 Task: Look for space in Tyumen, Russia from 12th July, 2023 to 16th July, 2023 for 8 adults in price range Rs.10000 to Rs.16000. Place can be private room with 8 bedrooms having 8 beds and 8 bathrooms. Property type can be house, flat, guest house, hotel. Amenities needed are: wifi, TV, free parkinig on premises, gym, breakfast. Booking option can be shelf check-in. Required host language is English.
Action: Mouse moved to (511, 106)
Screenshot: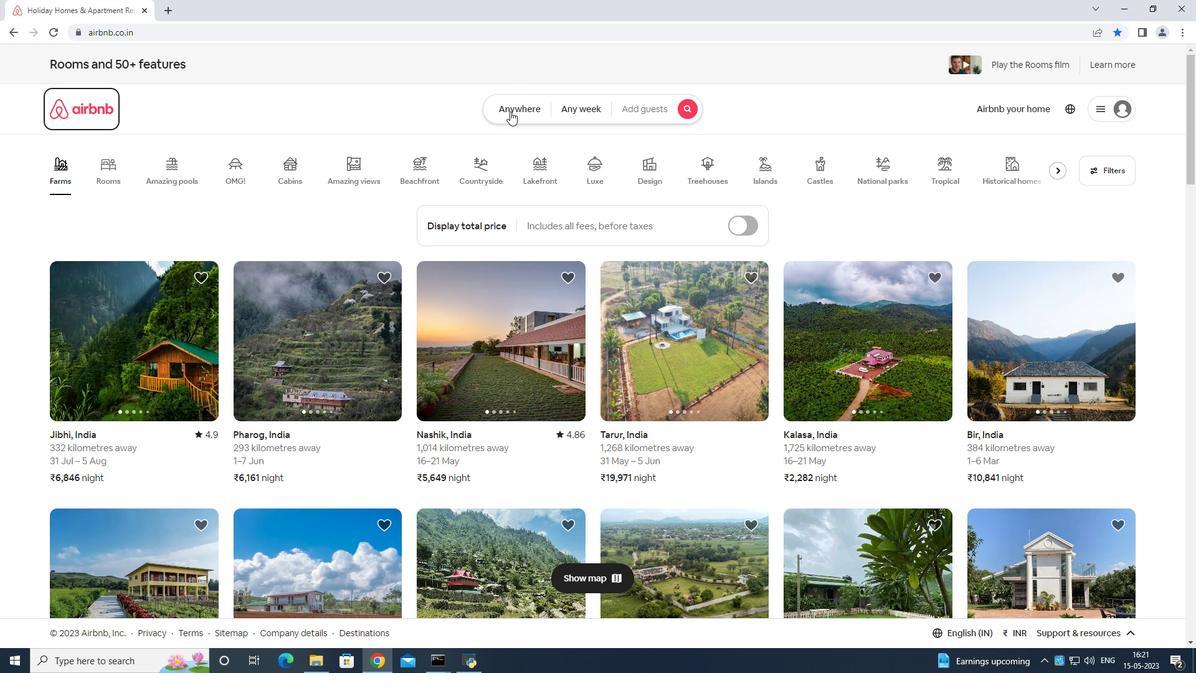 
Action: Mouse pressed left at (511, 106)
Screenshot: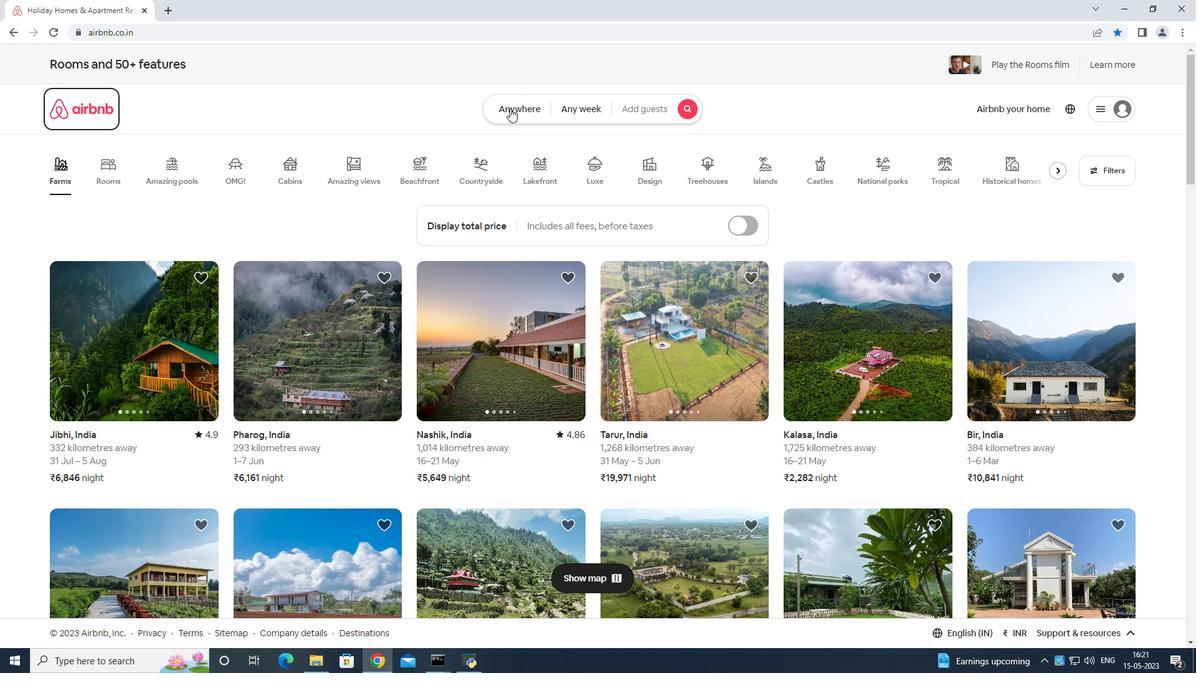 
Action: Mouse moved to (454, 155)
Screenshot: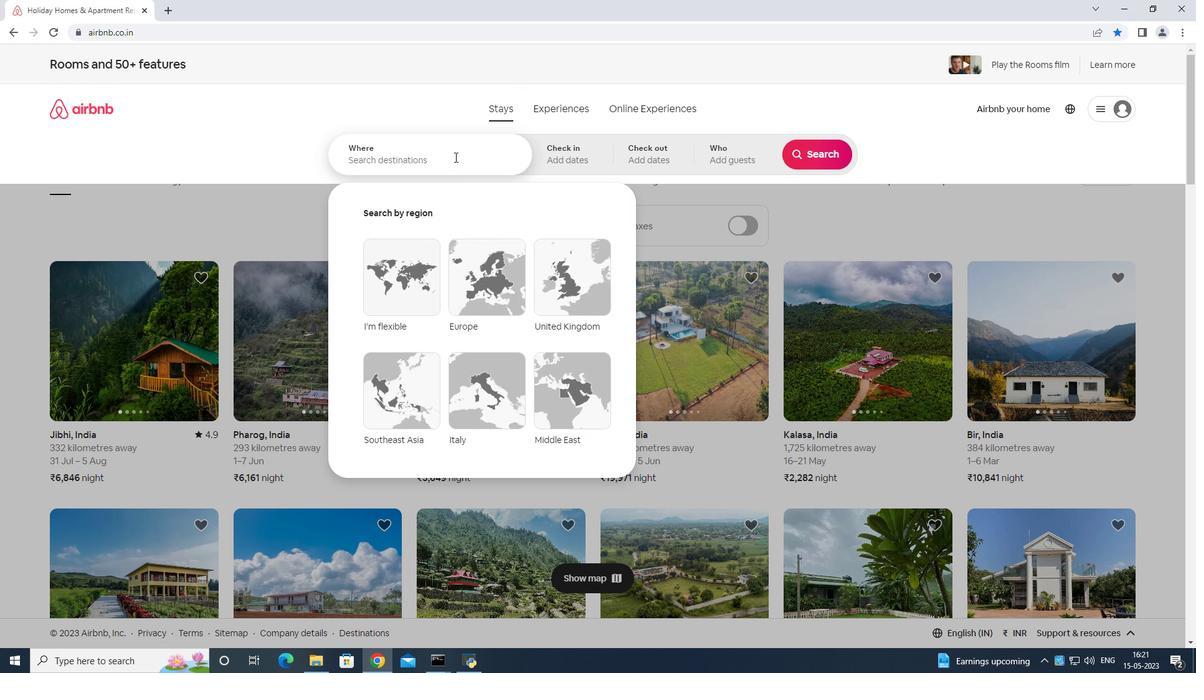 
Action: Mouse pressed left at (454, 155)
Screenshot: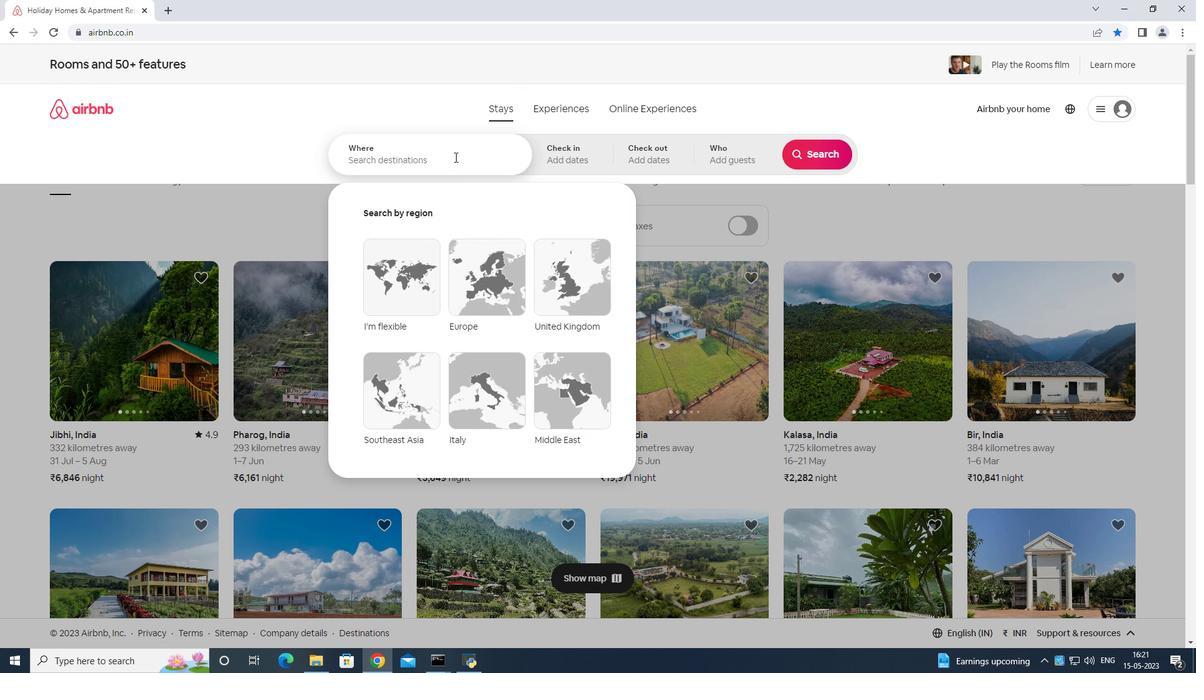 
Action: Mouse moved to (514, 181)
Screenshot: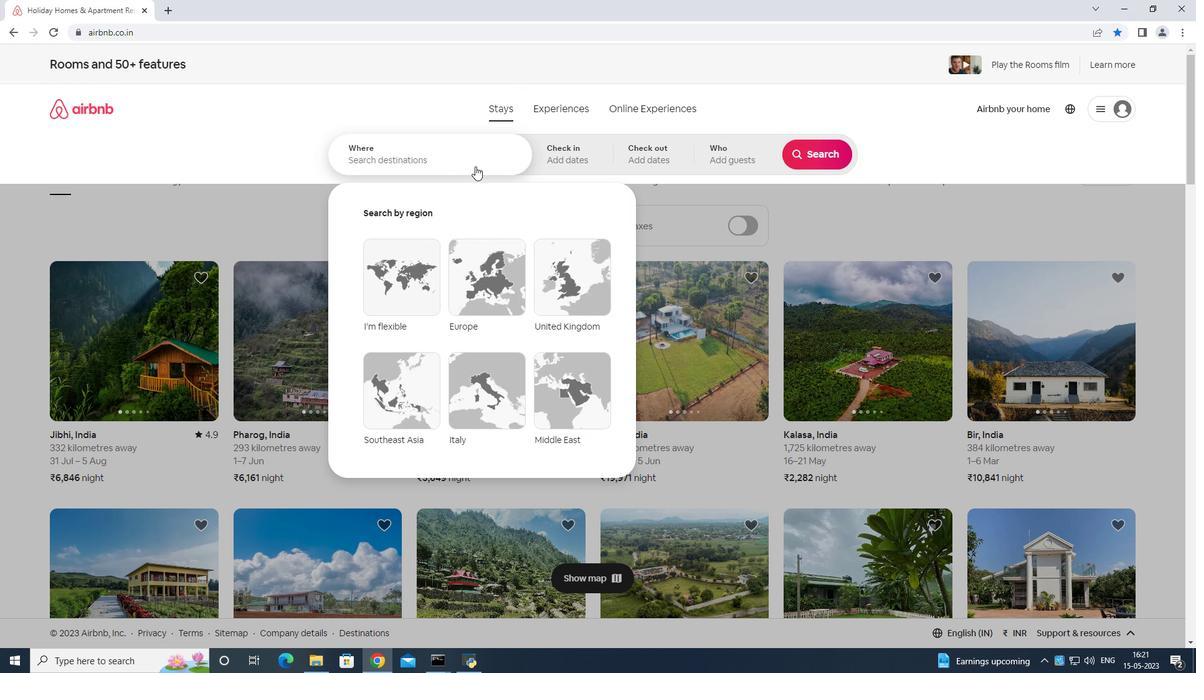 
Action: Key pressed <Key.shift>Tyumen<Key.space><Key.shift>Russia<Key.enter>
Screenshot: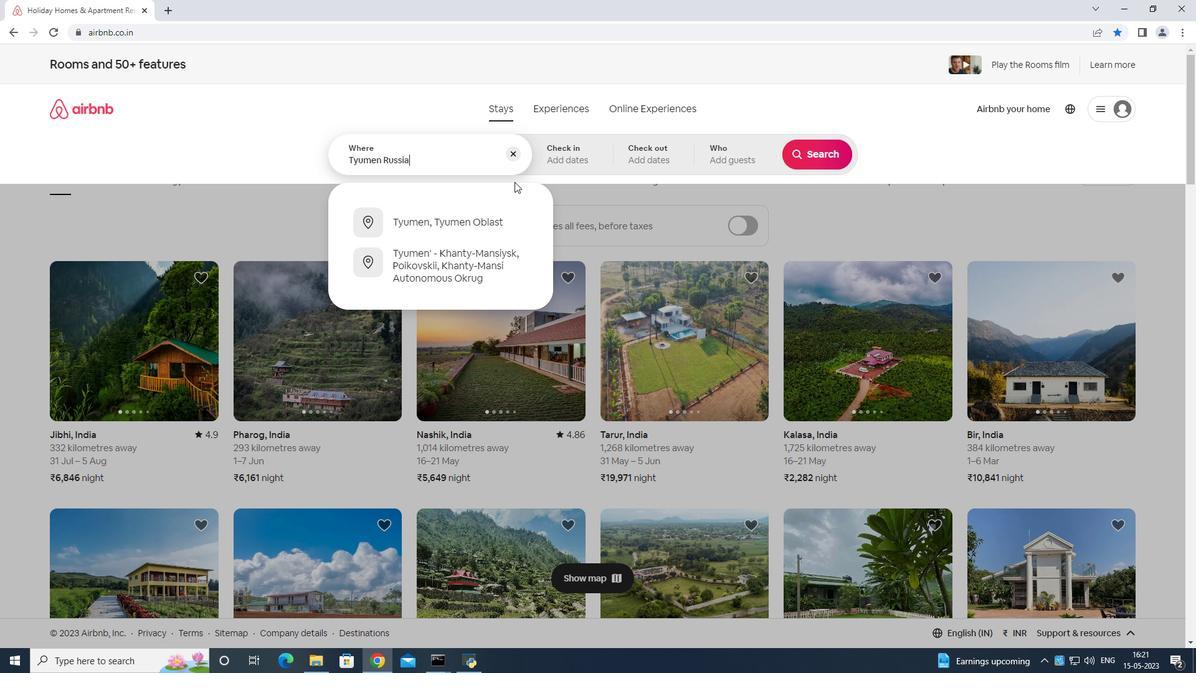 
Action: Mouse moved to (817, 259)
Screenshot: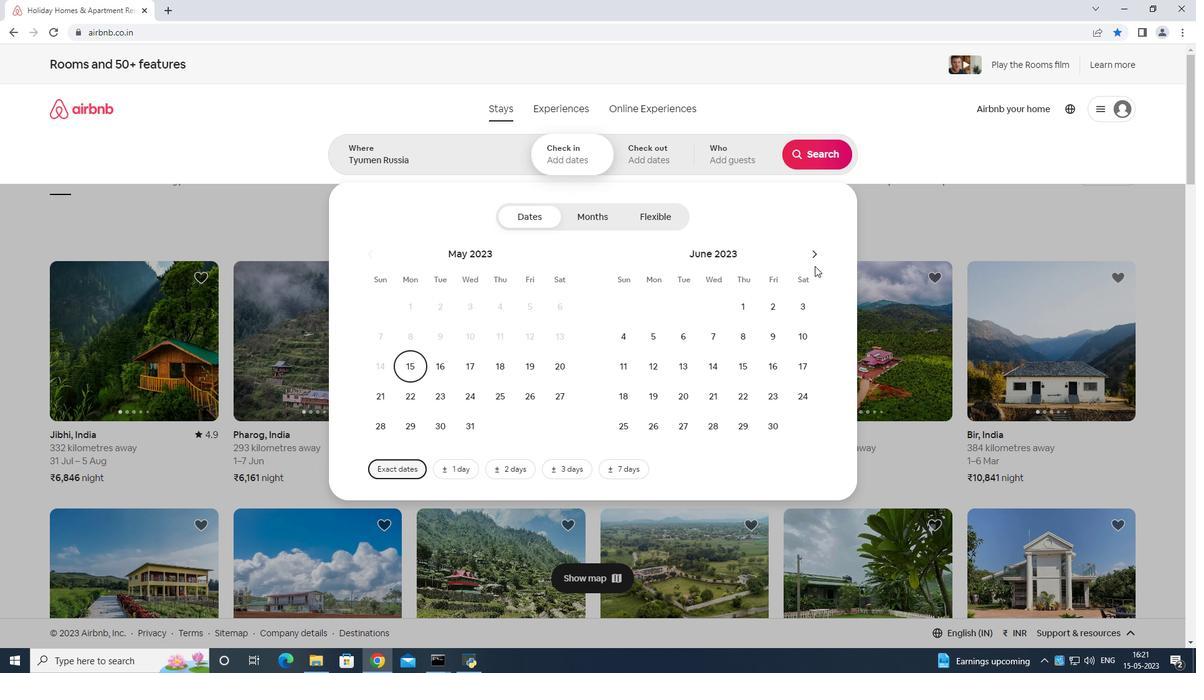
Action: Mouse pressed left at (817, 259)
Screenshot: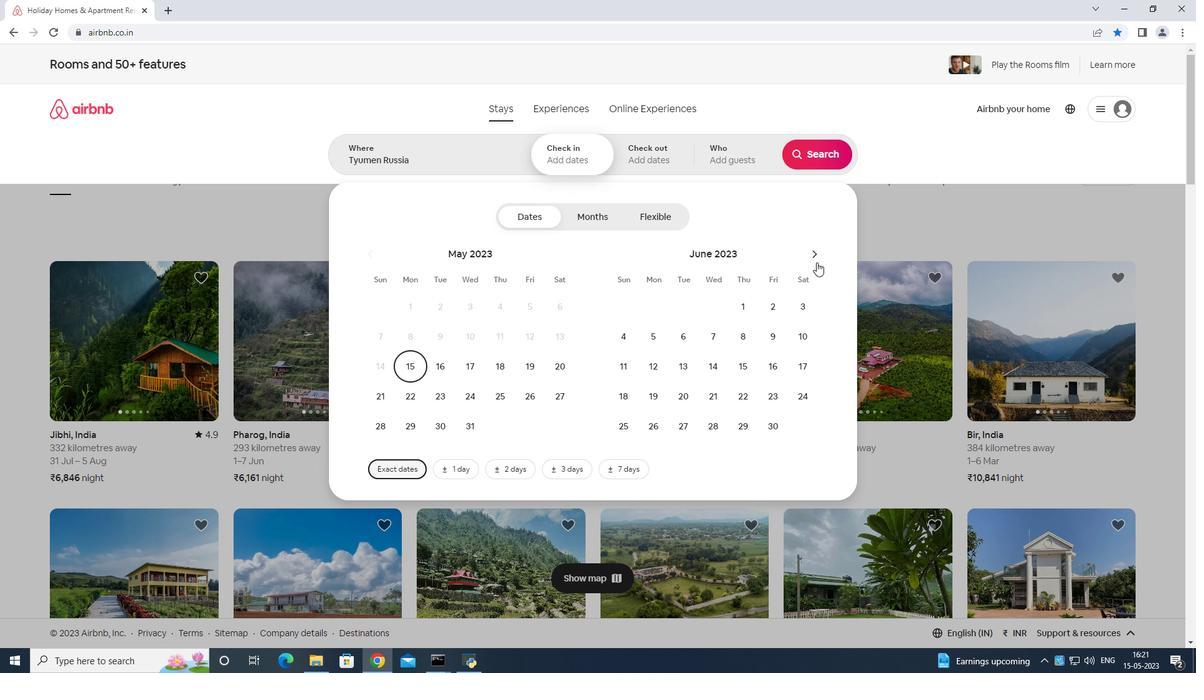 
Action: Mouse moved to (706, 362)
Screenshot: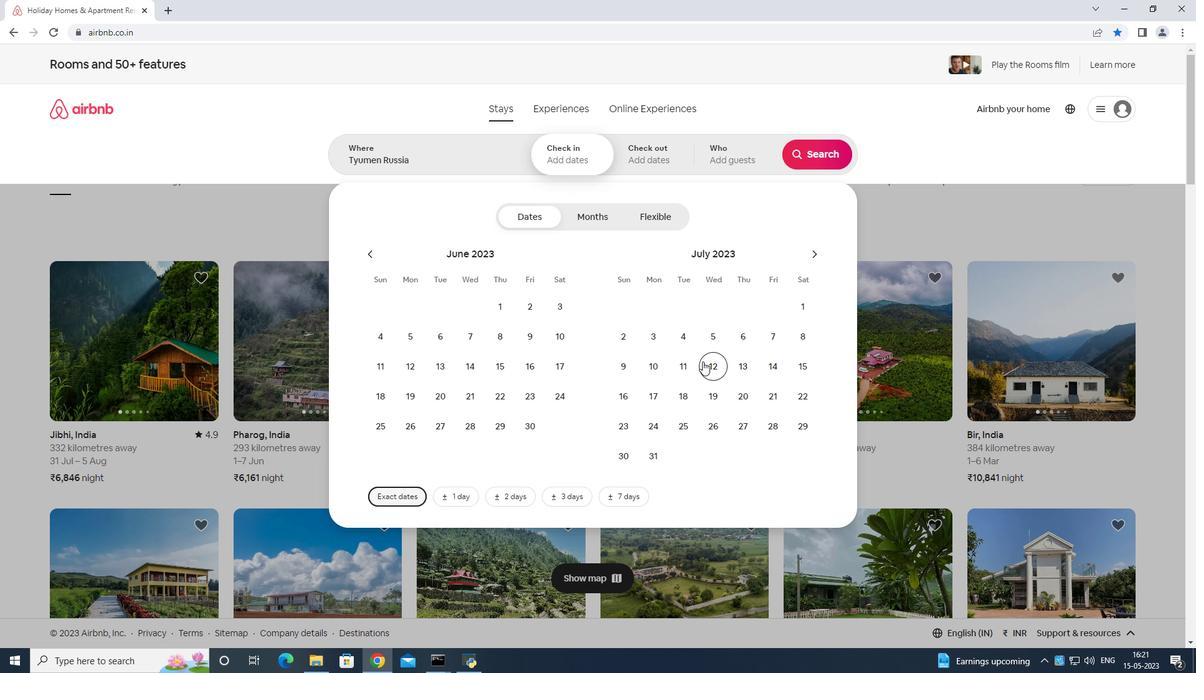 
Action: Mouse pressed left at (706, 362)
Screenshot: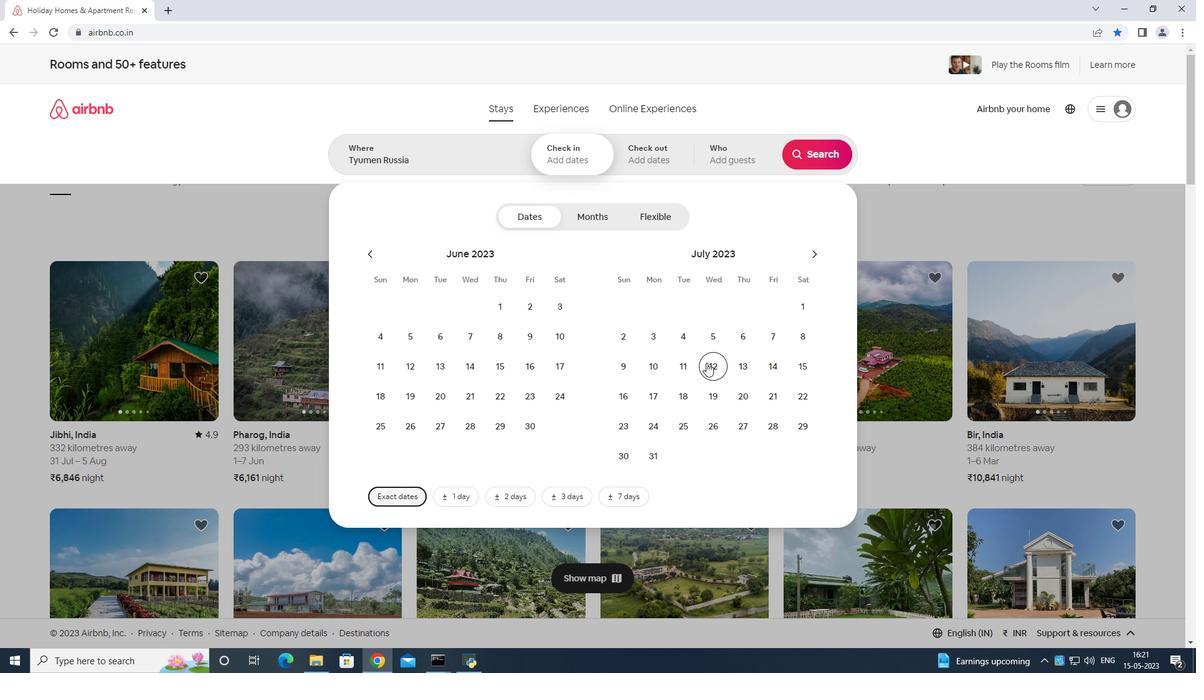 
Action: Mouse moved to (625, 393)
Screenshot: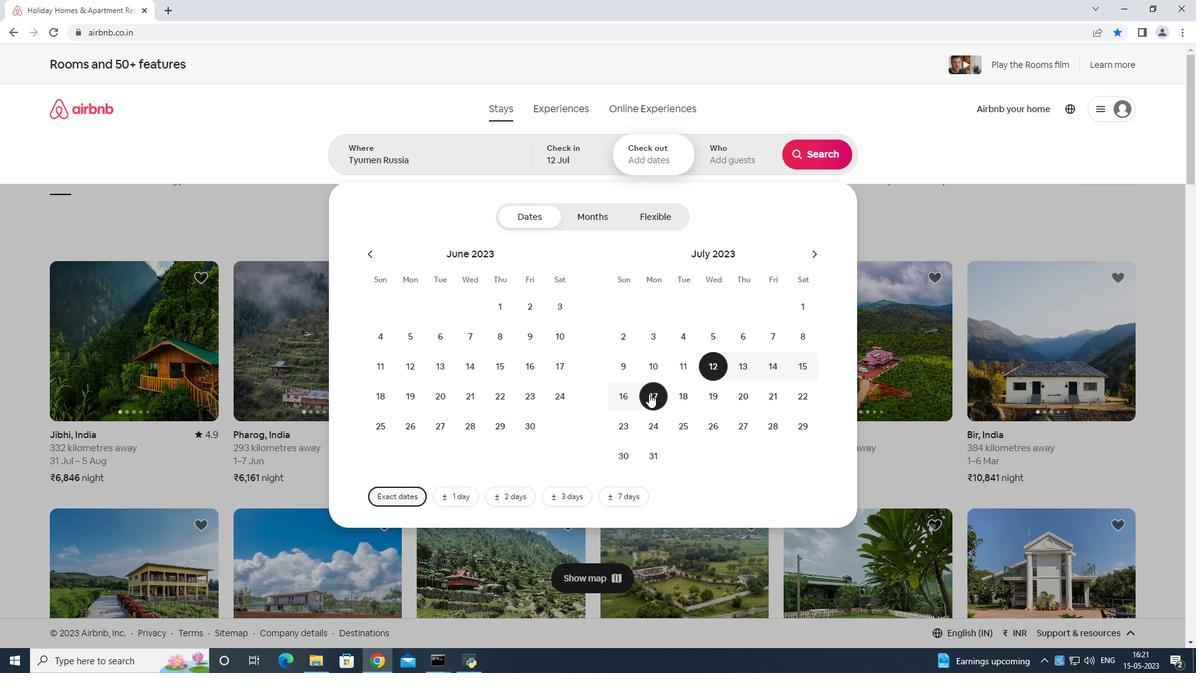 
Action: Mouse pressed left at (625, 393)
Screenshot: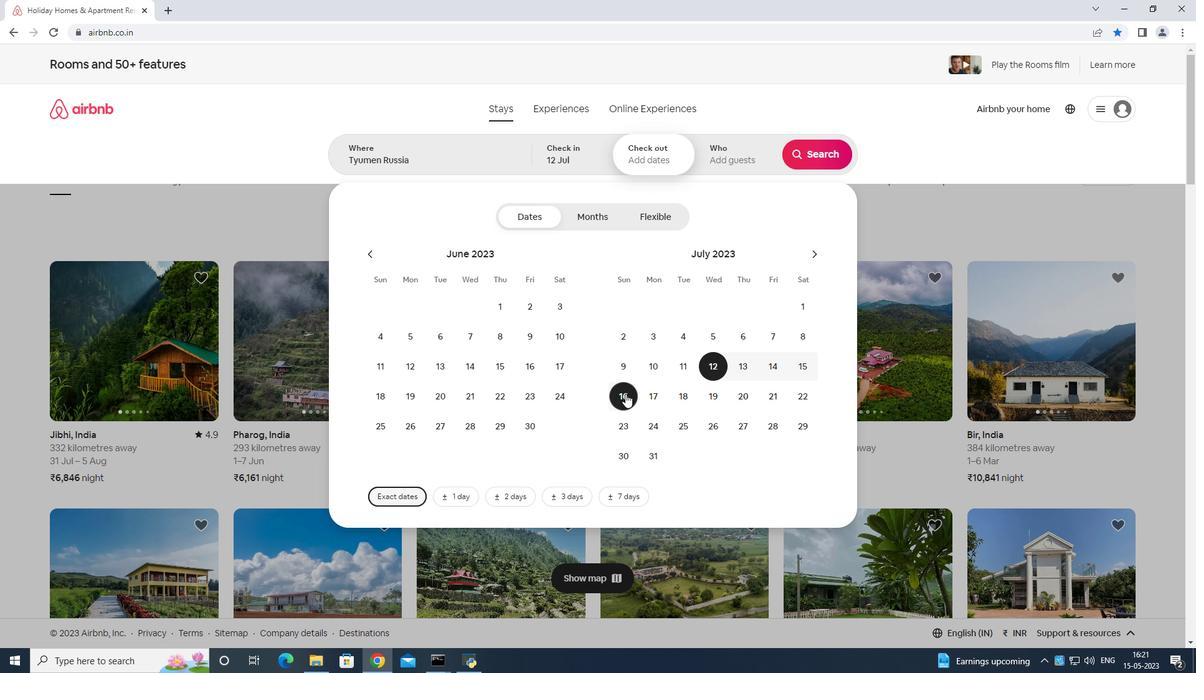 
Action: Mouse moved to (731, 162)
Screenshot: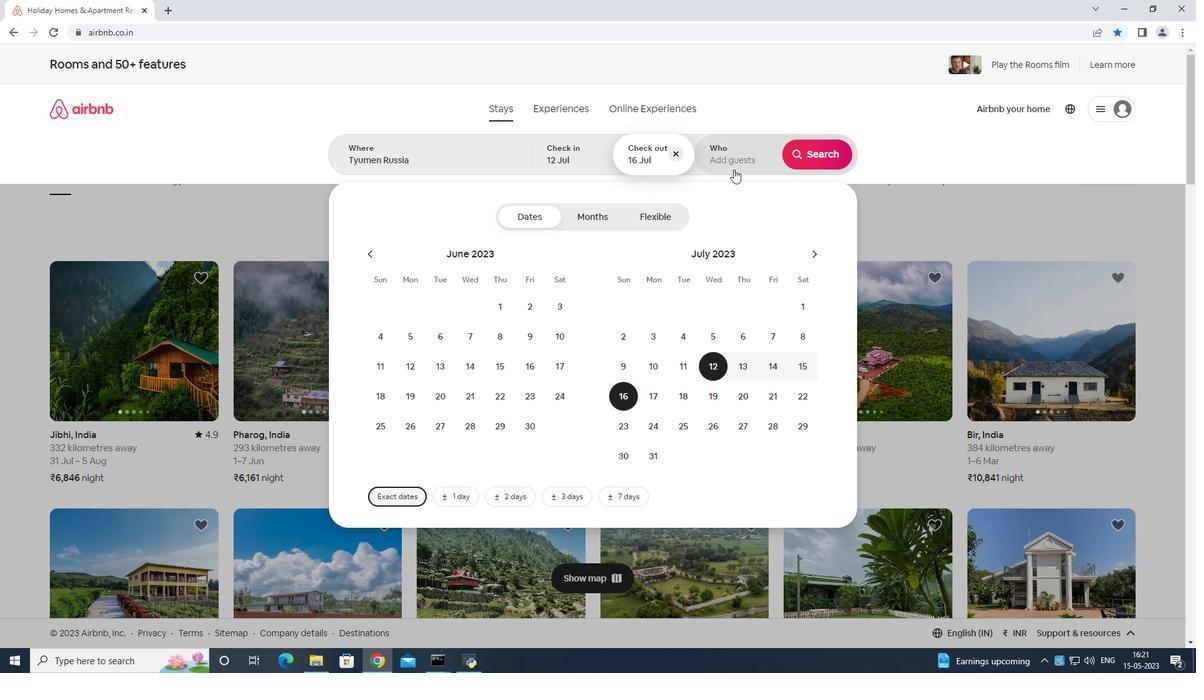 
Action: Mouse pressed left at (731, 162)
Screenshot: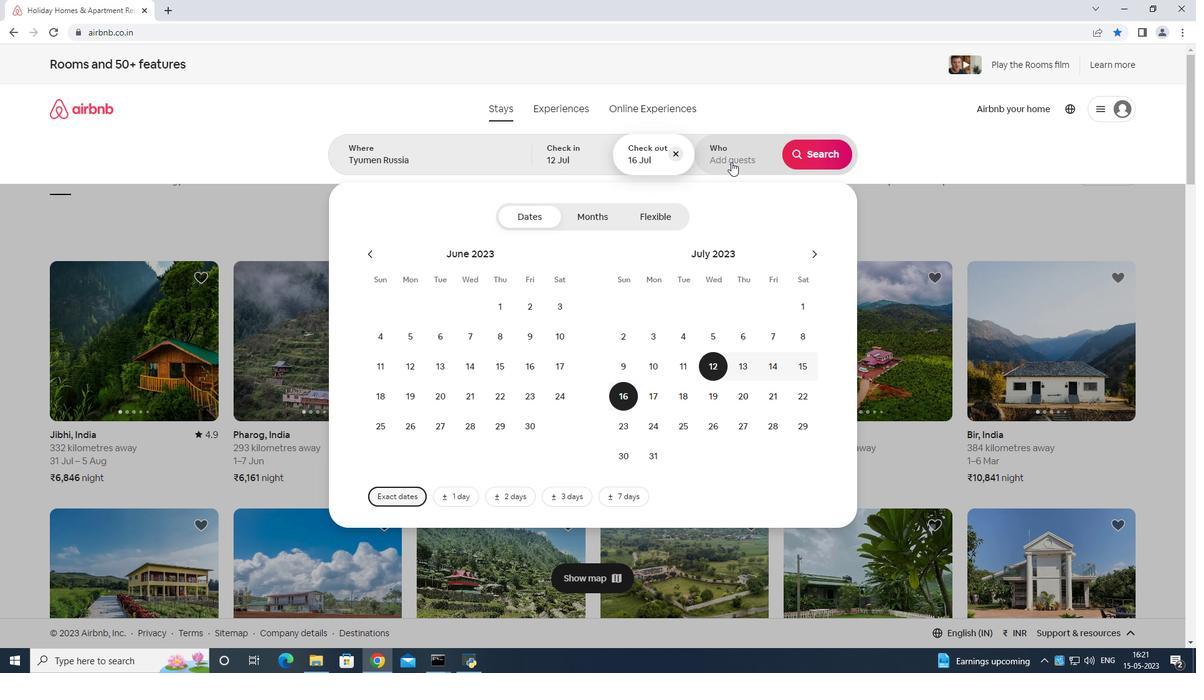 
Action: Mouse moved to (817, 220)
Screenshot: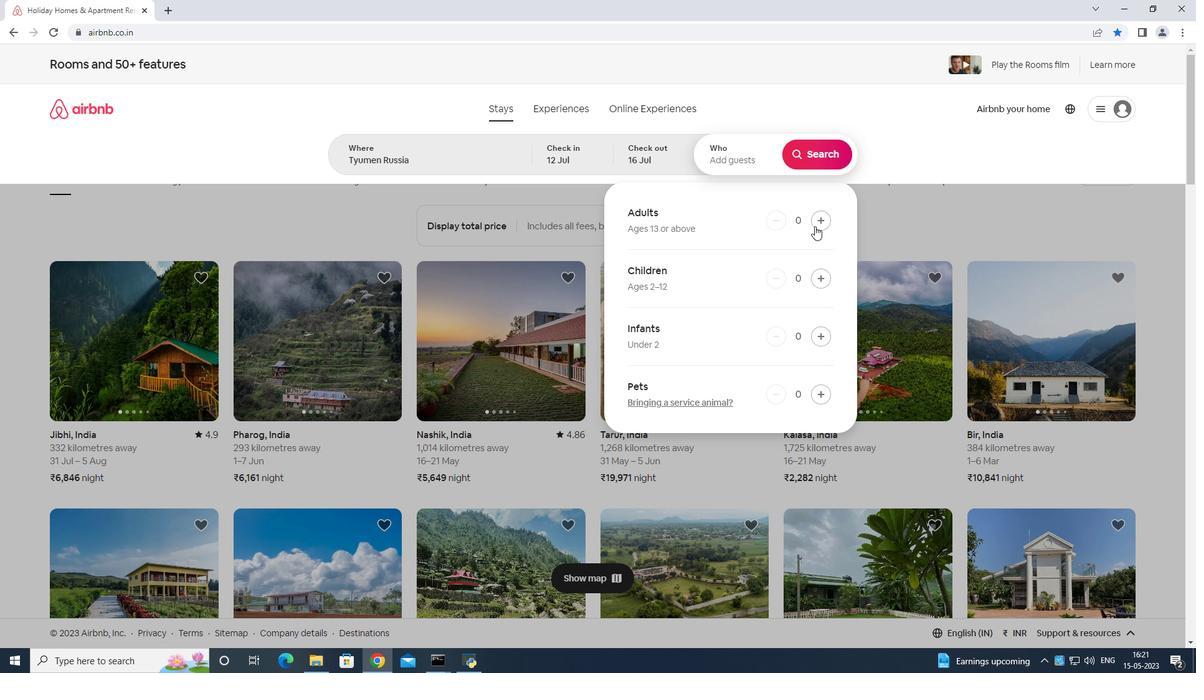 
Action: Mouse pressed left at (817, 220)
Screenshot: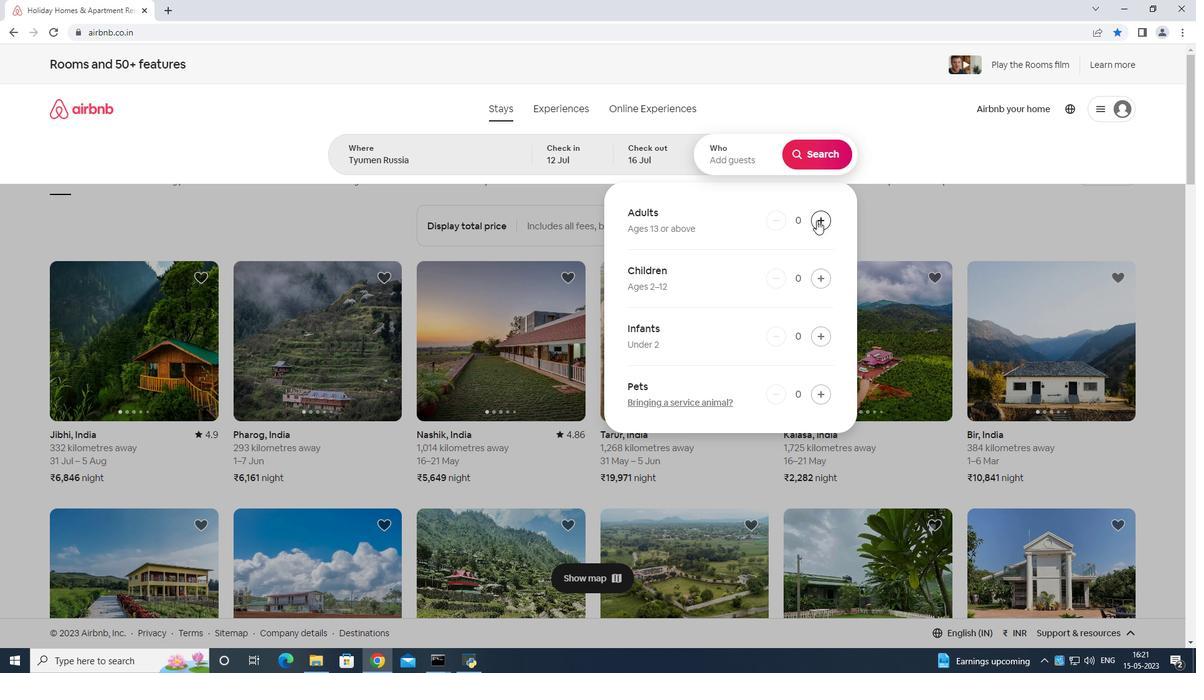 
Action: Mouse pressed left at (817, 220)
Screenshot: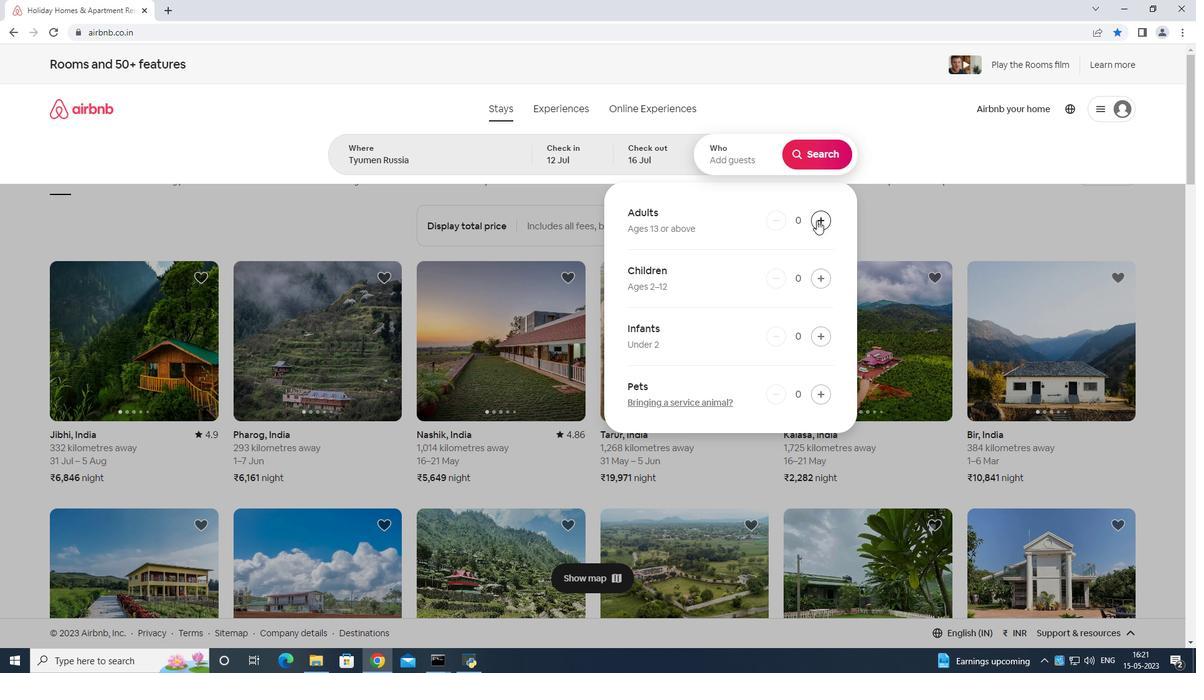 
Action: Mouse pressed left at (817, 220)
Screenshot: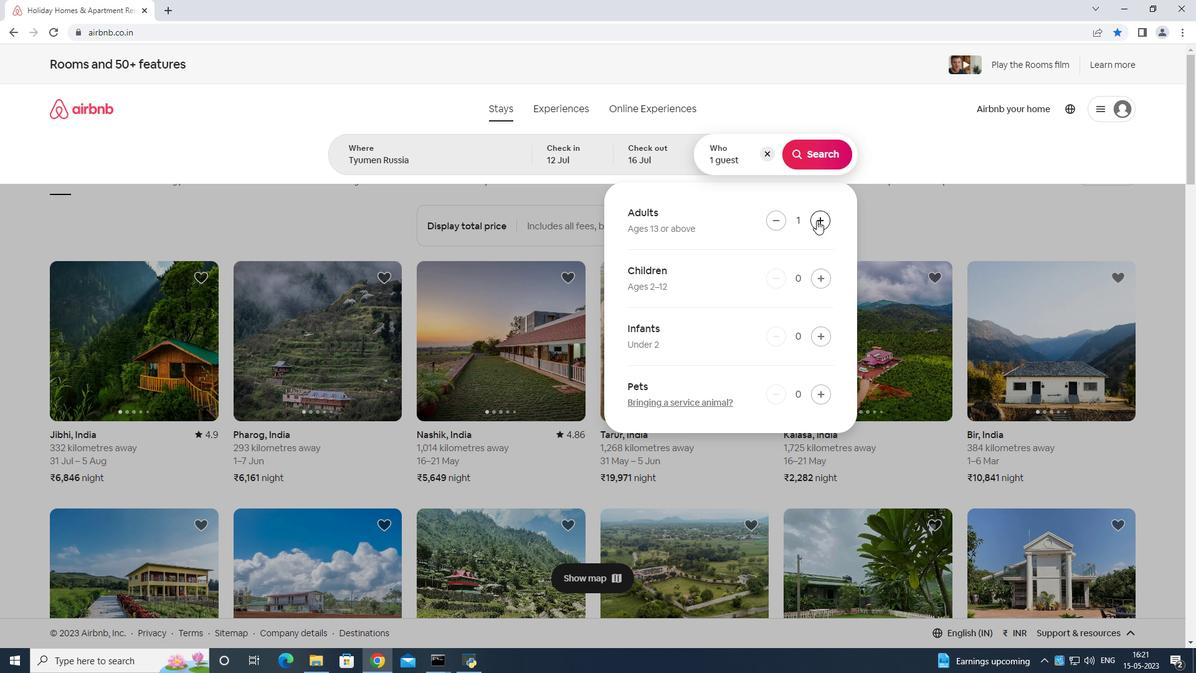 
Action: Mouse pressed left at (817, 220)
Screenshot: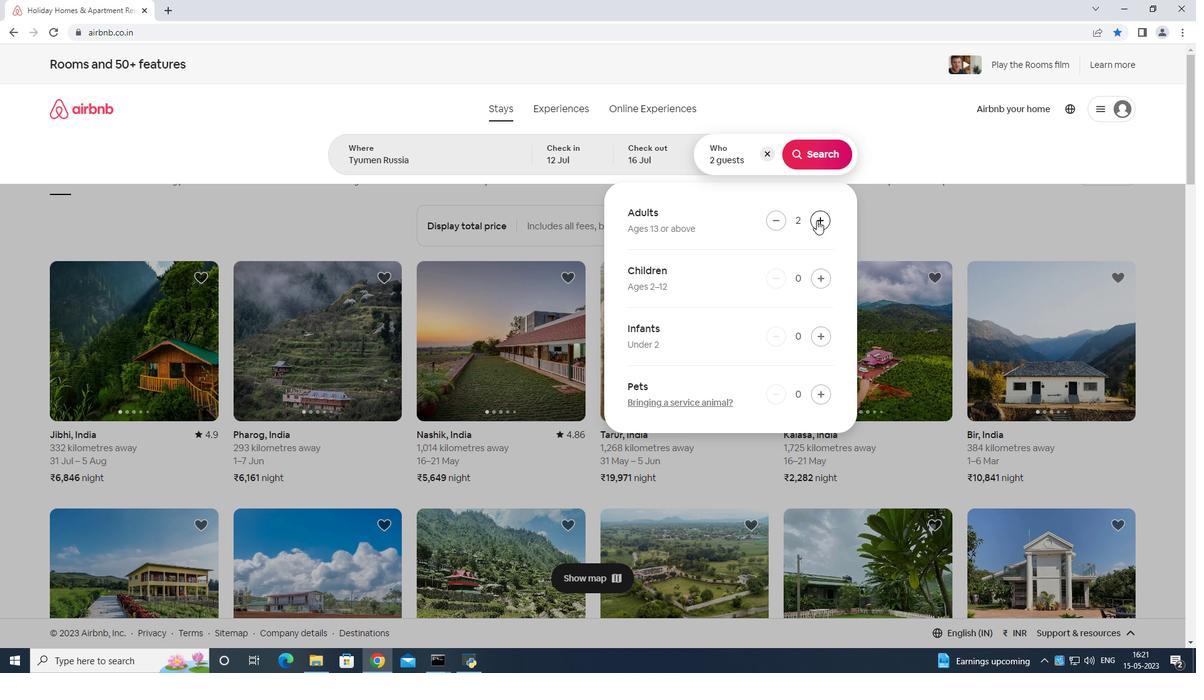 
Action: Mouse pressed left at (817, 220)
Screenshot: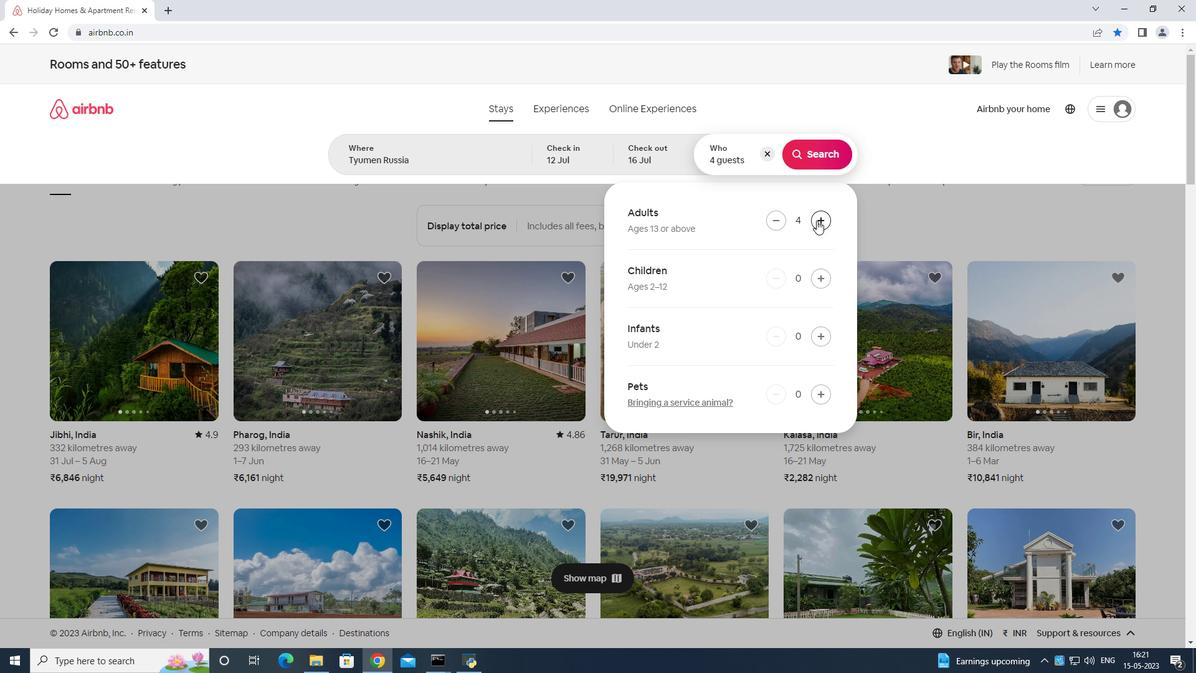 
Action: Mouse pressed left at (817, 220)
Screenshot: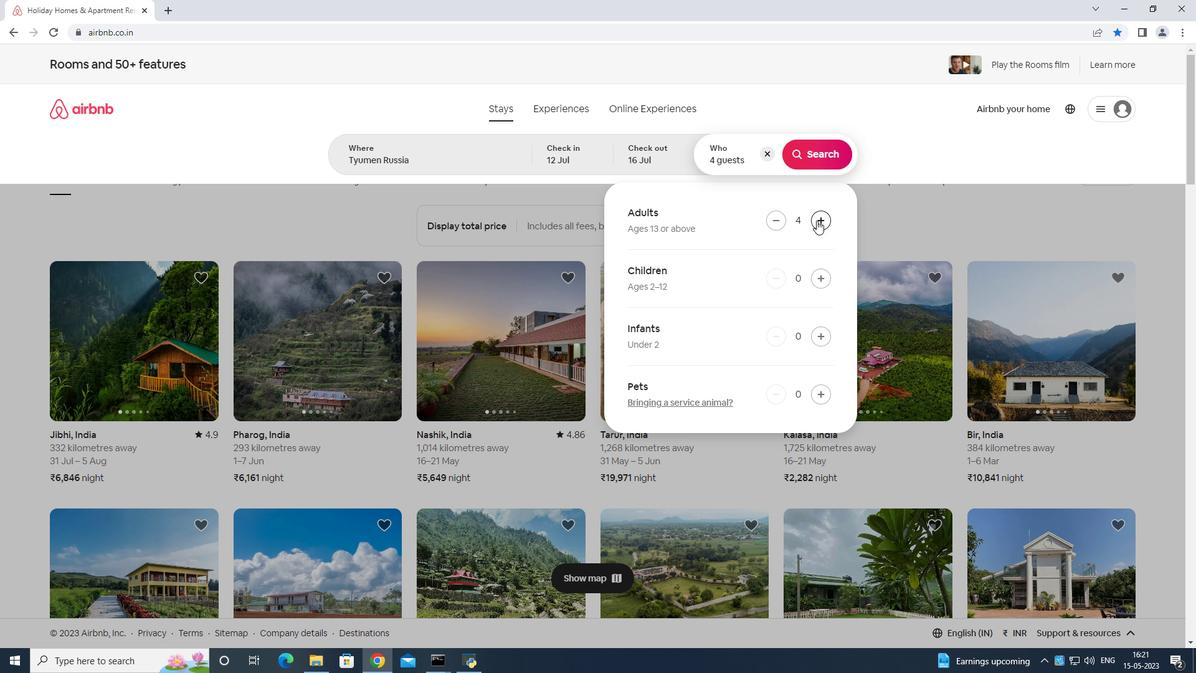 
Action: Mouse pressed left at (817, 220)
Screenshot: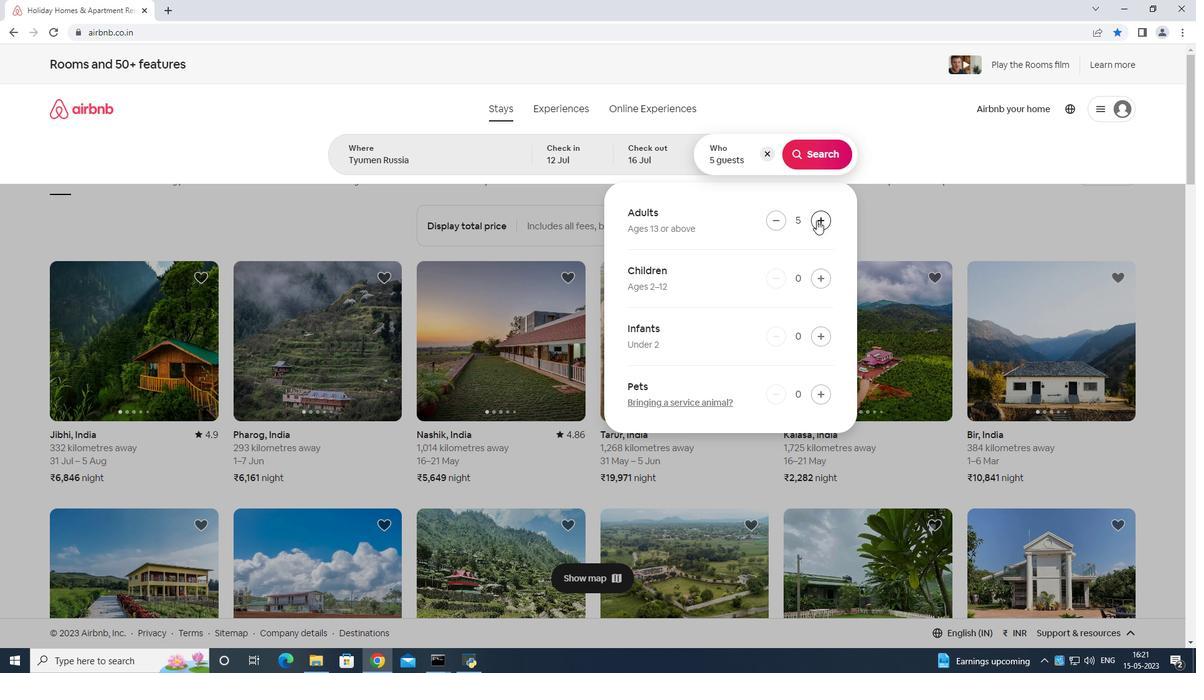 
Action: Mouse pressed left at (817, 220)
Screenshot: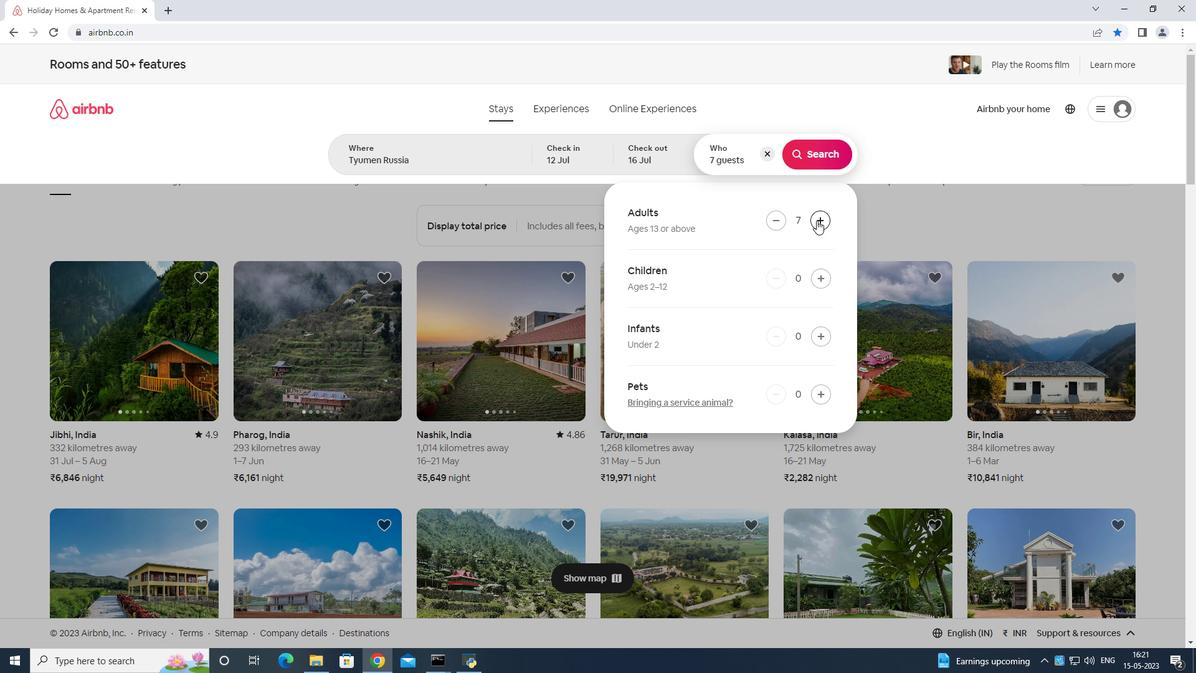 
Action: Mouse moved to (820, 153)
Screenshot: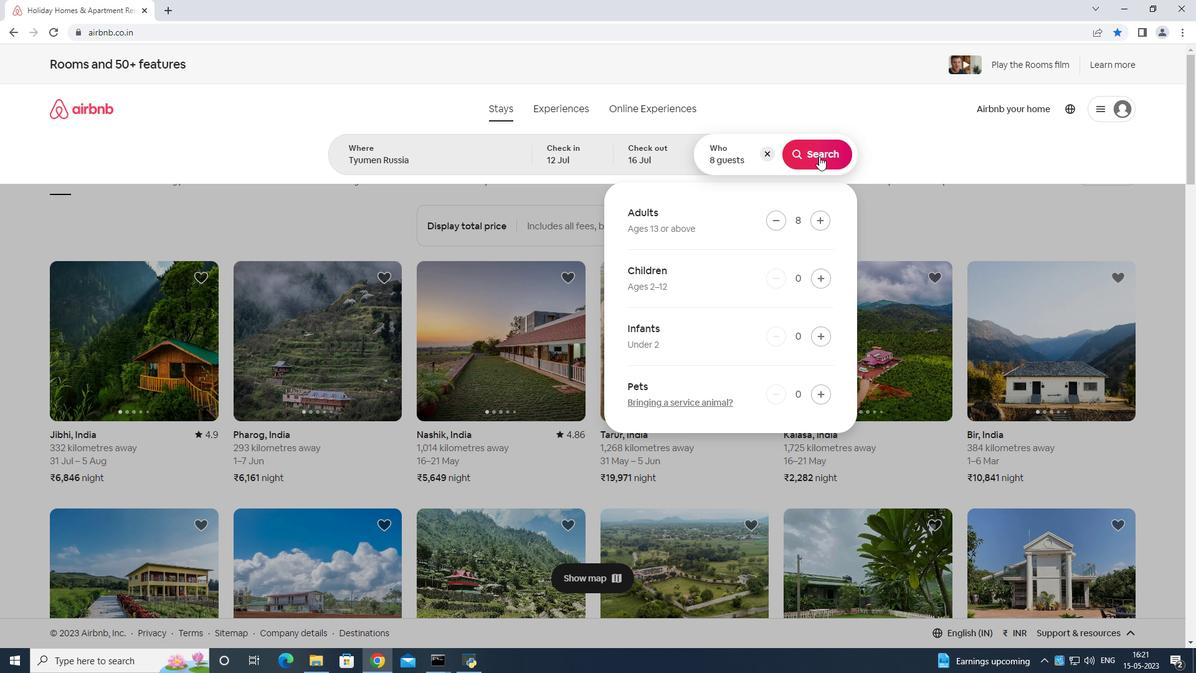
Action: Mouse pressed left at (820, 153)
Screenshot: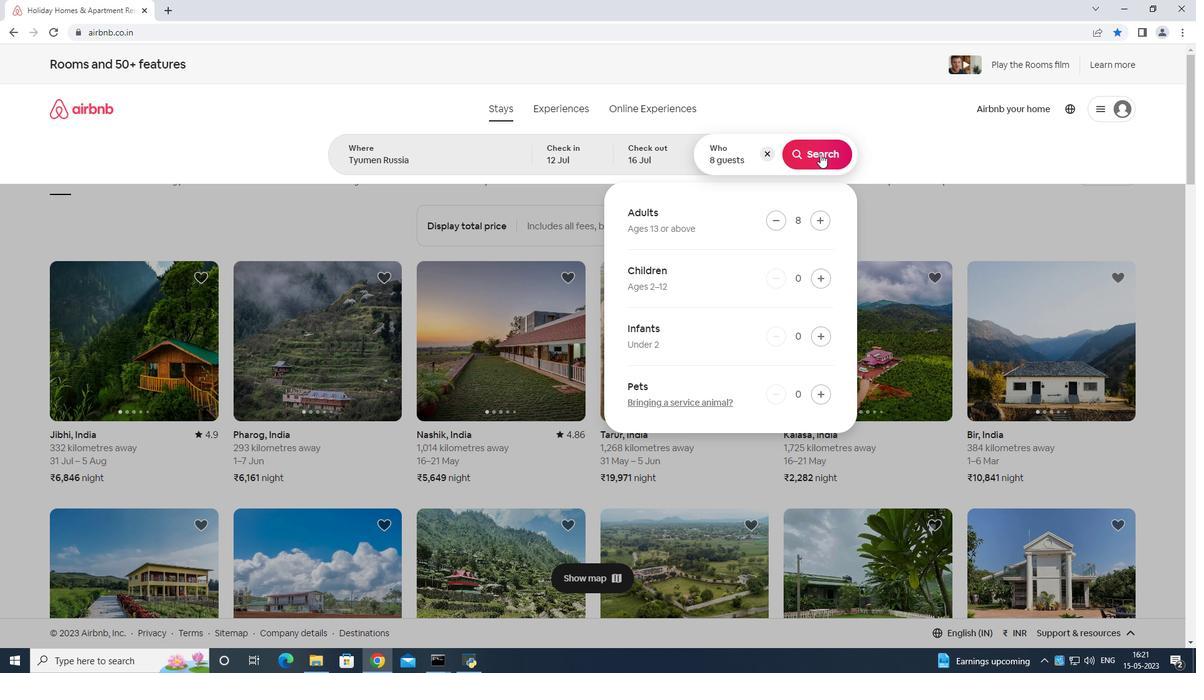 
Action: Mouse moved to (1153, 119)
Screenshot: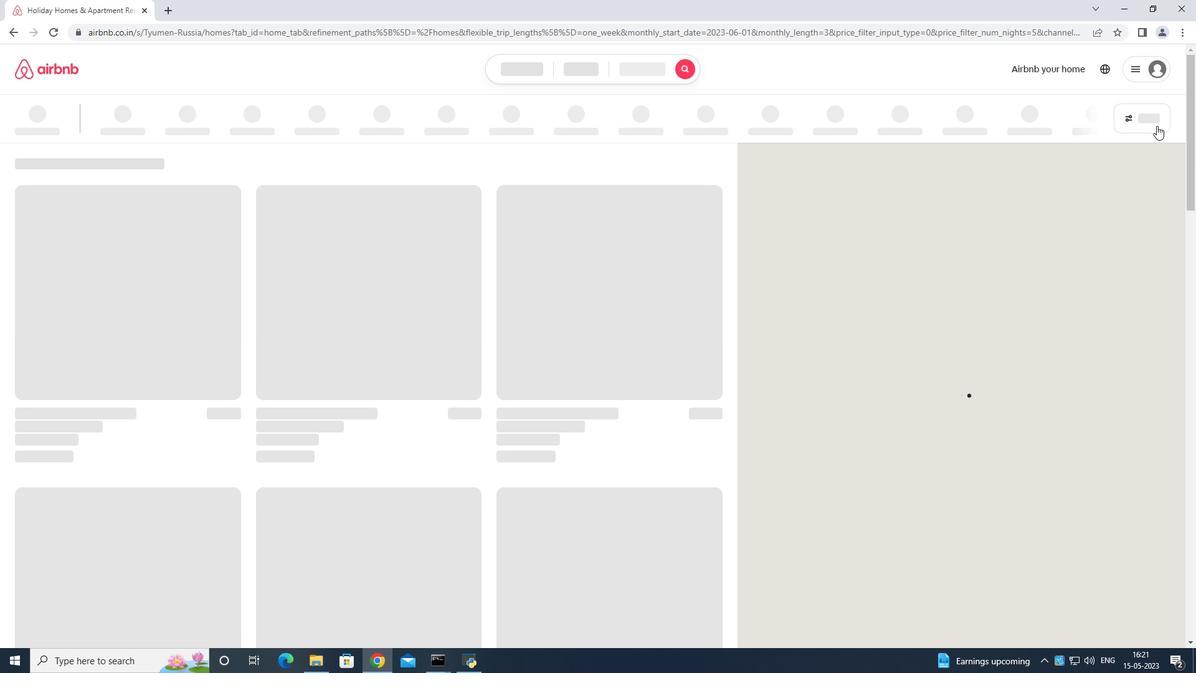 
Action: Mouse pressed left at (1153, 119)
Screenshot: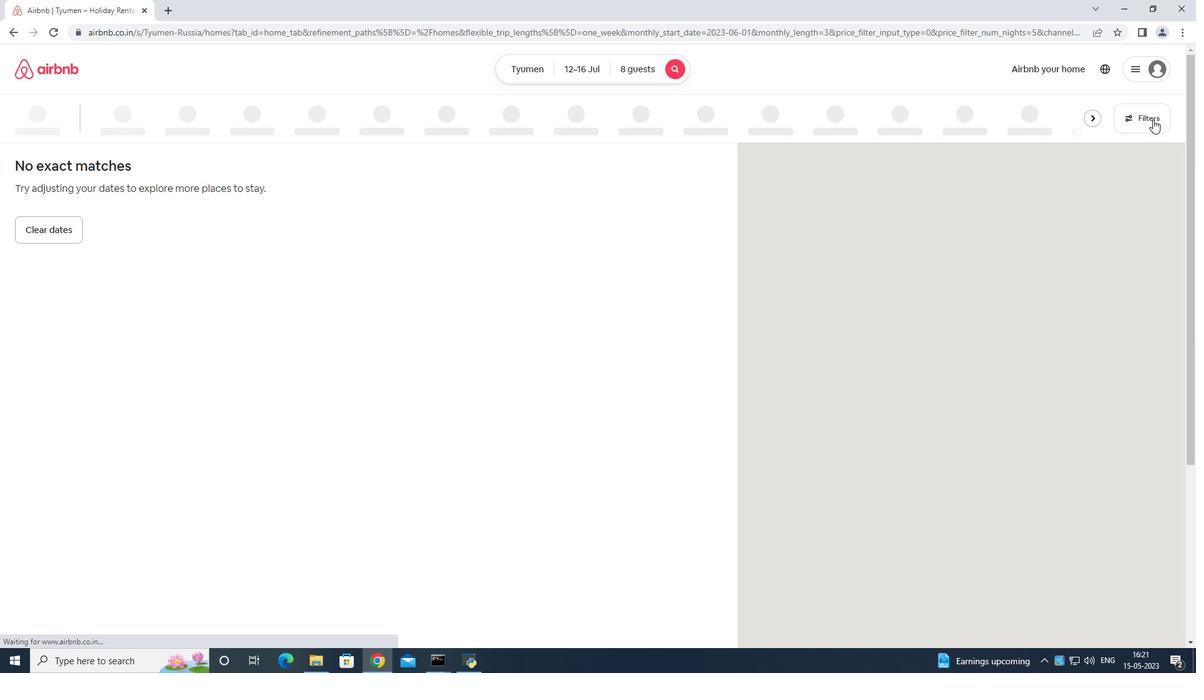 
Action: Mouse moved to (524, 418)
Screenshot: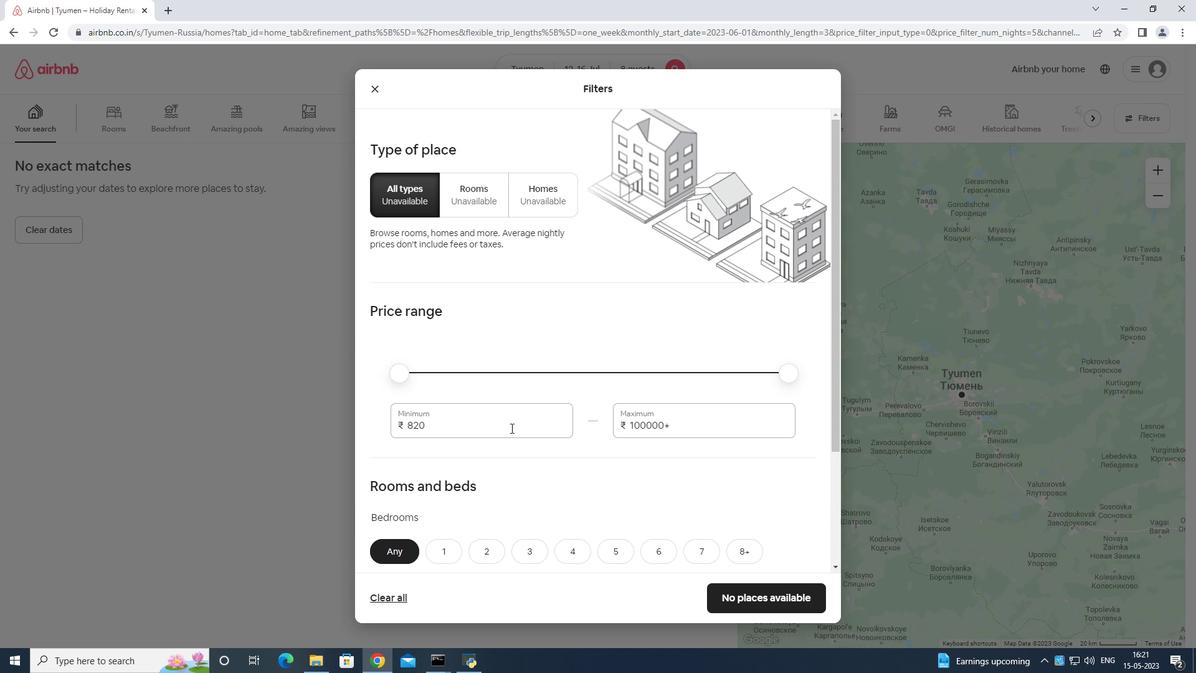 
Action: Mouse pressed left at (524, 418)
Screenshot: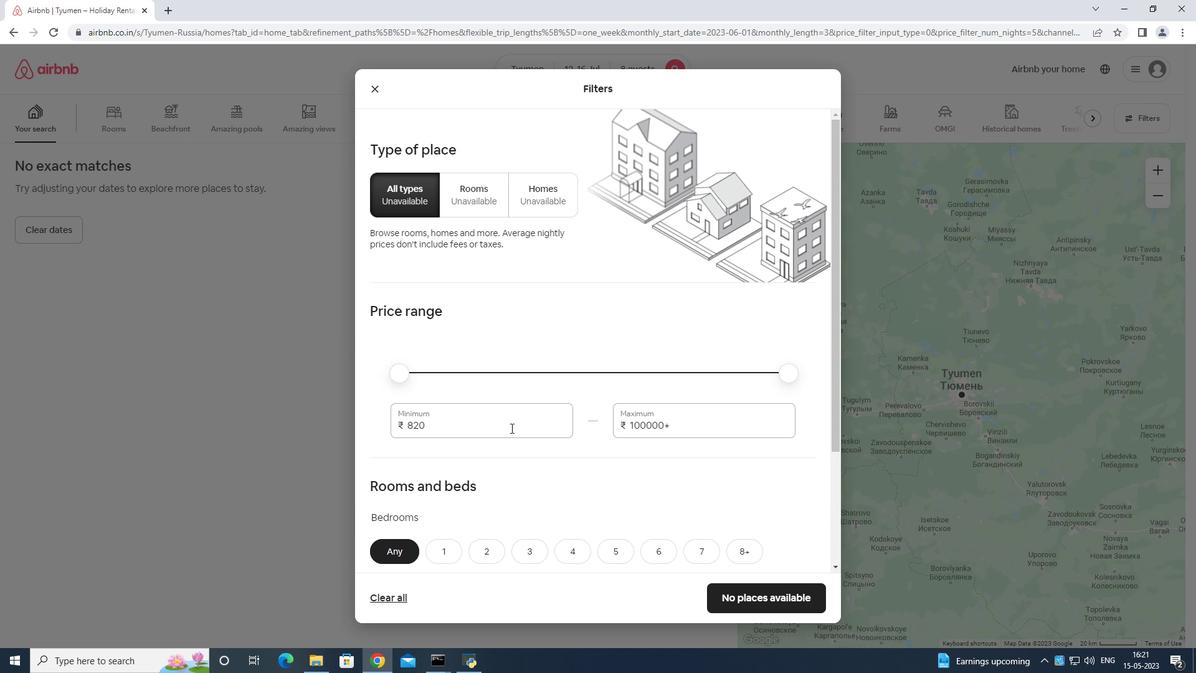 
Action: Mouse moved to (525, 415)
Screenshot: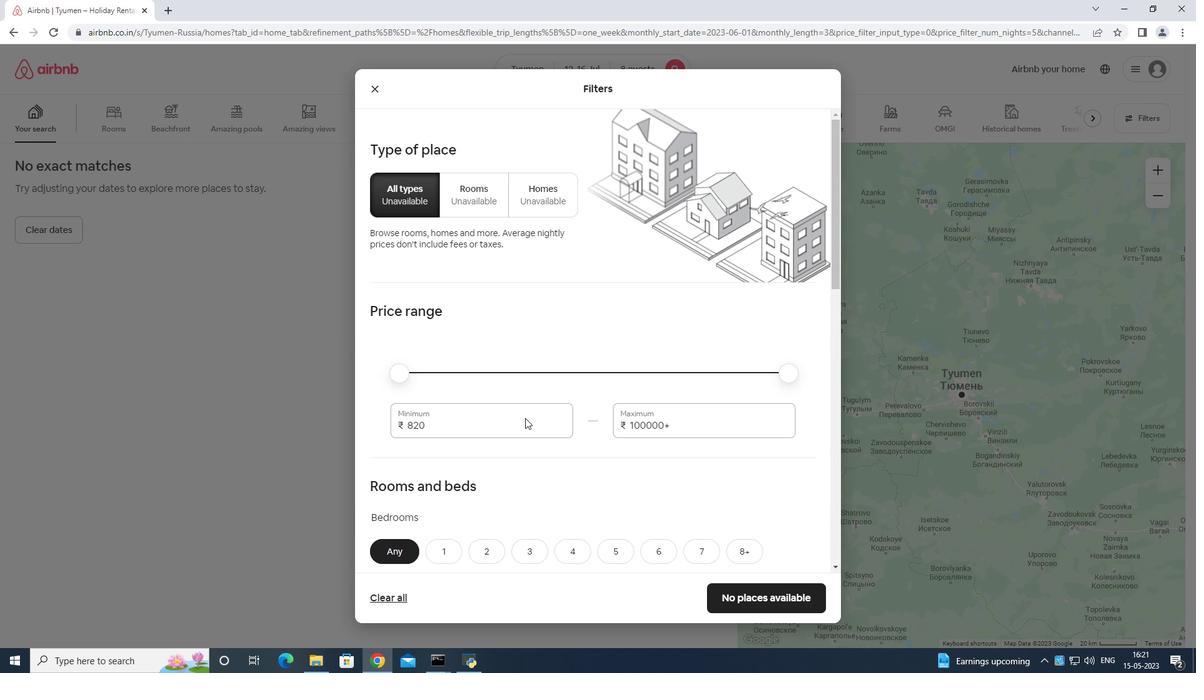 
Action: Key pressed <Key.backspace>
Screenshot: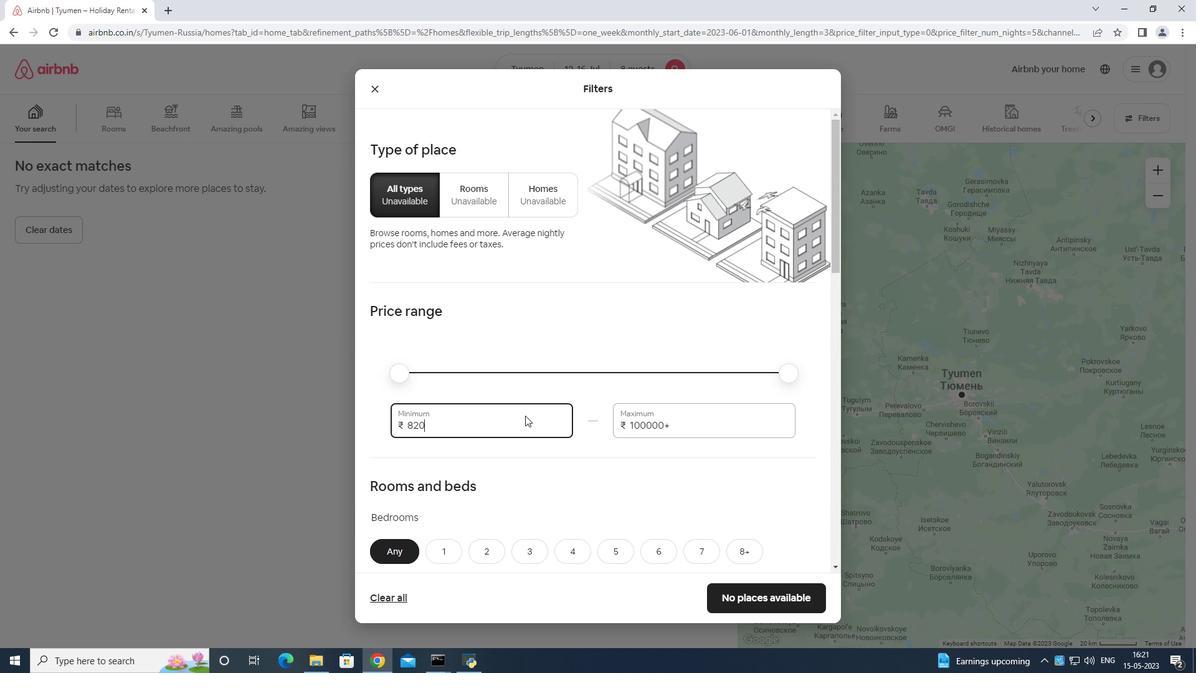 
Action: Mouse moved to (522, 416)
Screenshot: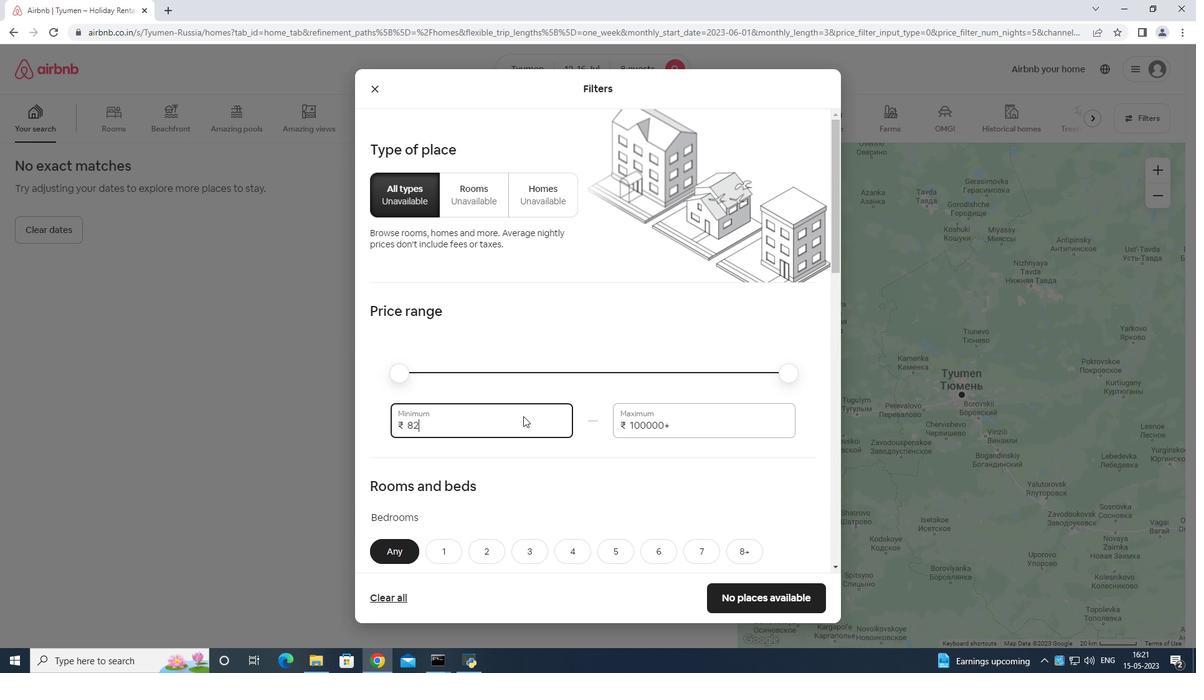 
Action: Key pressed <Key.backspace><Key.backspace>
Screenshot: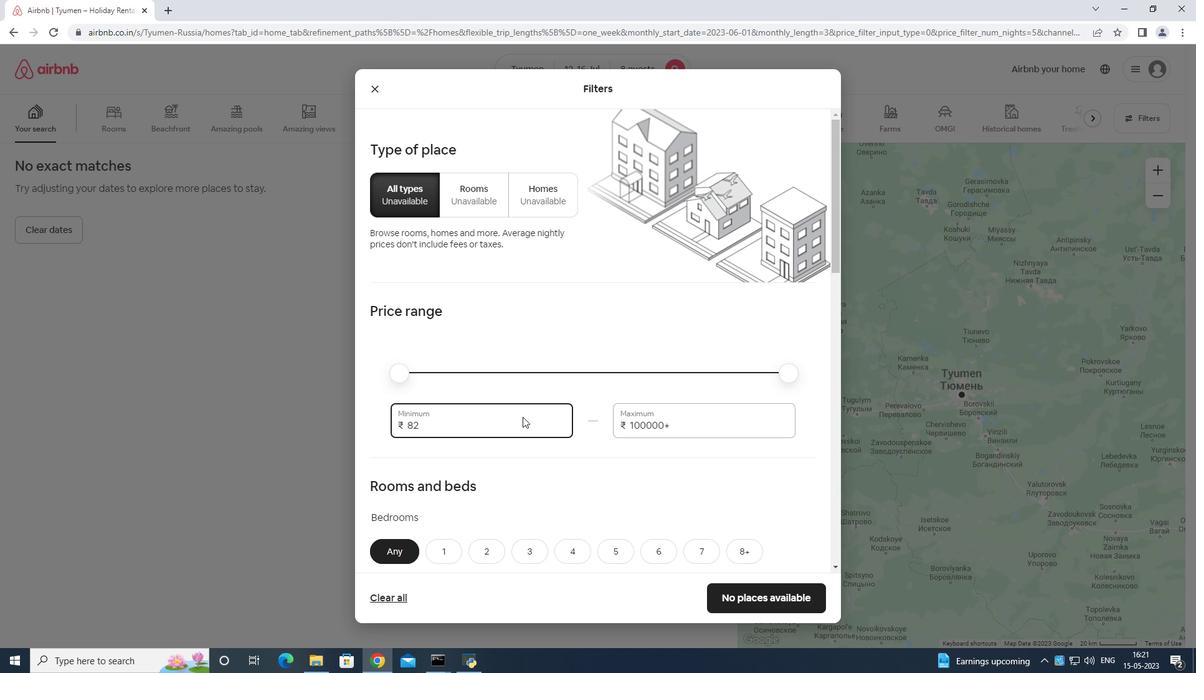 
Action: Mouse moved to (522, 416)
Screenshot: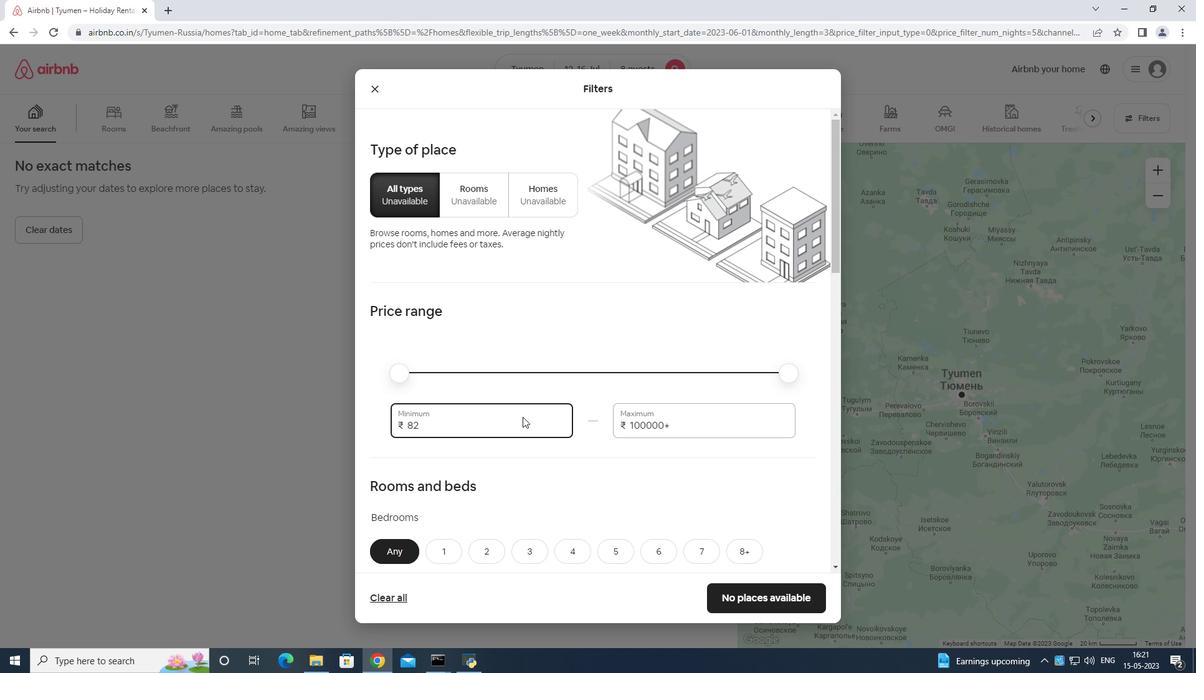 
Action: Key pressed <Key.backspace><Key.backspace><Key.backspace>1
Screenshot: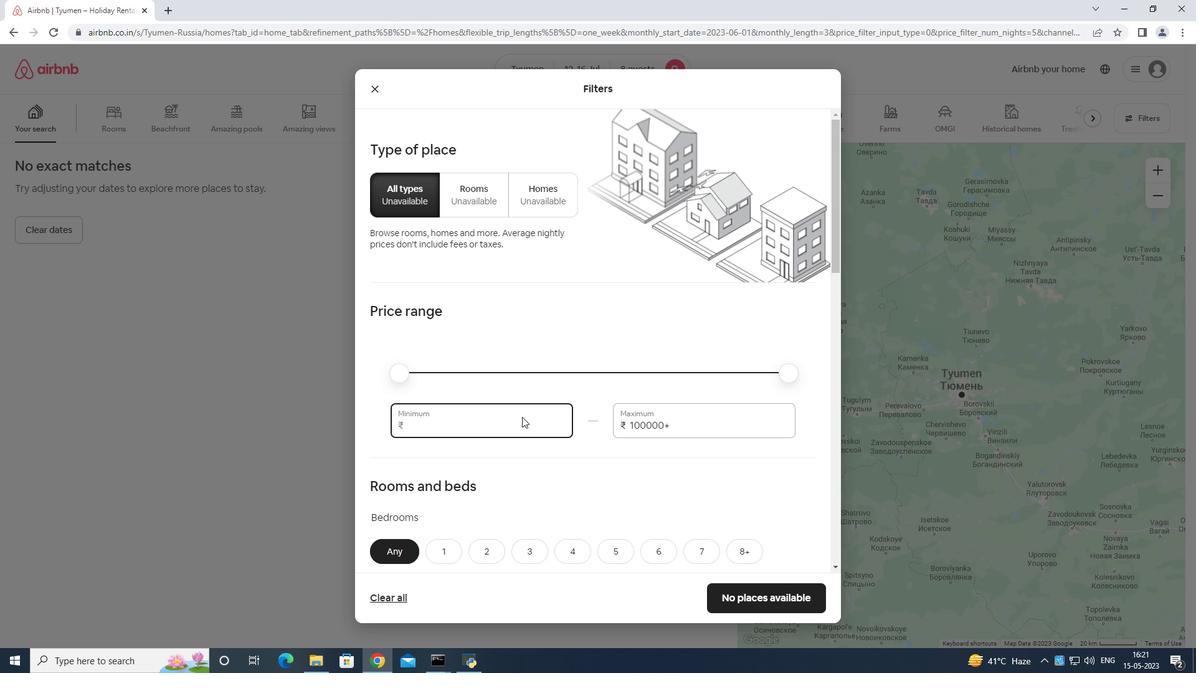 
Action: Mouse moved to (521, 416)
Screenshot: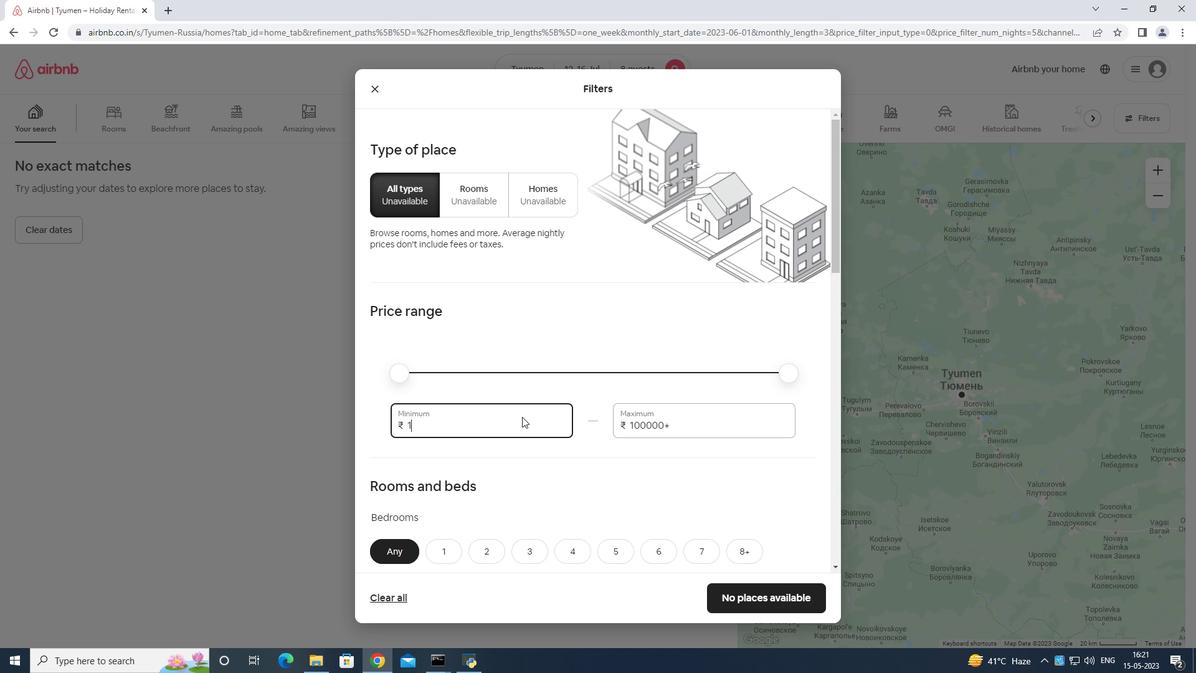 
Action: Key pressed 0
Screenshot: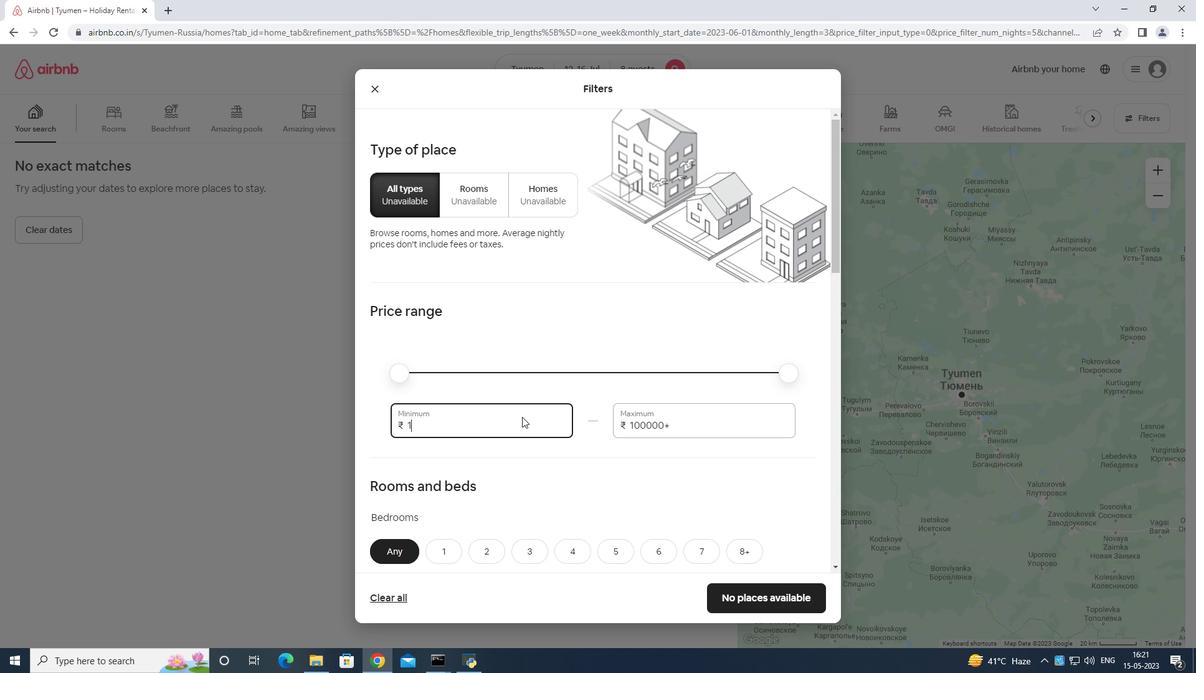 
Action: Mouse moved to (519, 418)
Screenshot: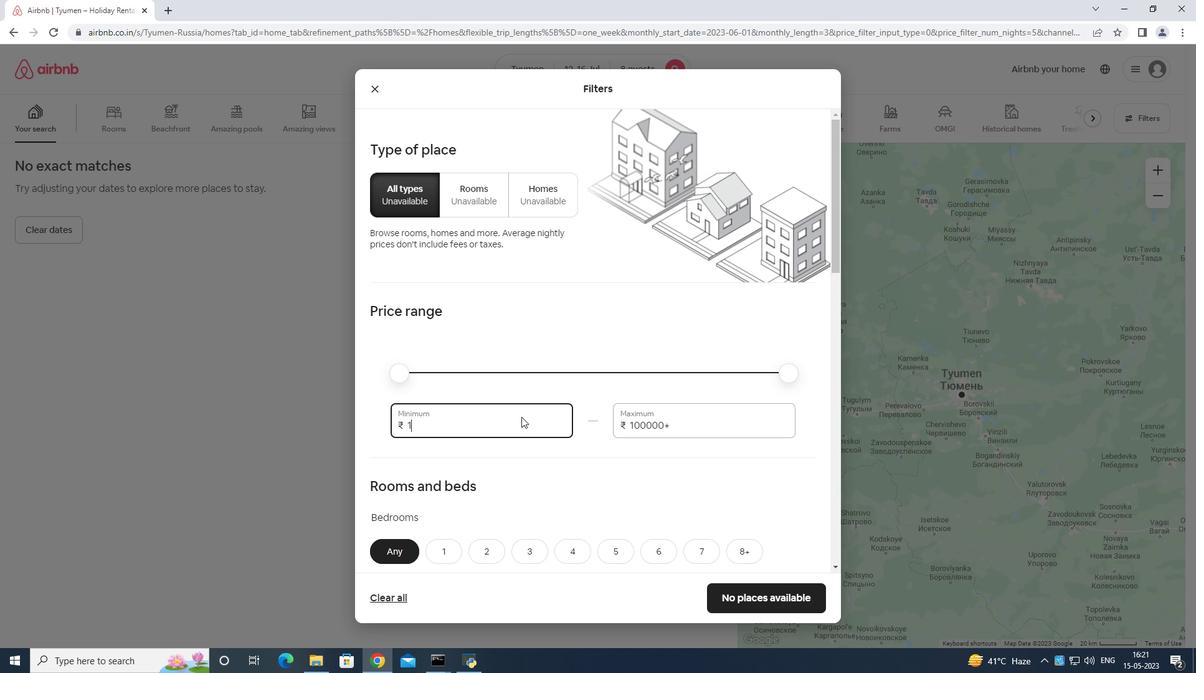 
Action: Key pressed 000
Screenshot: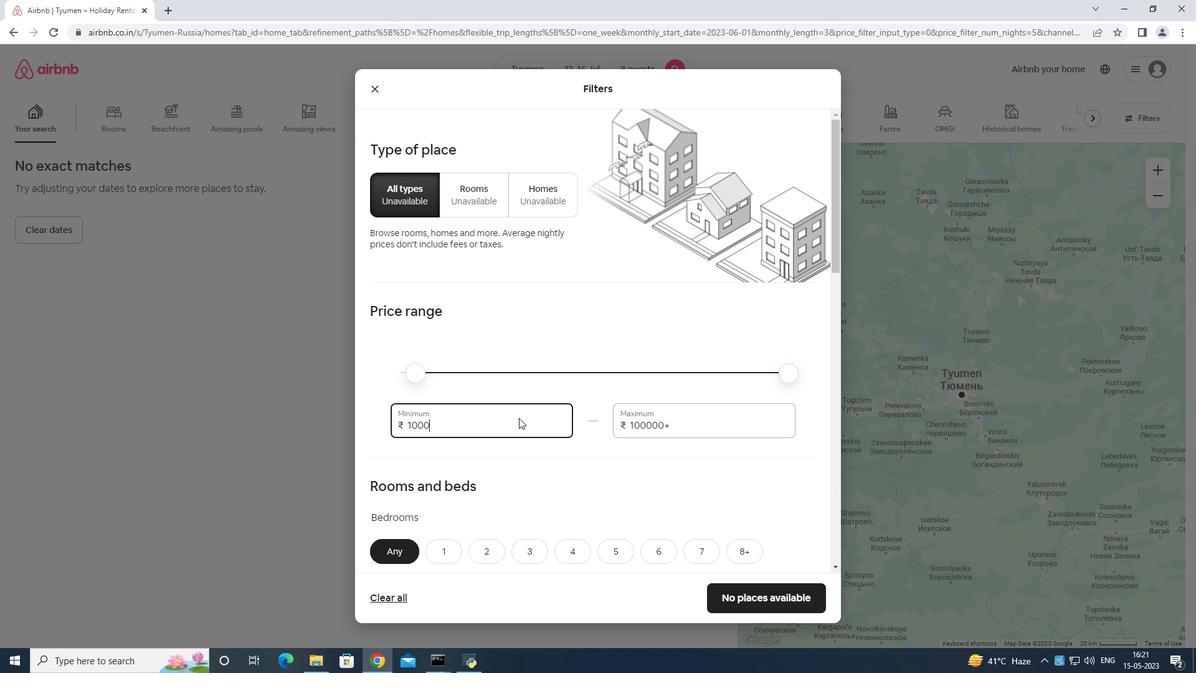 
Action: Mouse moved to (716, 416)
Screenshot: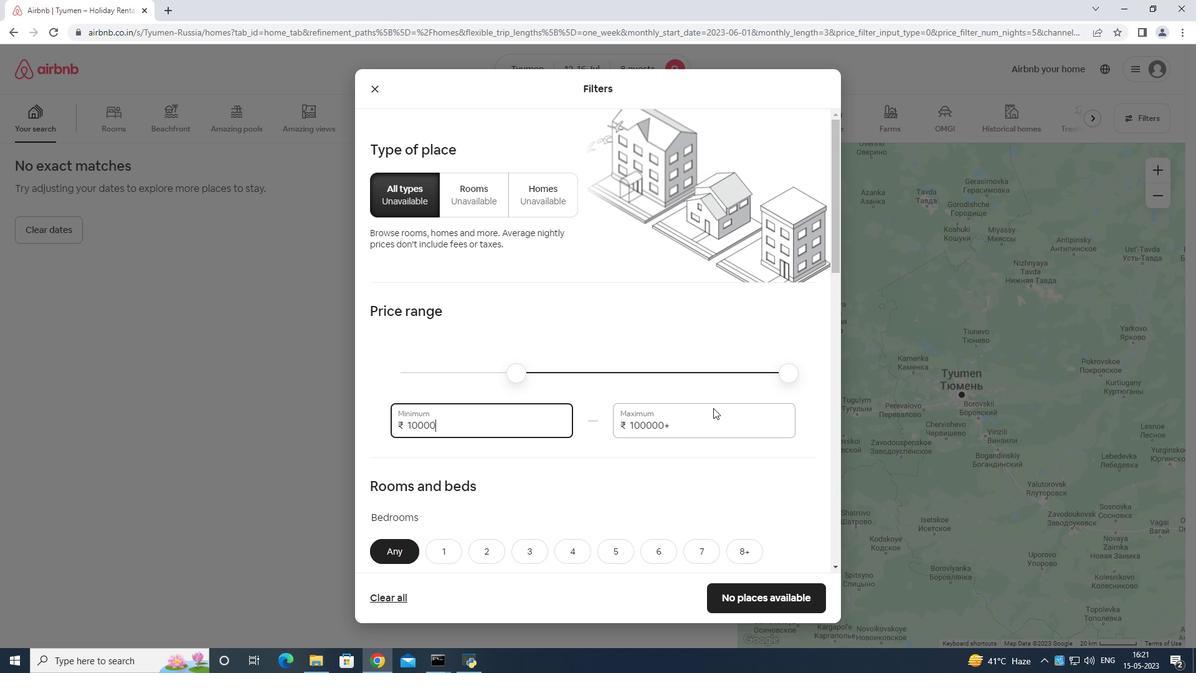 
Action: Mouse pressed left at (716, 416)
Screenshot: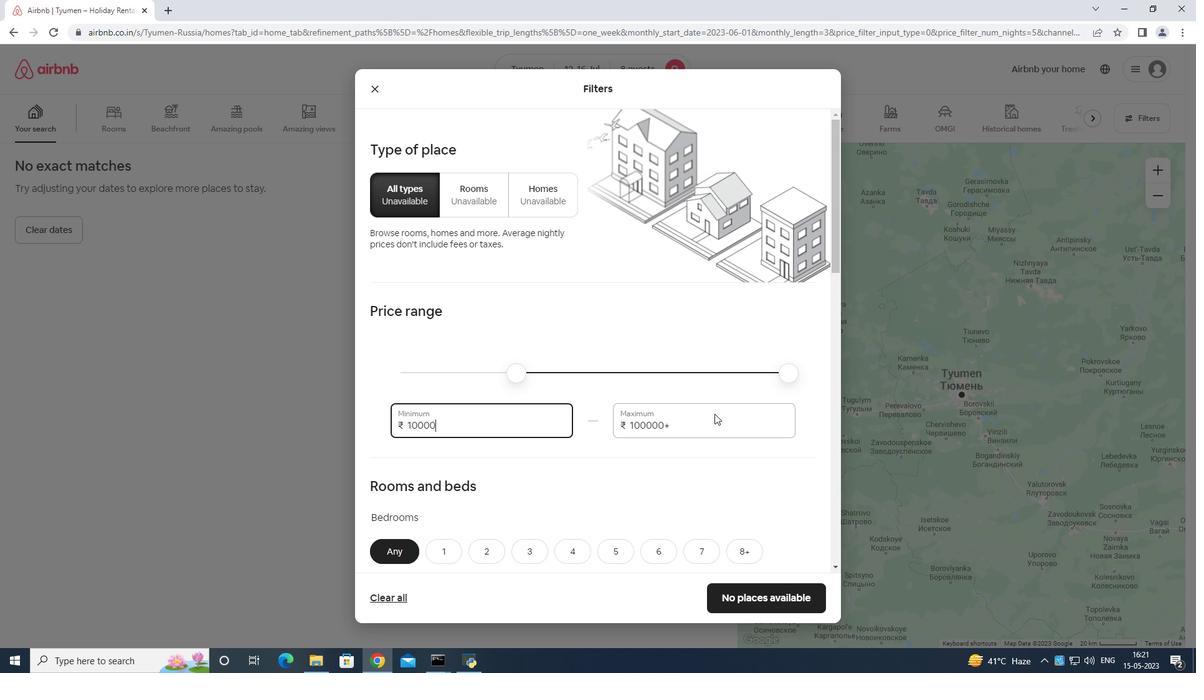 
Action: Mouse moved to (709, 415)
Screenshot: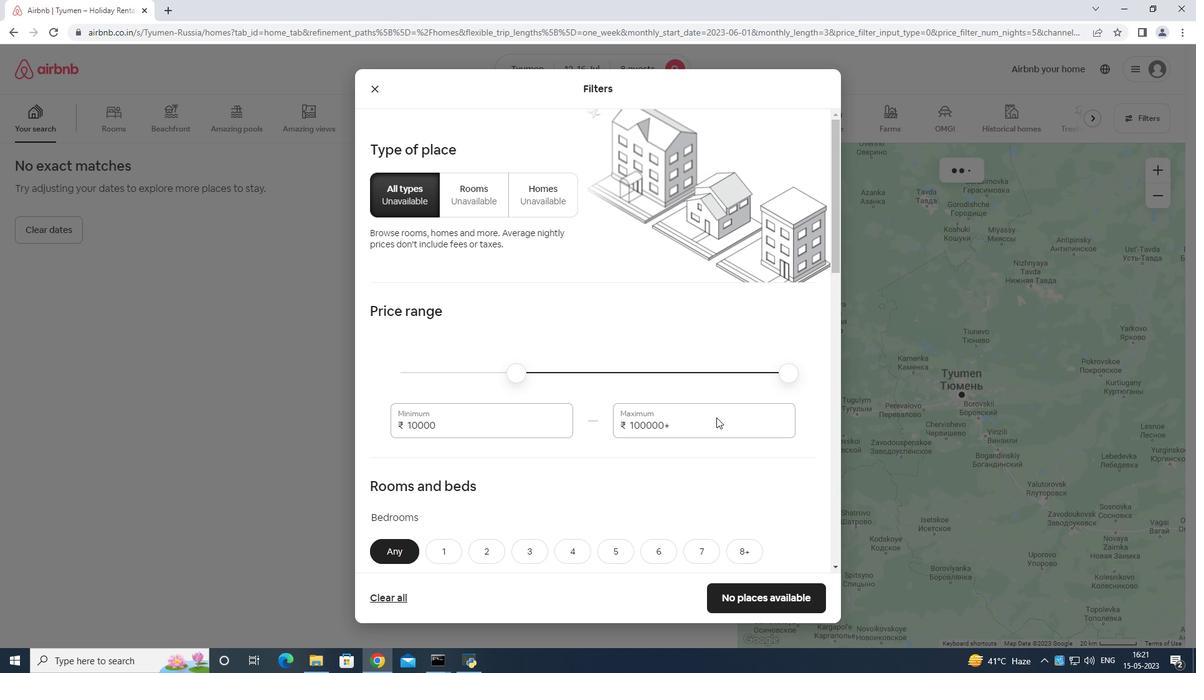 
Action: Key pressed <Key.backspace>
Screenshot: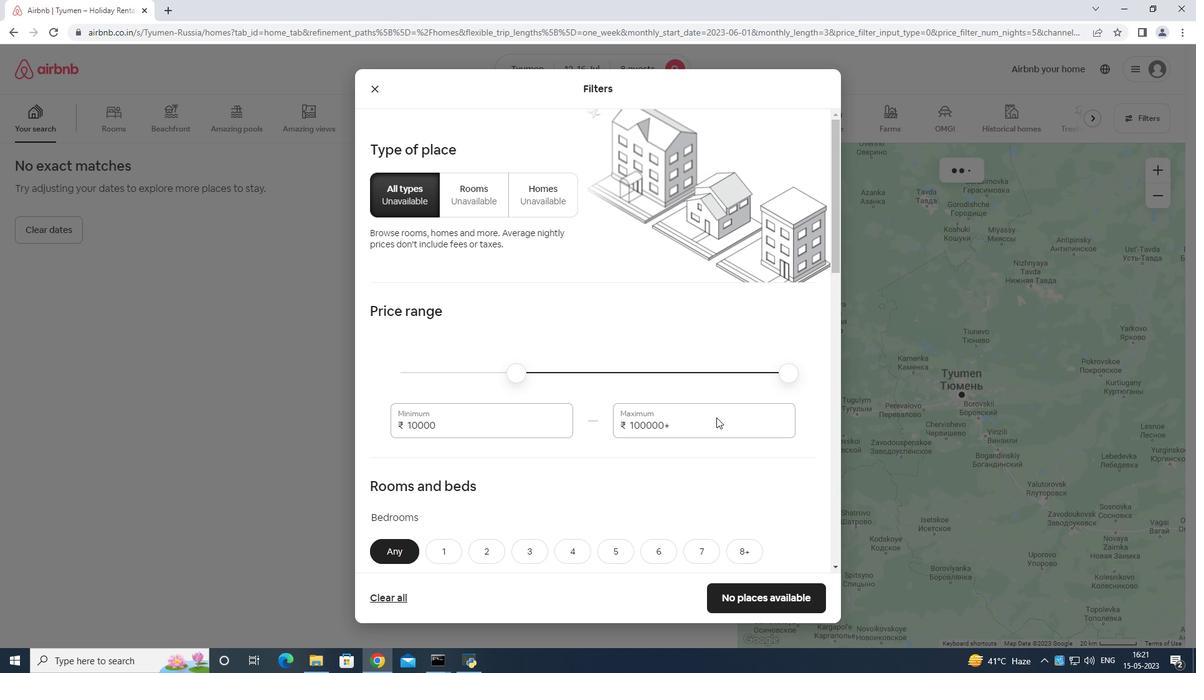 
Action: Mouse moved to (702, 415)
Screenshot: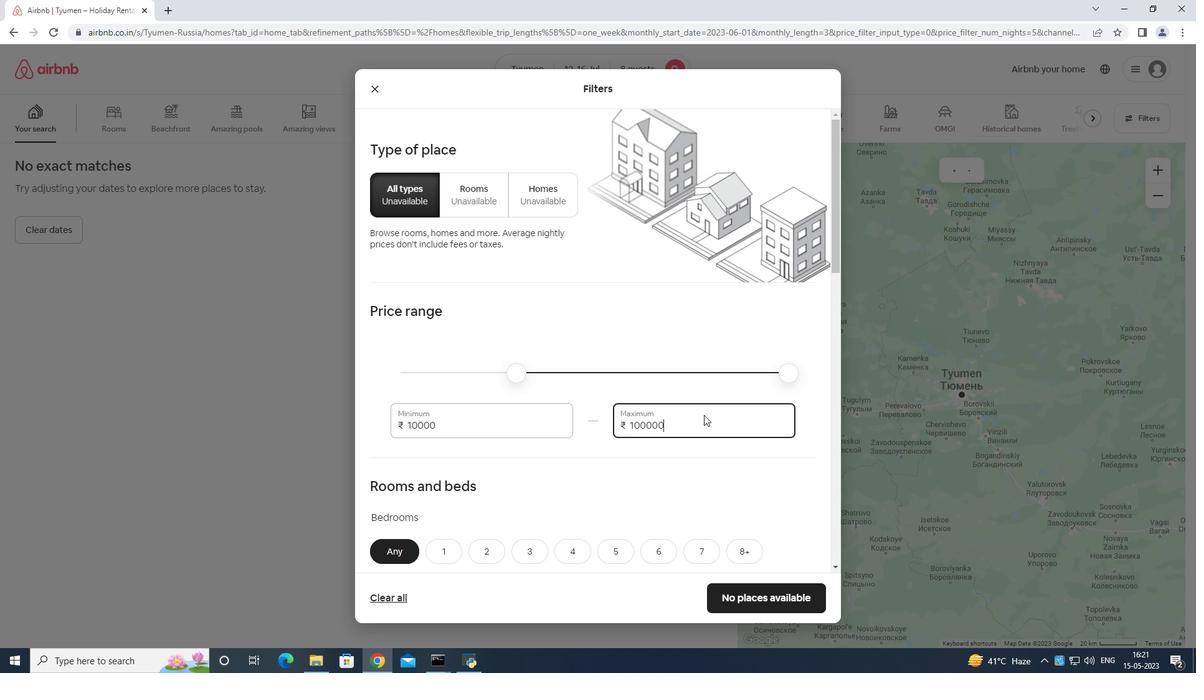 
Action: Key pressed <Key.backspace><Key.backspace><Key.backspace><Key.backspace><Key.backspace><Key.backspace><Key.backspace><Key.backspace><Key.backspace><Key.backspace><Key.backspace><Key.backspace><Key.backspace><Key.backspace>1
Screenshot: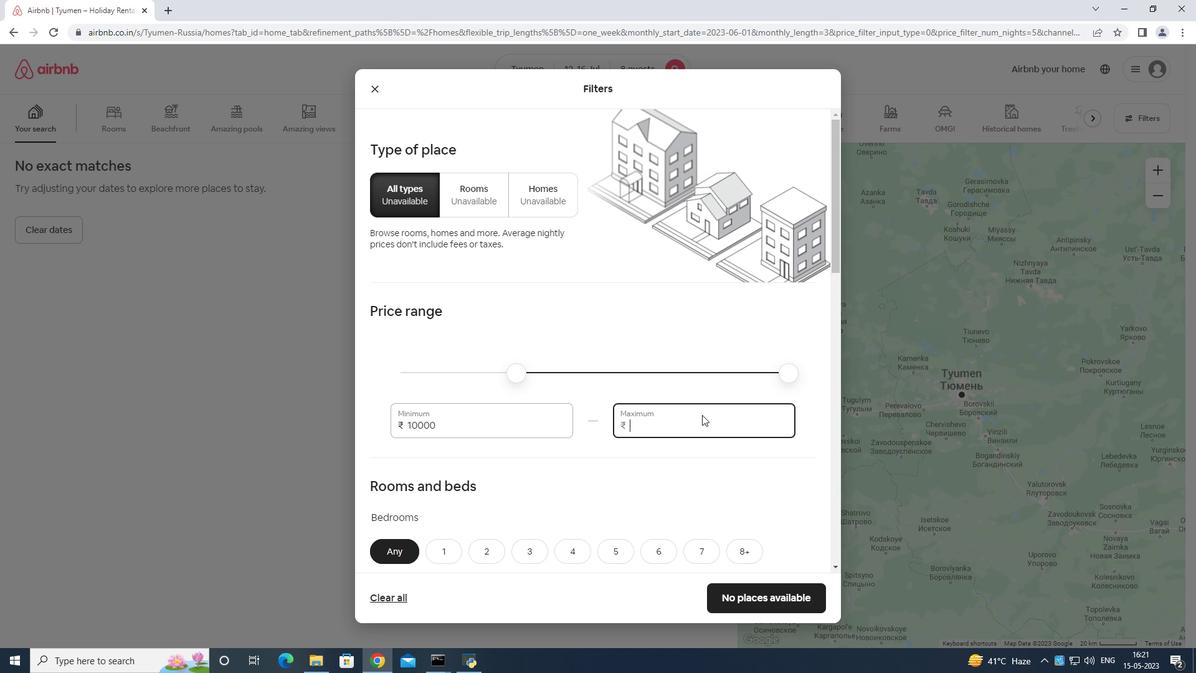
Action: Mouse moved to (701, 415)
Screenshot: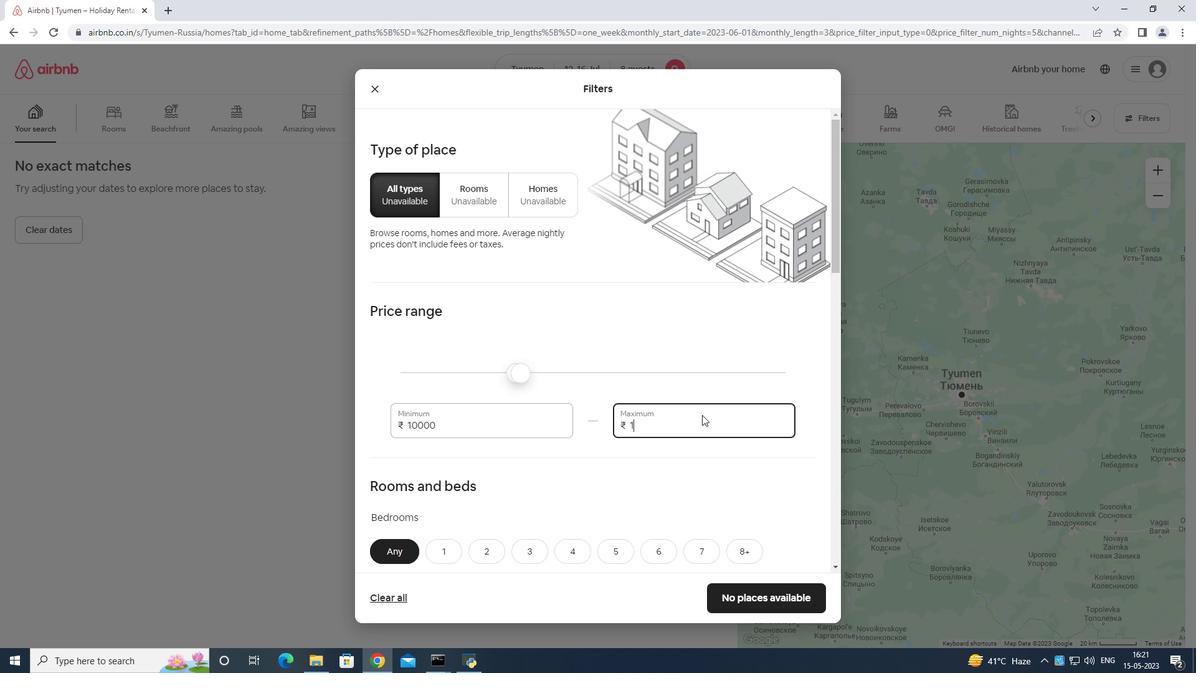 
Action: Key pressed 6000
Screenshot: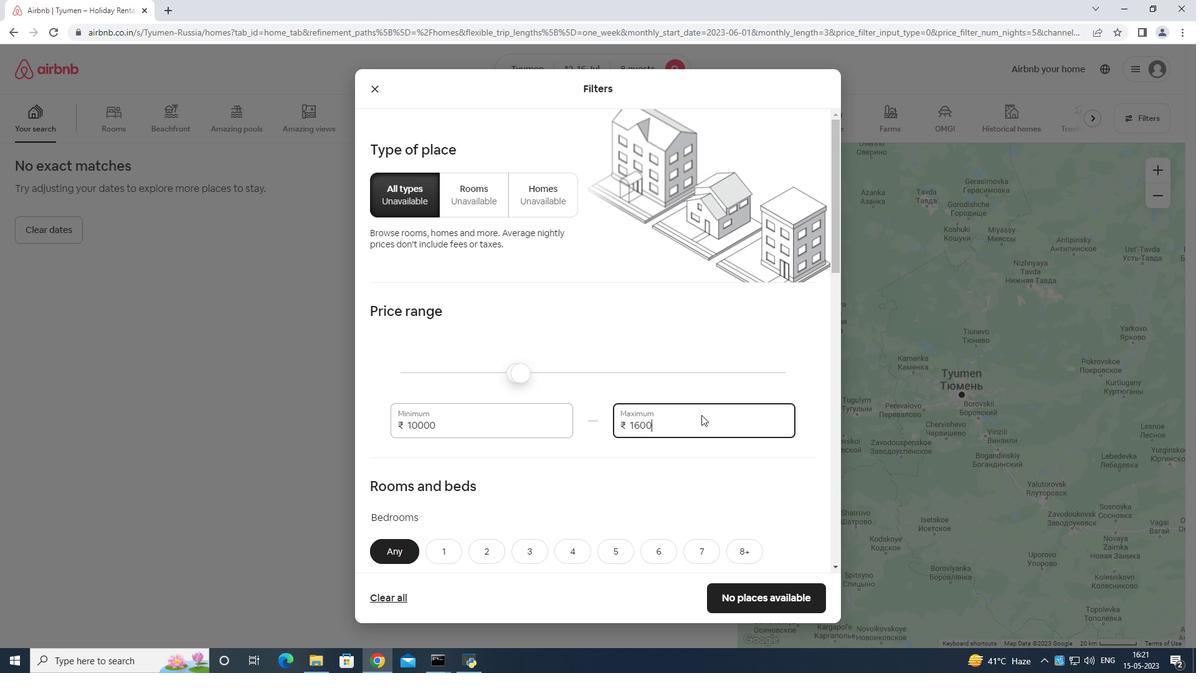 
Action: Mouse moved to (699, 415)
Screenshot: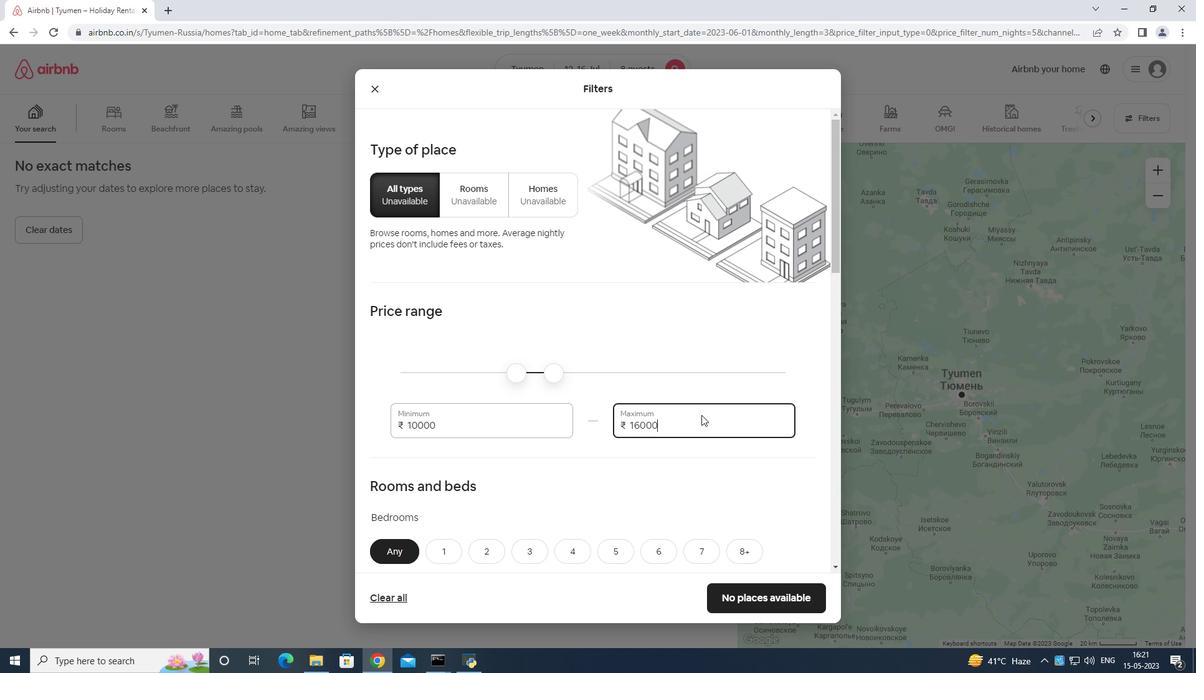 
Action: Mouse scrolled (699, 414) with delta (0, 0)
Screenshot: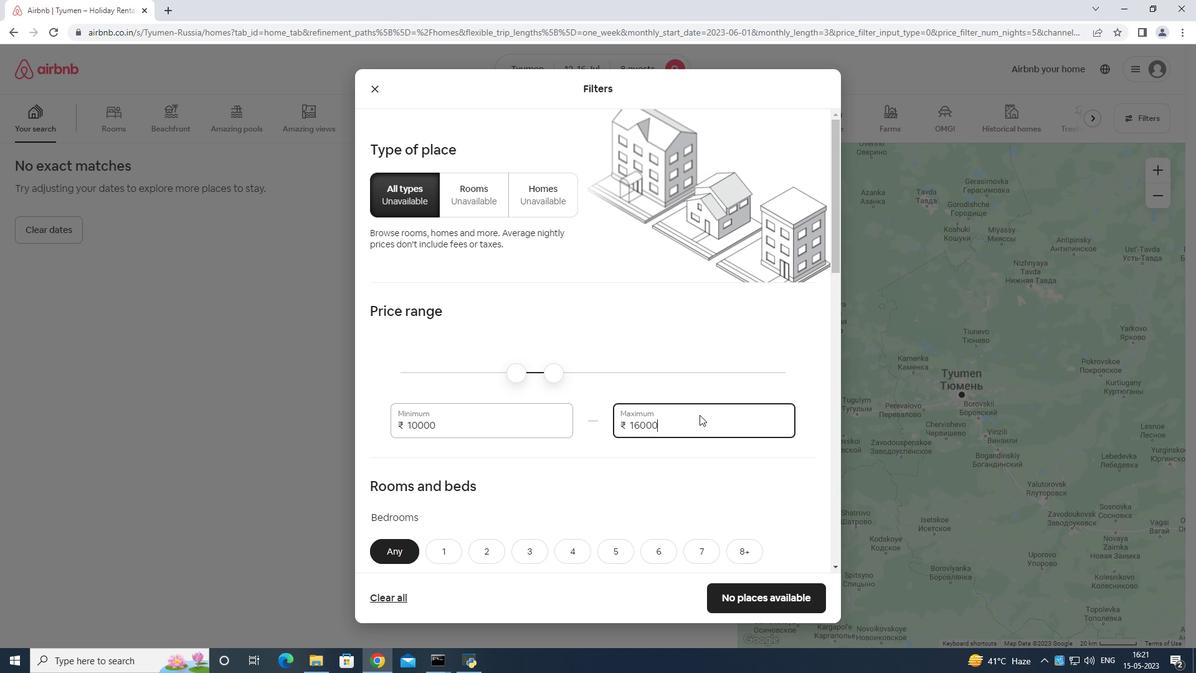 
Action: Mouse scrolled (699, 414) with delta (0, 0)
Screenshot: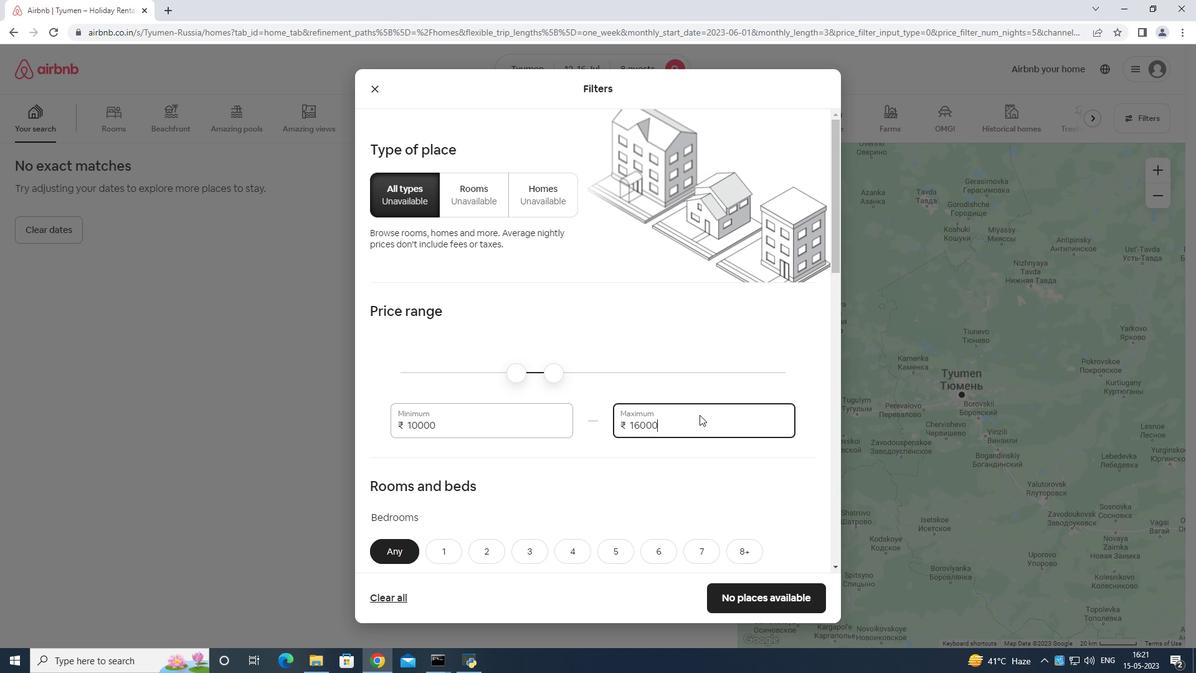 
Action: Mouse moved to (739, 424)
Screenshot: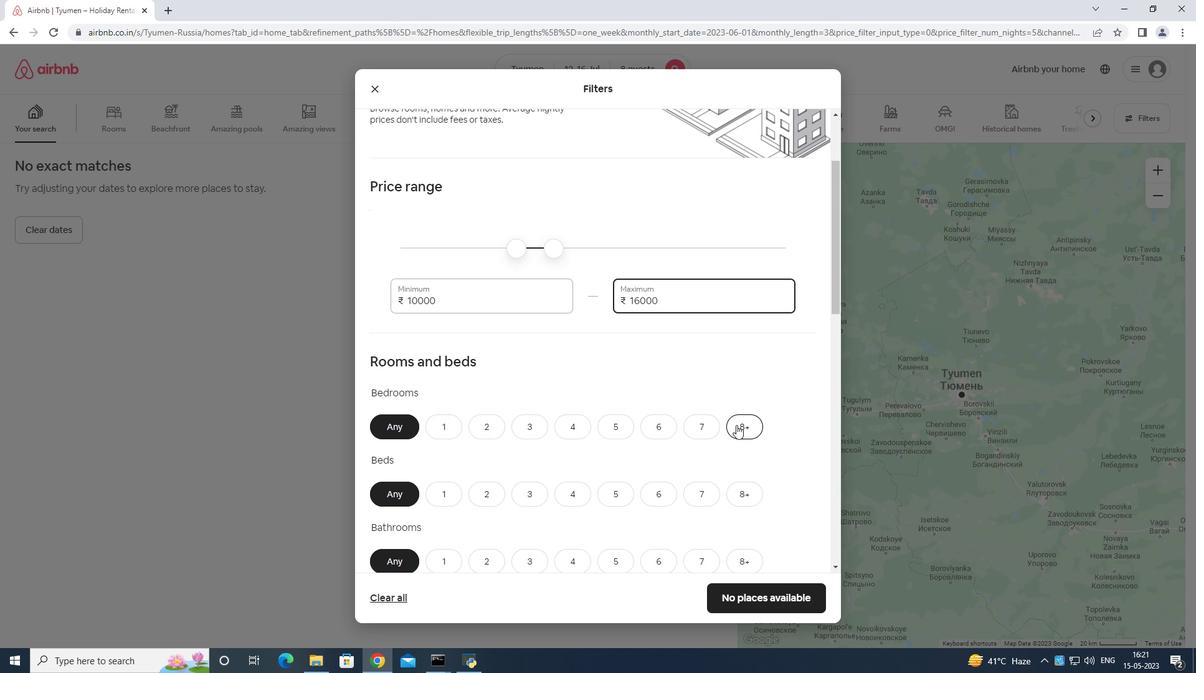 
Action: Mouse pressed left at (739, 424)
Screenshot: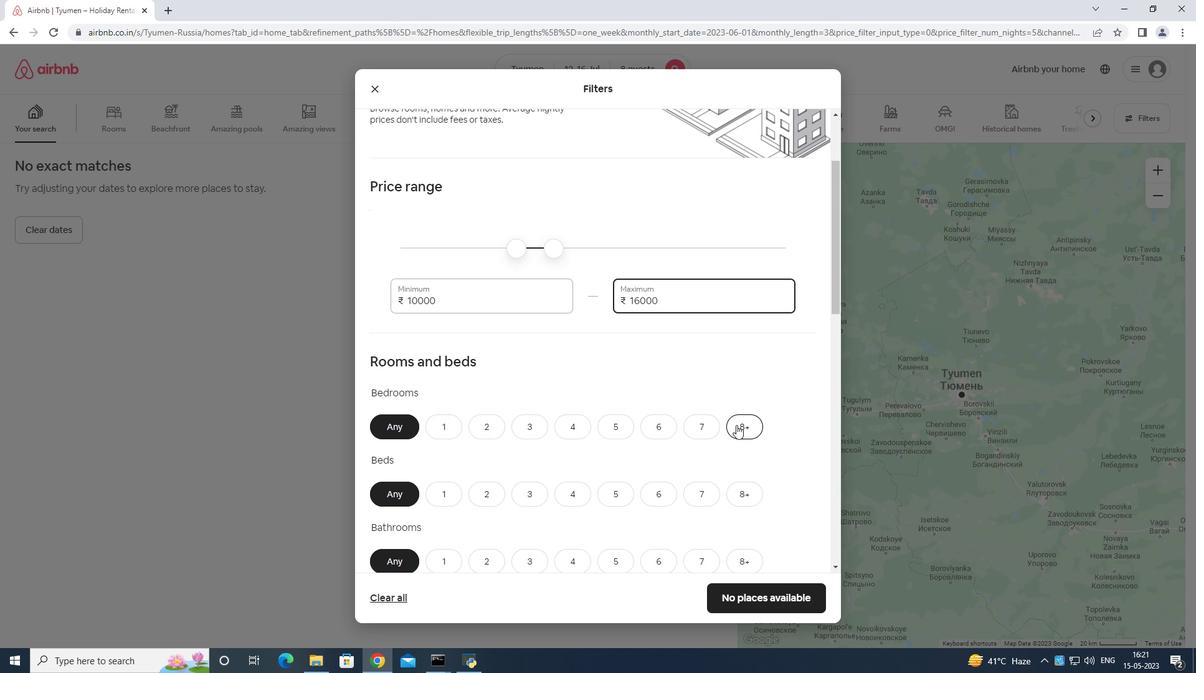 
Action: Mouse moved to (739, 492)
Screenshot: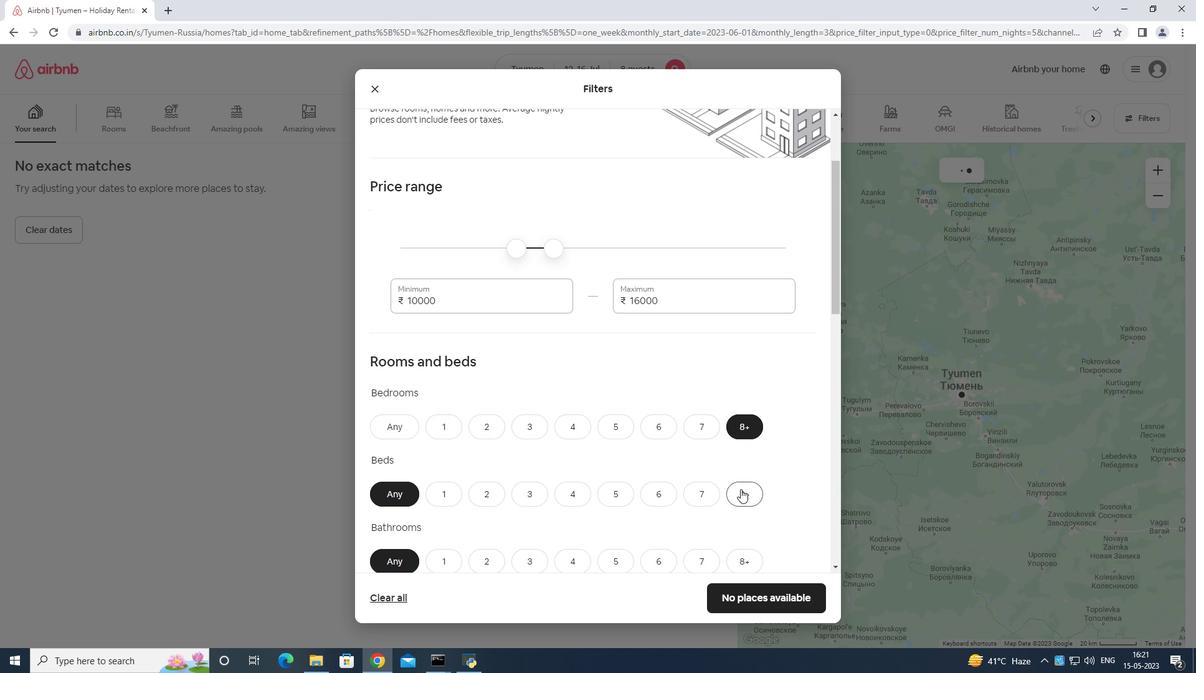 
Action: Mouse pressed left at (739, 492)
Screenshot: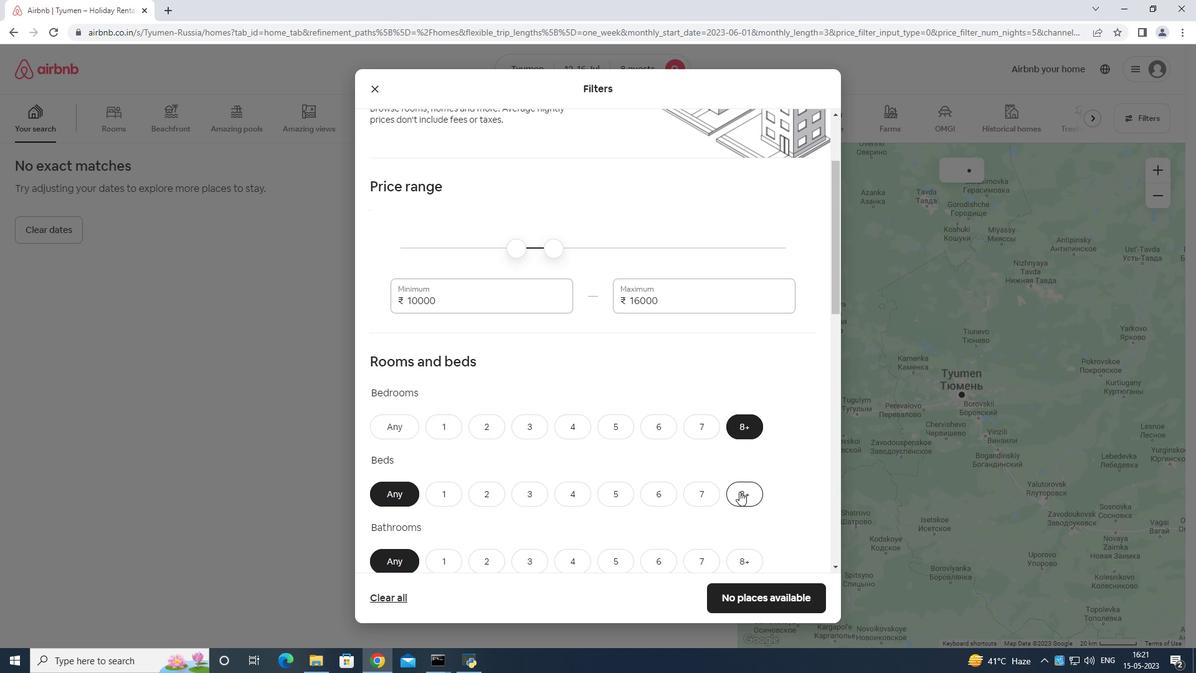 
Action: Mouse moved to (739, 555)
Screenshot: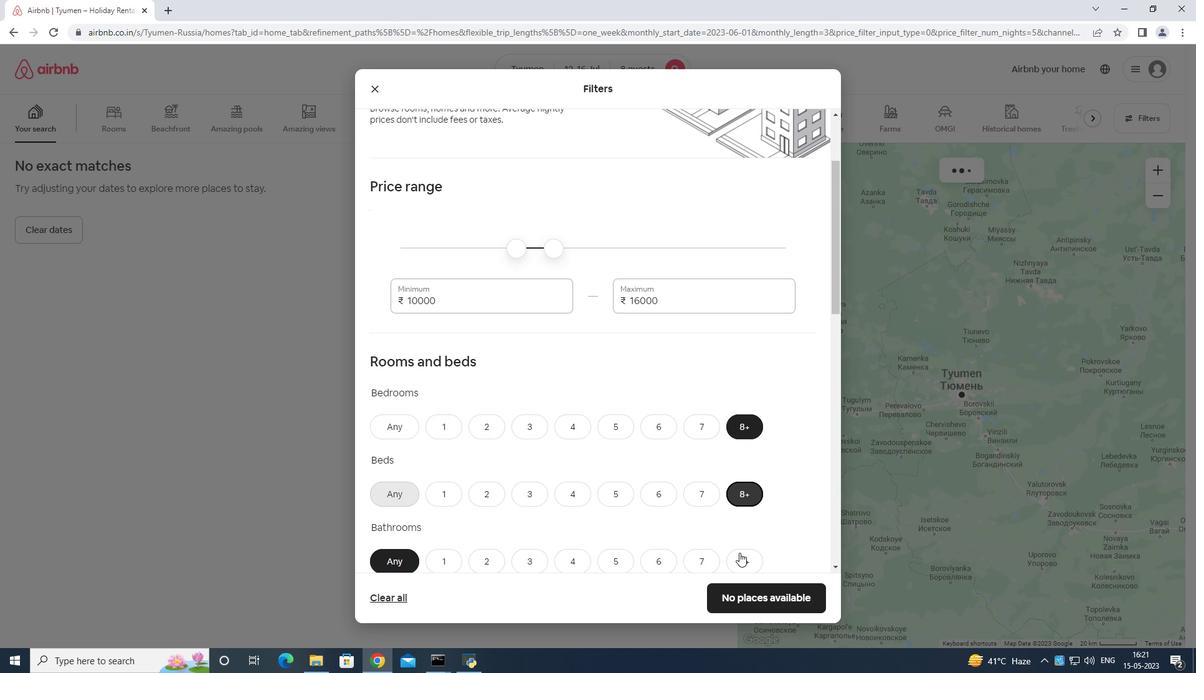 
Action: Mouse pressed left at (739, 555)
Screenshot: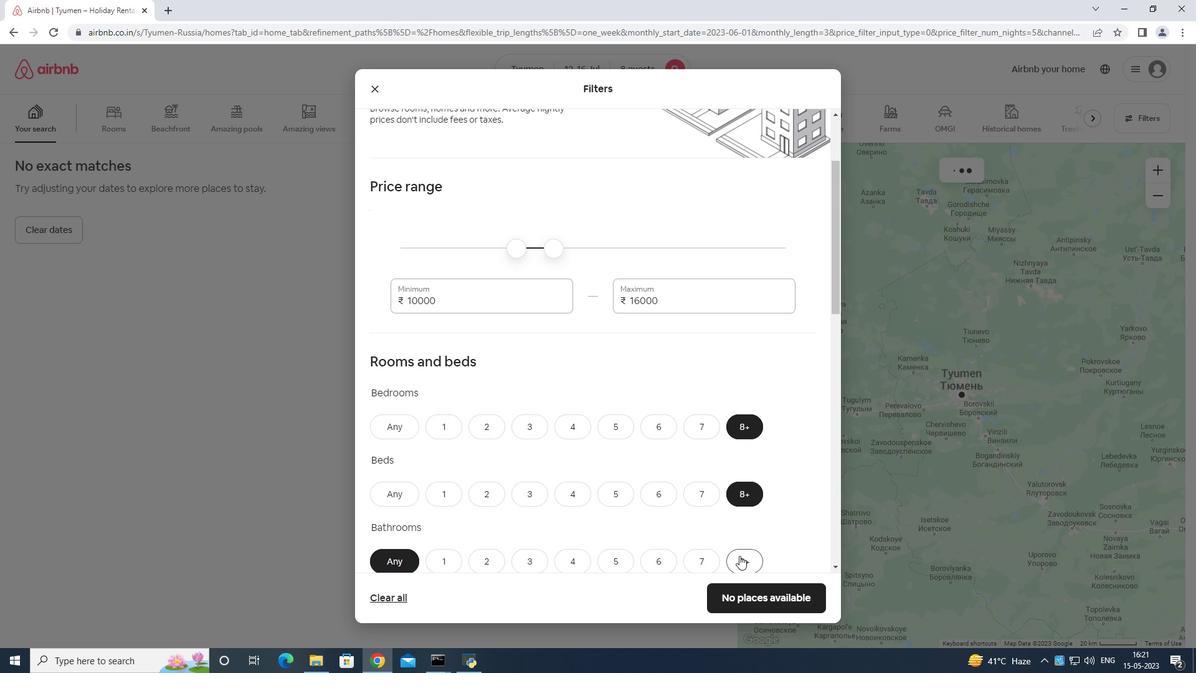 
Action: Mouse moved to (745, 547)
Screenshot: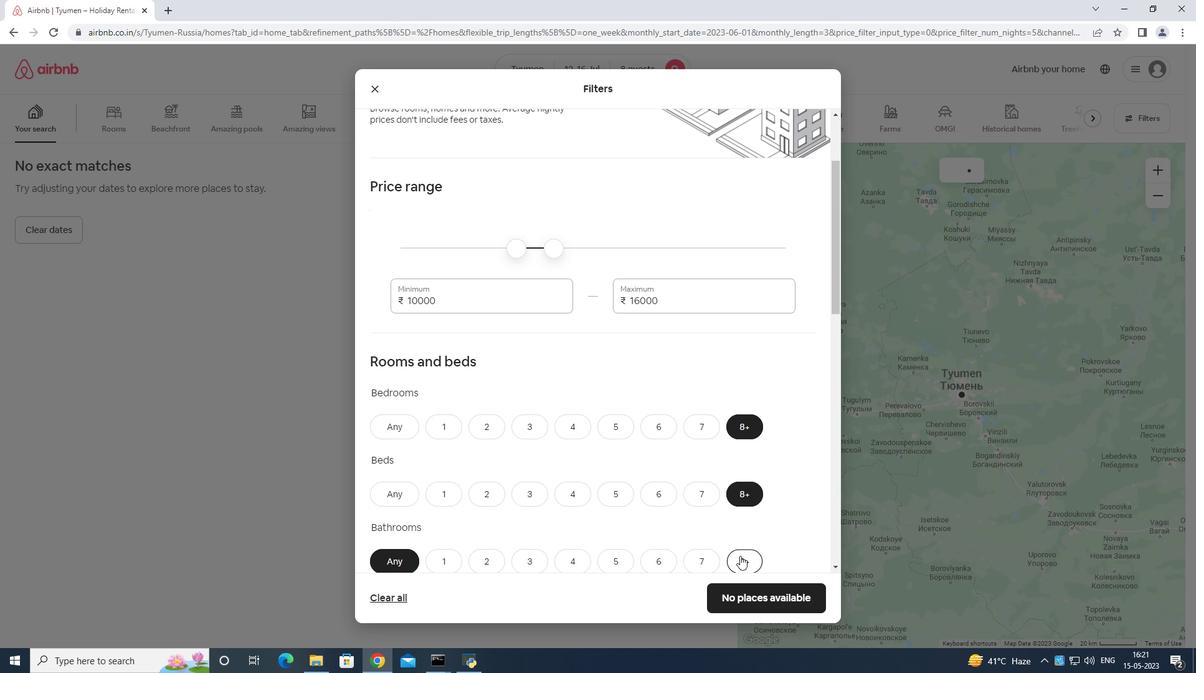 
Action: Mouse scrolled (745, 546) with delta (0, 0)
Screenshot: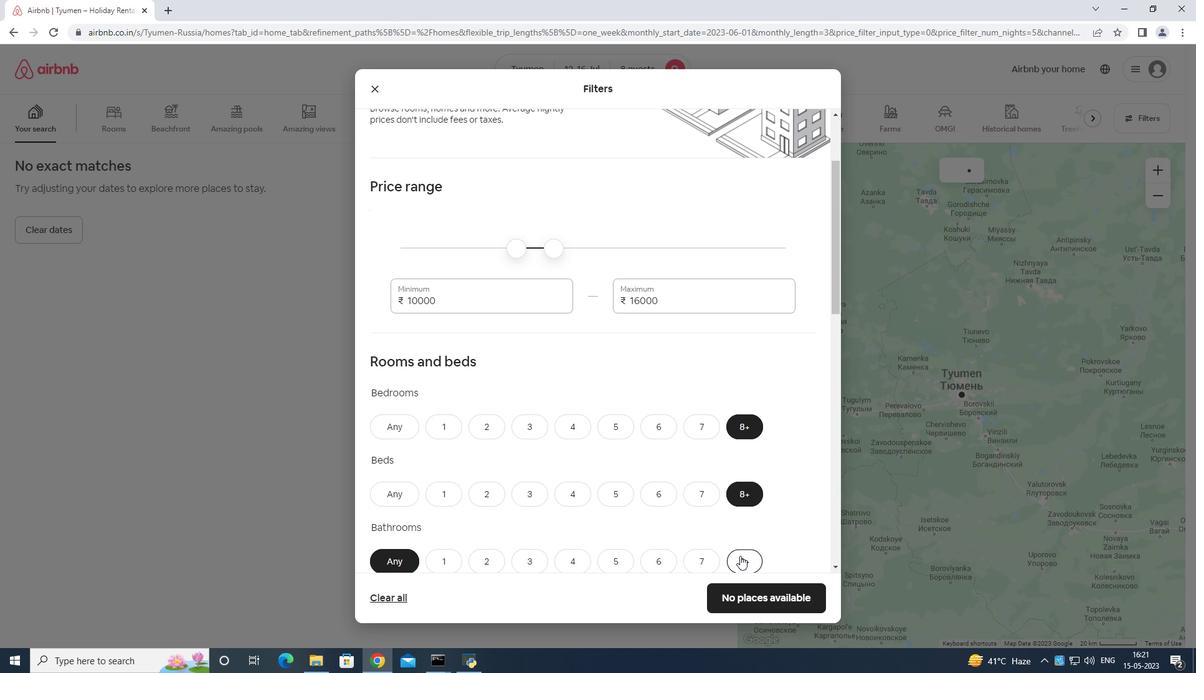 
Action: Mouse scrolled (745, 546) with delta (0, 0)
Screenshot: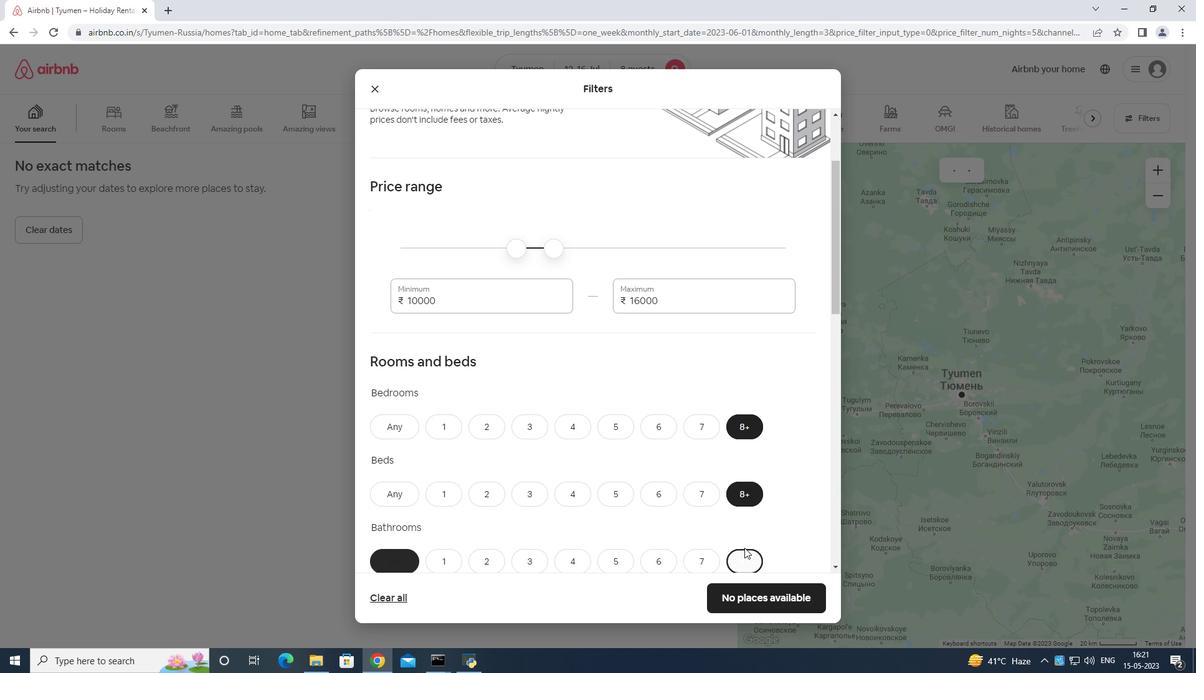 
Action: Mouse scrolled (745, 546) with delta (0, 0)
Screenshot: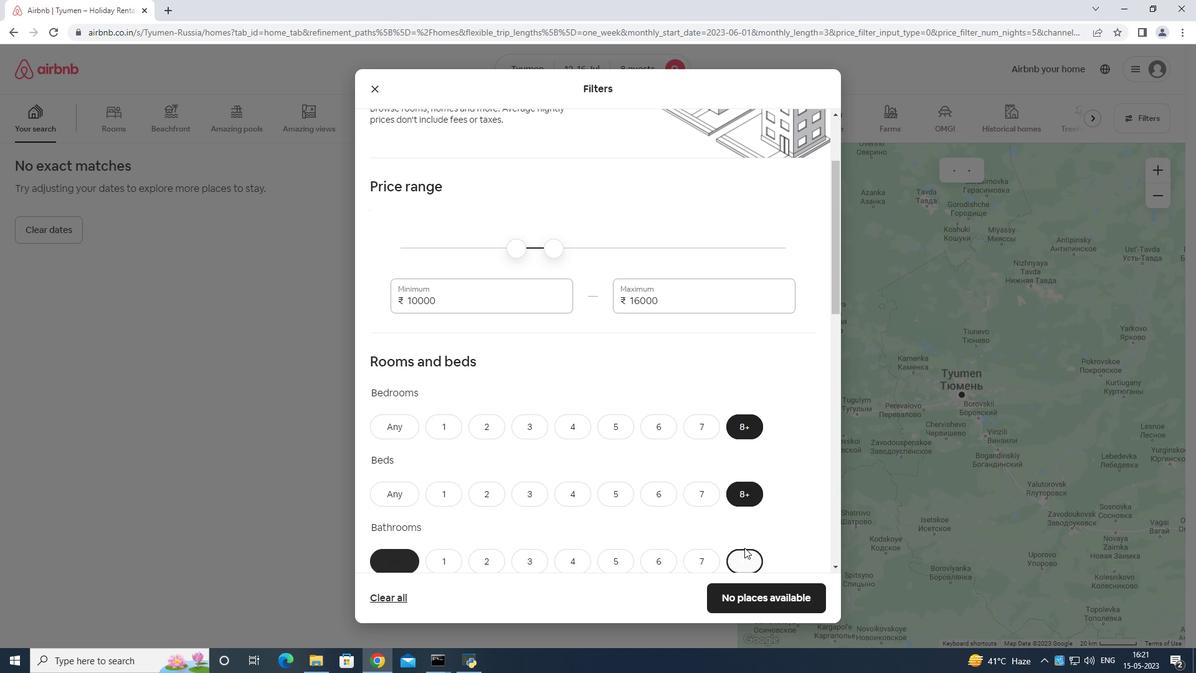 
Action: Mouse moved to (745, 545)
Screenshot: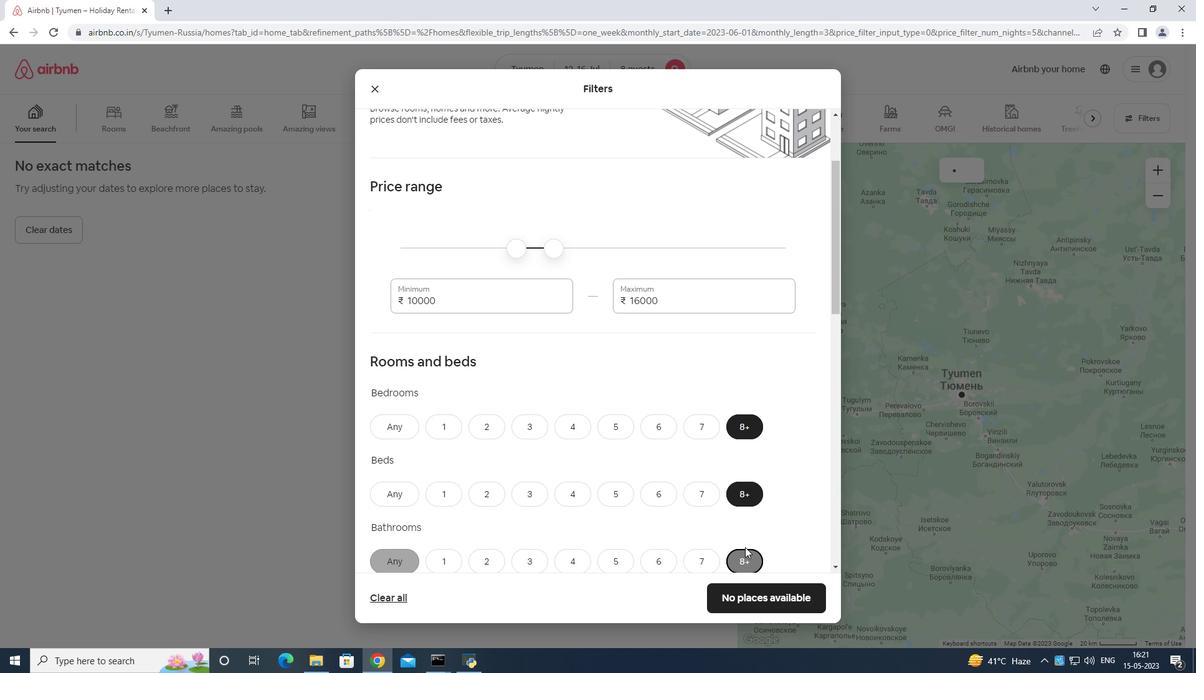 
Action: Mouse scrolled (745, 544) with delta (0, 0)
Screenshot: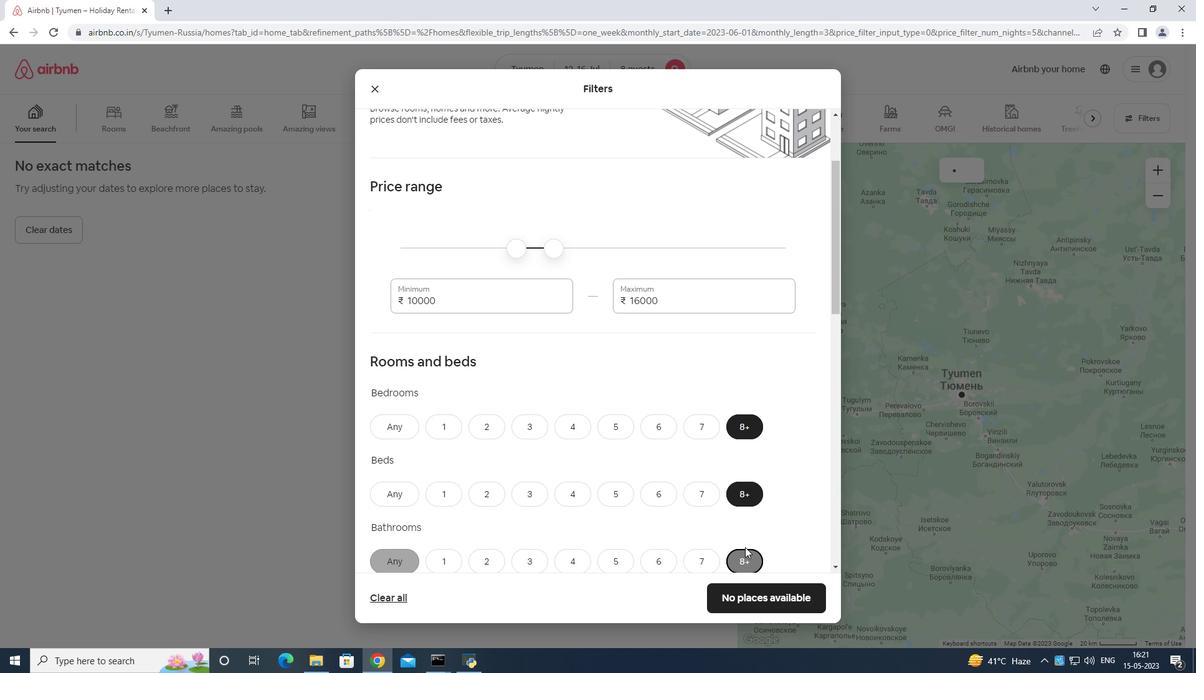 
Action: Mouse moved to (387, 441)
Screenshot: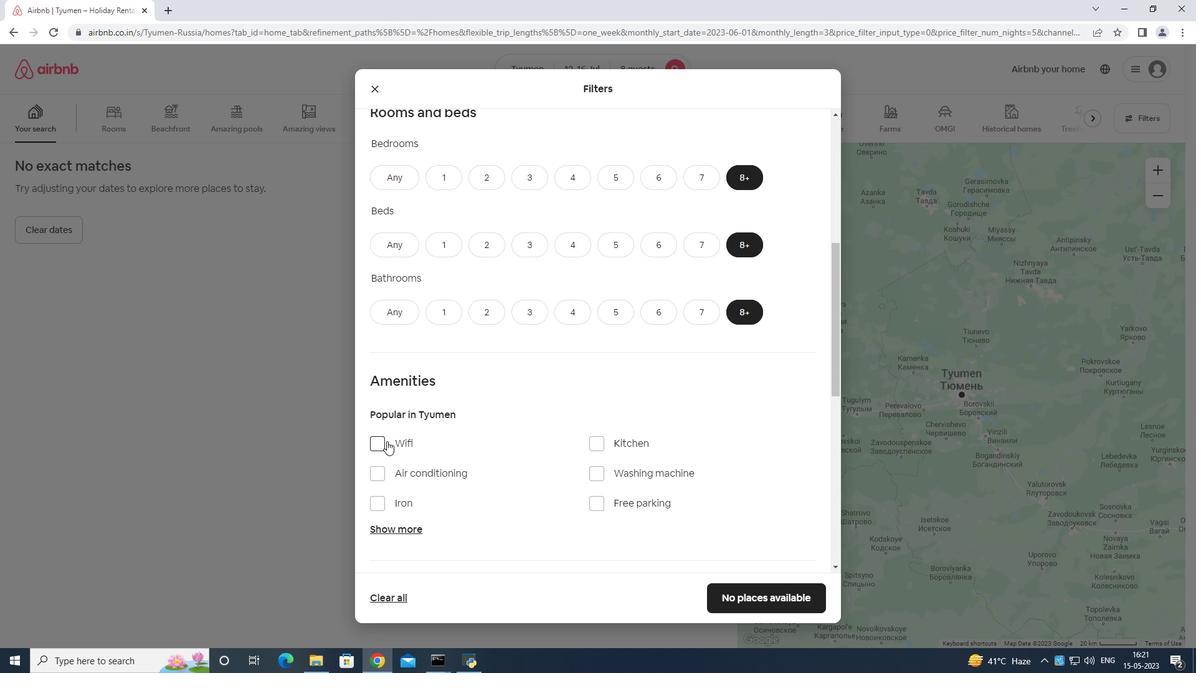 
Action: Mouse pressed left at (387, 441)
Screenshot: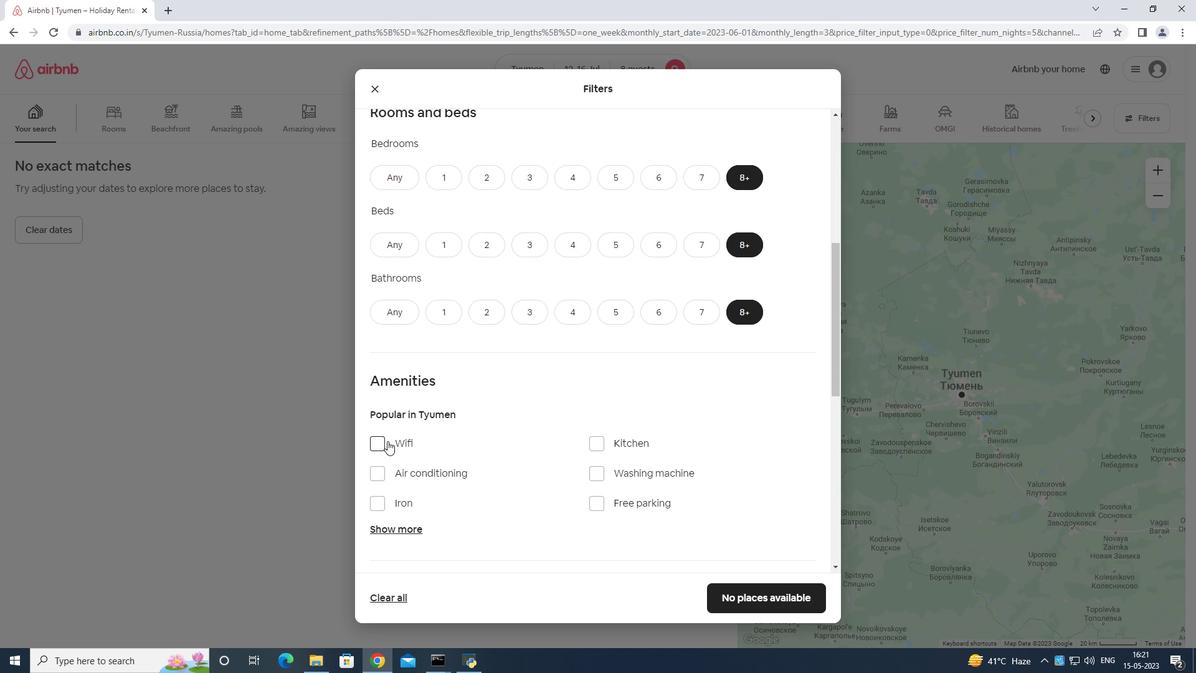 
Action: Mouse moved to (435, 440)
Screenshot: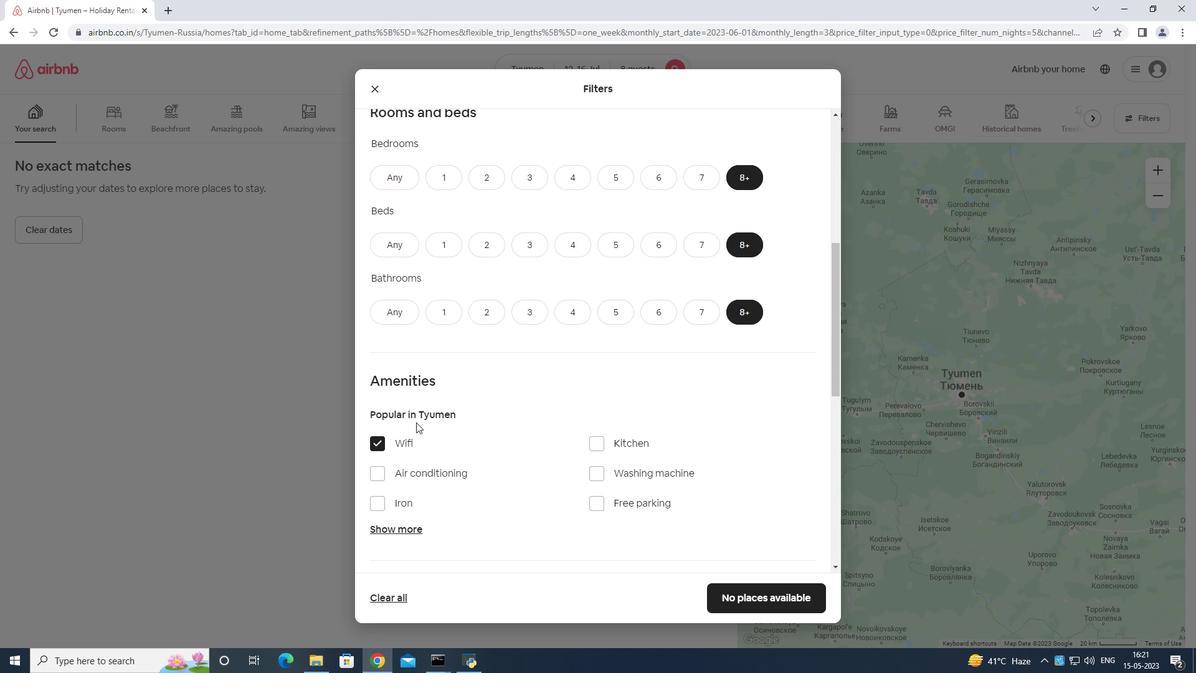 
Action: Mouse scrolled (435, 441) with delta (0, 0)
Screenshot: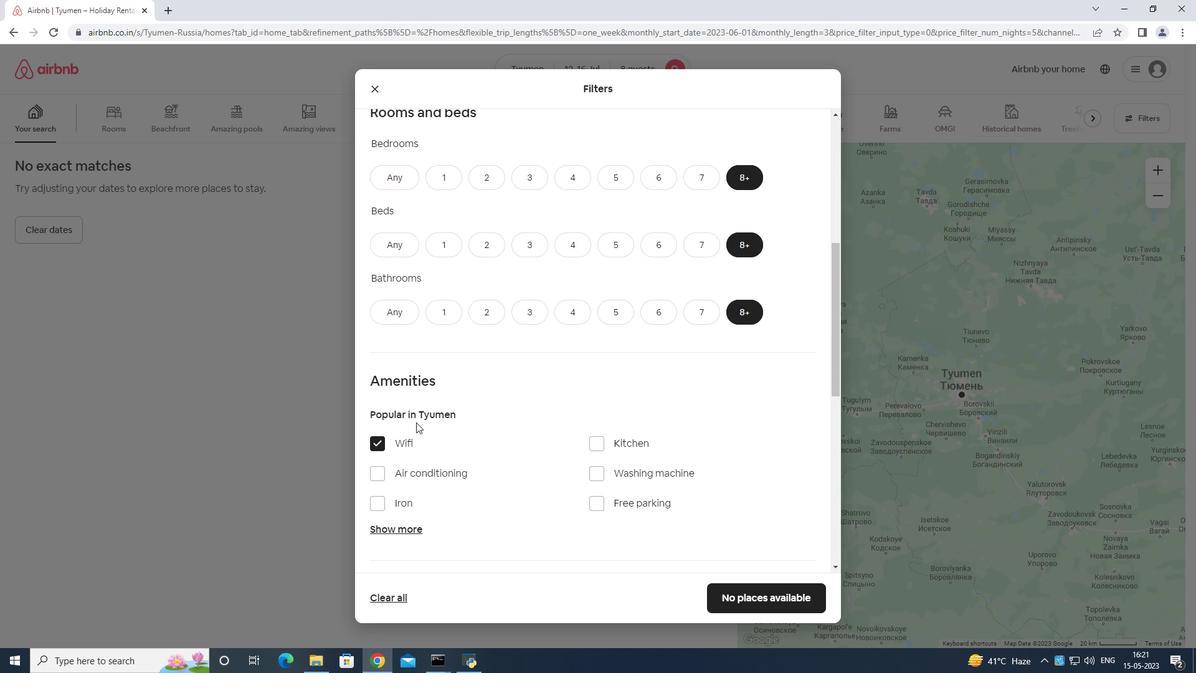 
Action: Mouse moved to (437, 442)
Screenshot: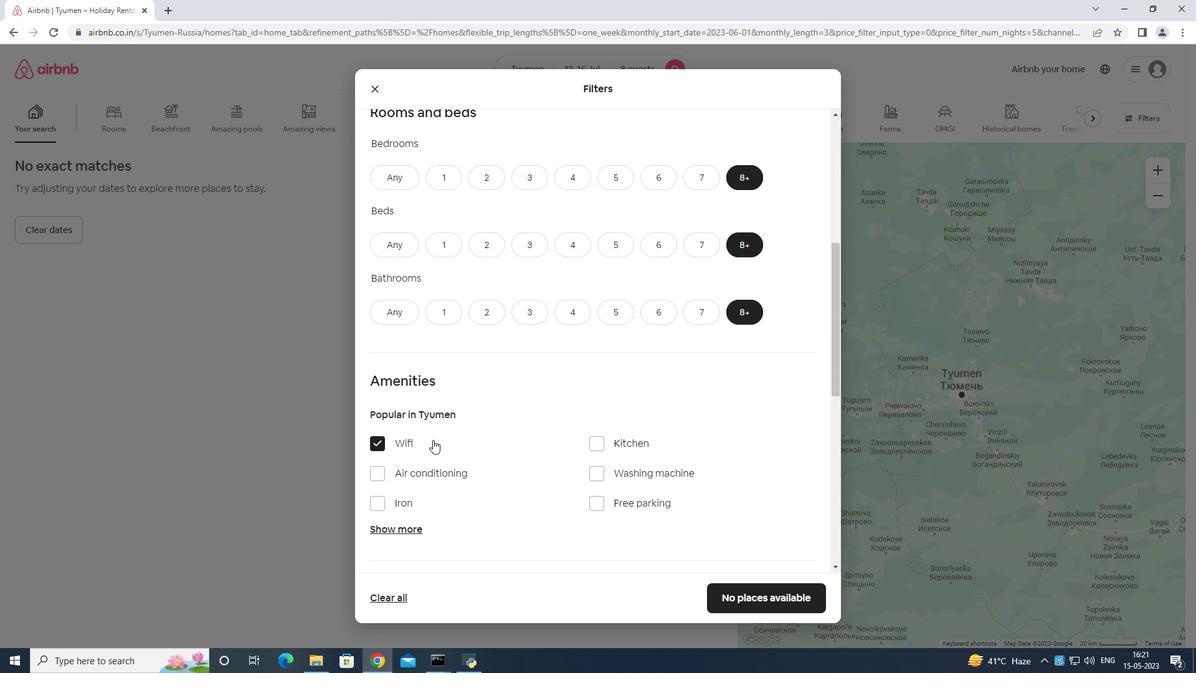 
Action: Mouse scrolled (437, 443) with delta (0, 0)
Screenshot: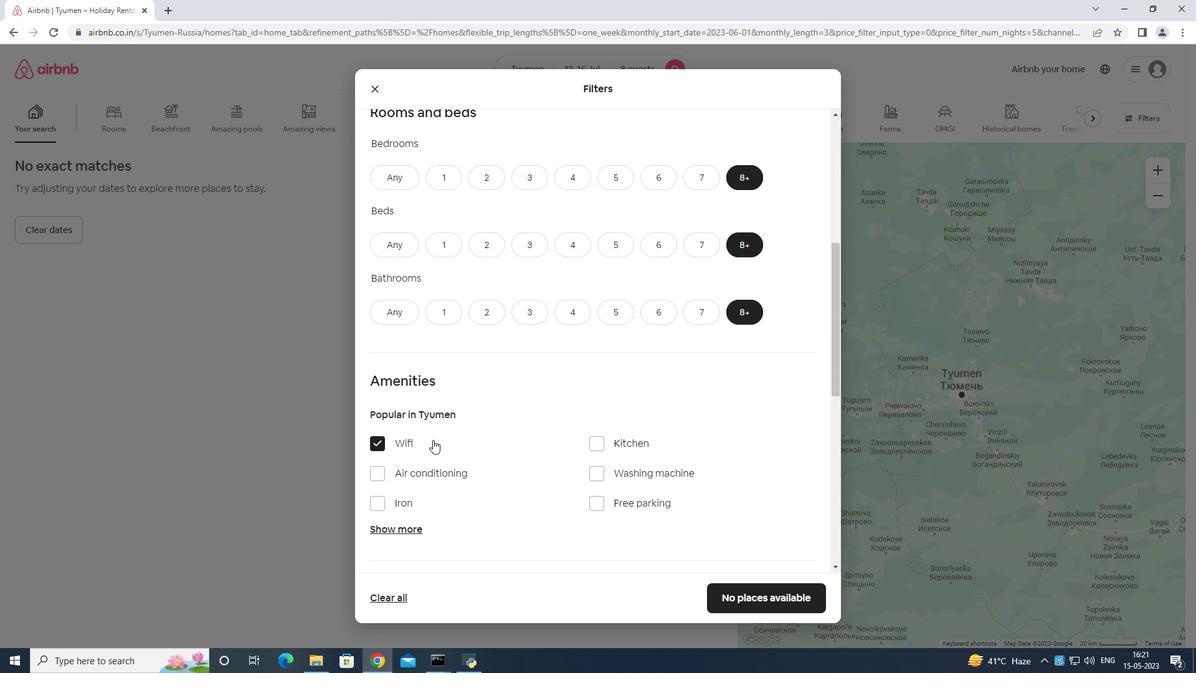 
Action: Mouse moved to (438, 443)
Screenshot: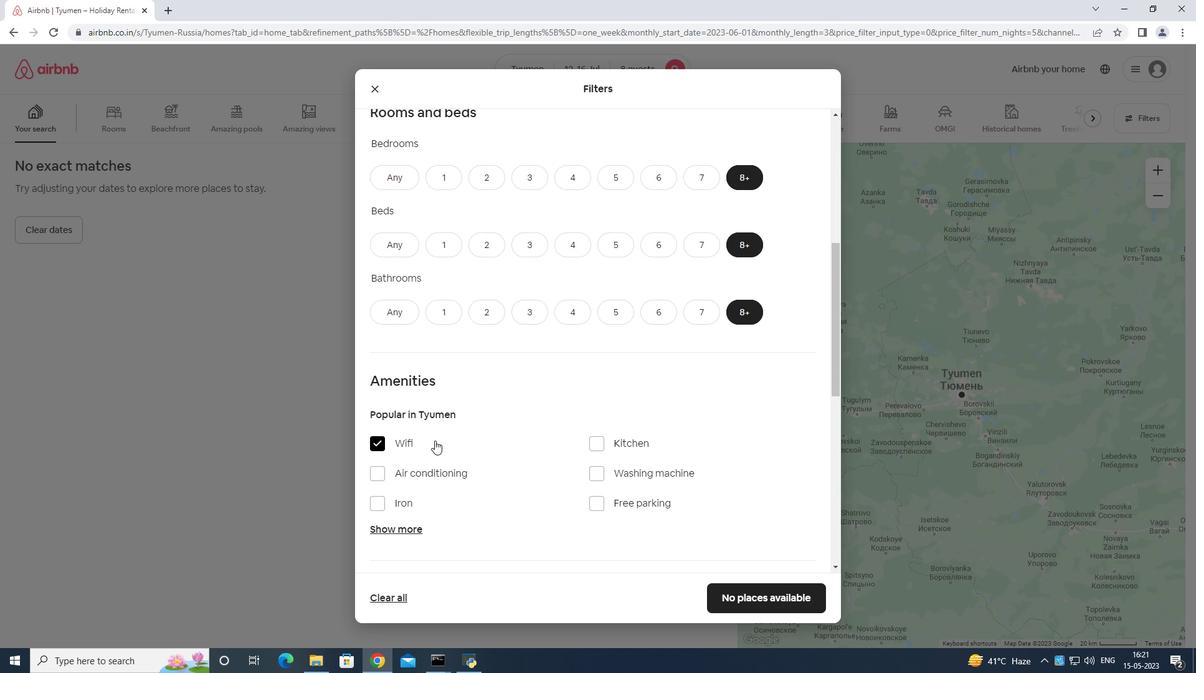 
Action: Mouse scrolled (438, 443) with delta (0, 0)
Screenshot: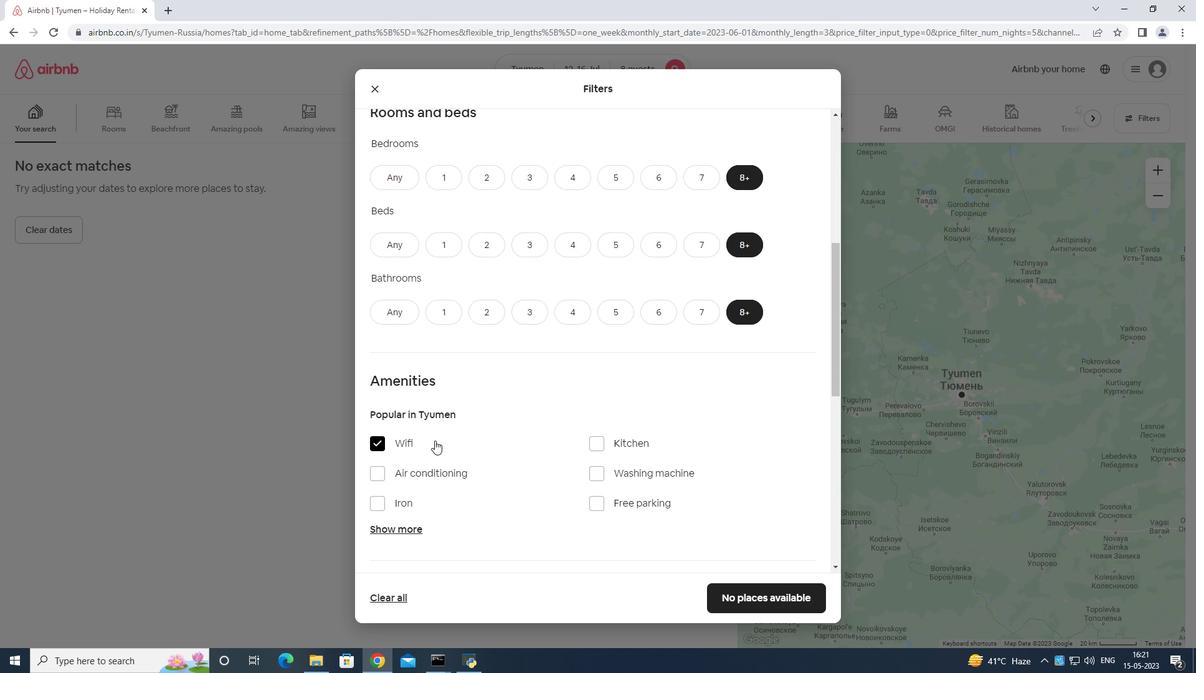 
Action: Mouse moved to (440, 443)
Screenshot: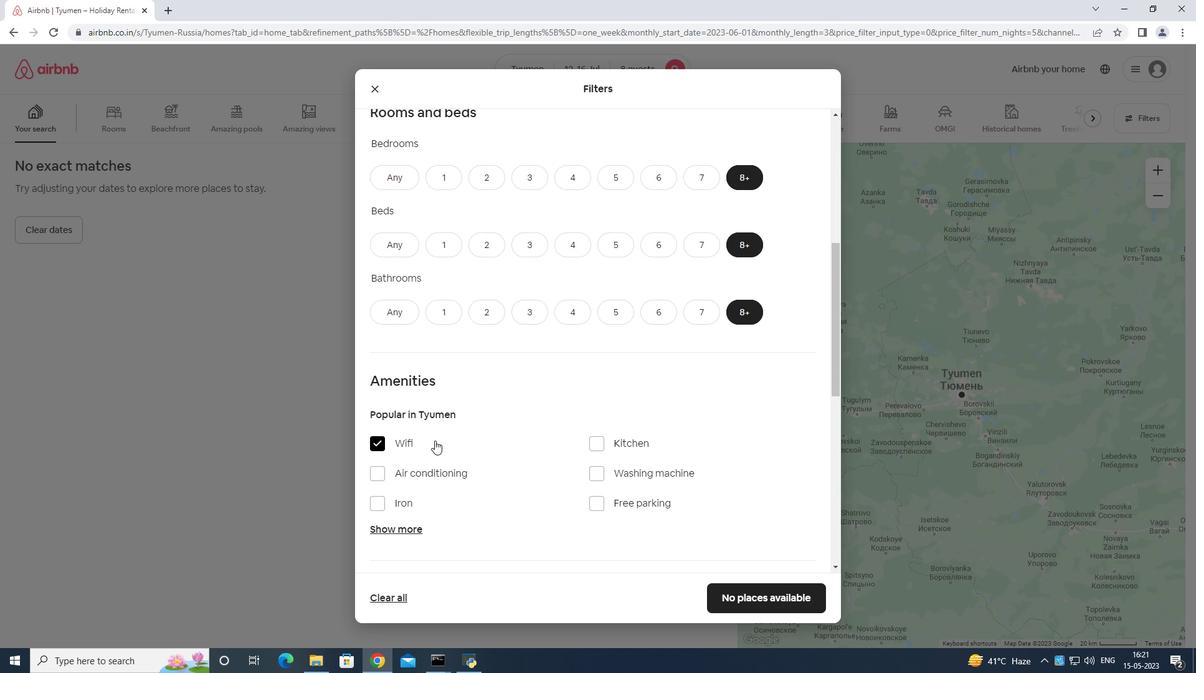 
Action: Mouse scrolled (440, 444) with delta (0, 0)
Screenshot: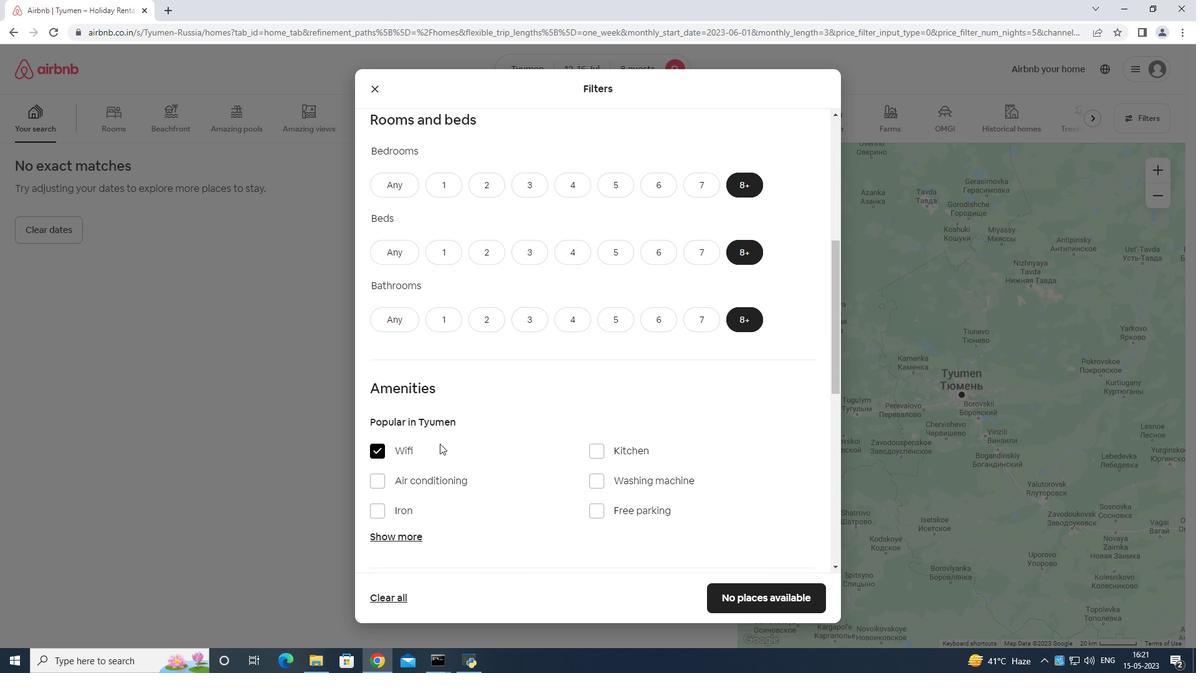 
Action: Mouse moved to (469, 421)
Screenshot: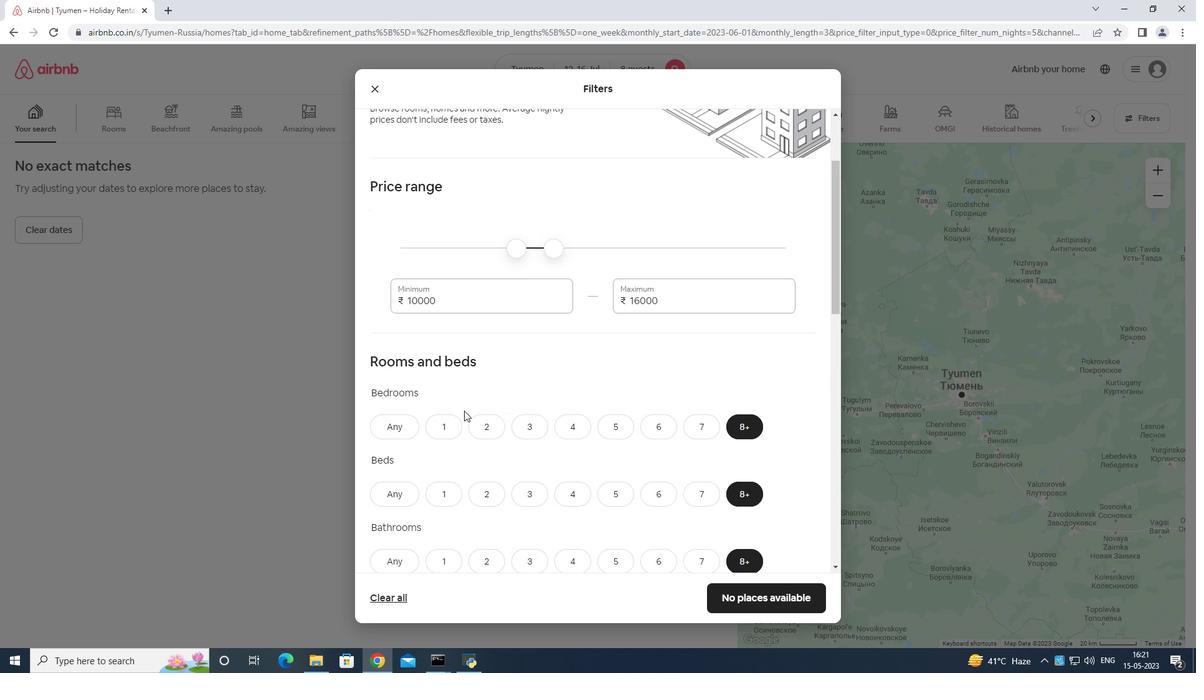 
Action: Mouse scrolled (469, 421) with delta (0, 0)
Screenshot: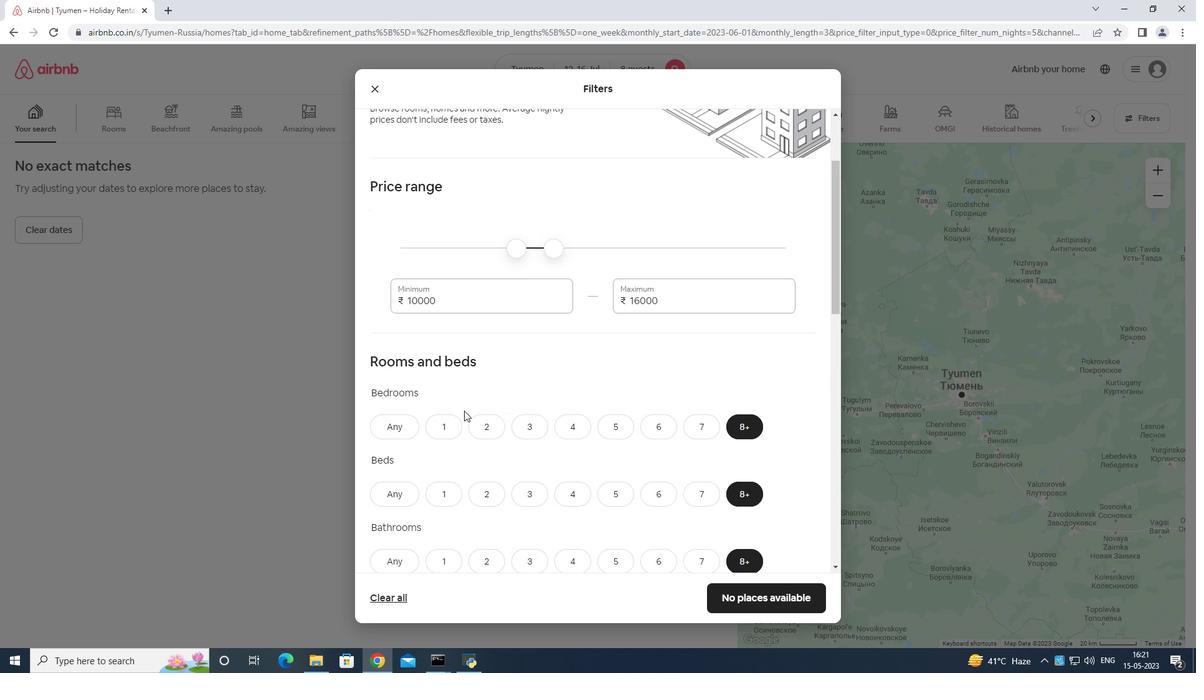 
Action: Mouse moved to (469, 428)
Screenshot: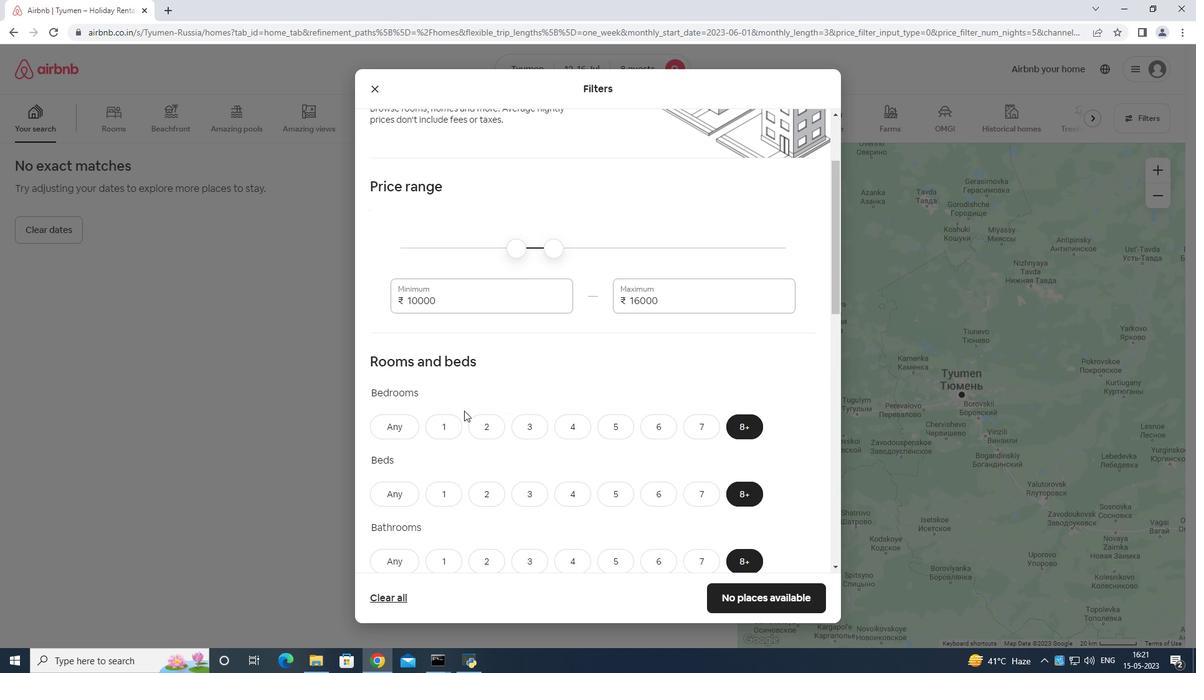 
Action: Mouse scrolled (469, 426) with delta (0, 0)
Screenshot: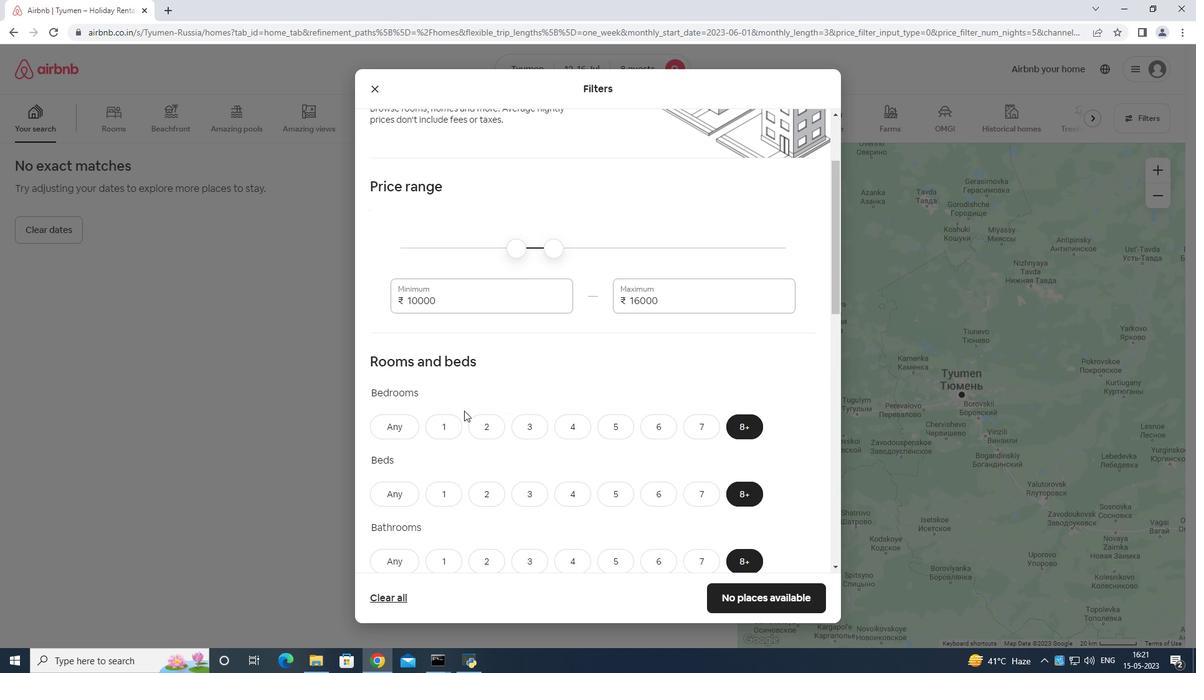 
Action: Mouse moved to (468, 430)
Screenshot: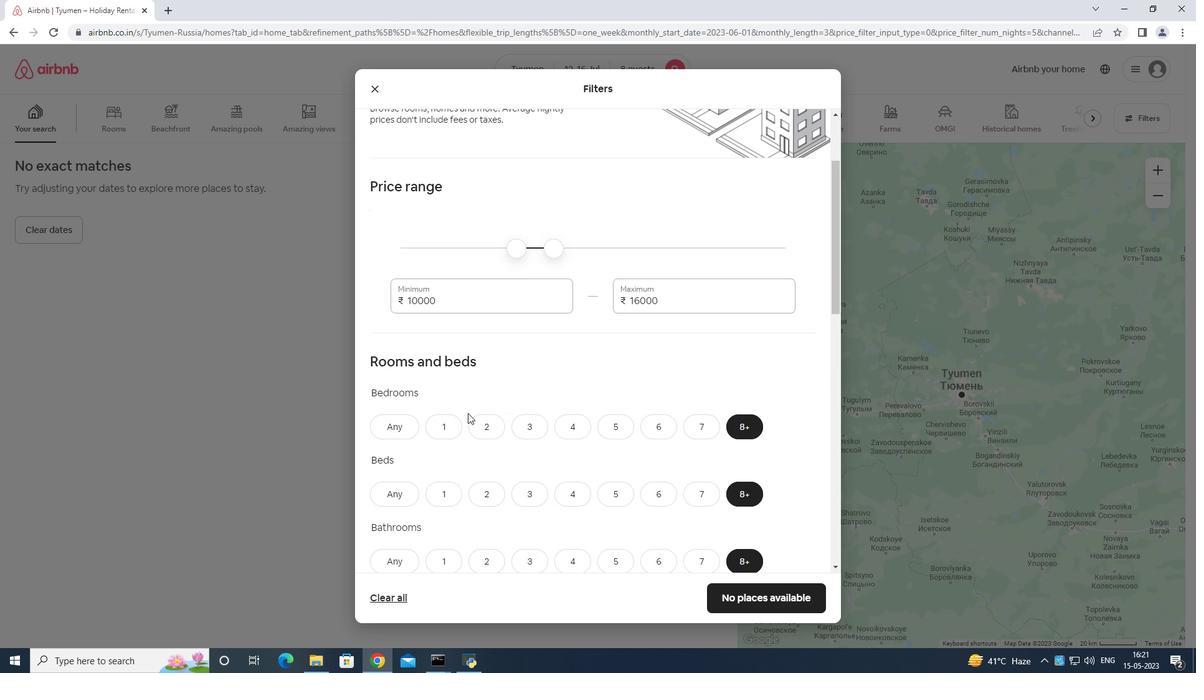 
Action: Mouse scrolled (469, 428) with delta (0, 0)
Screenshot: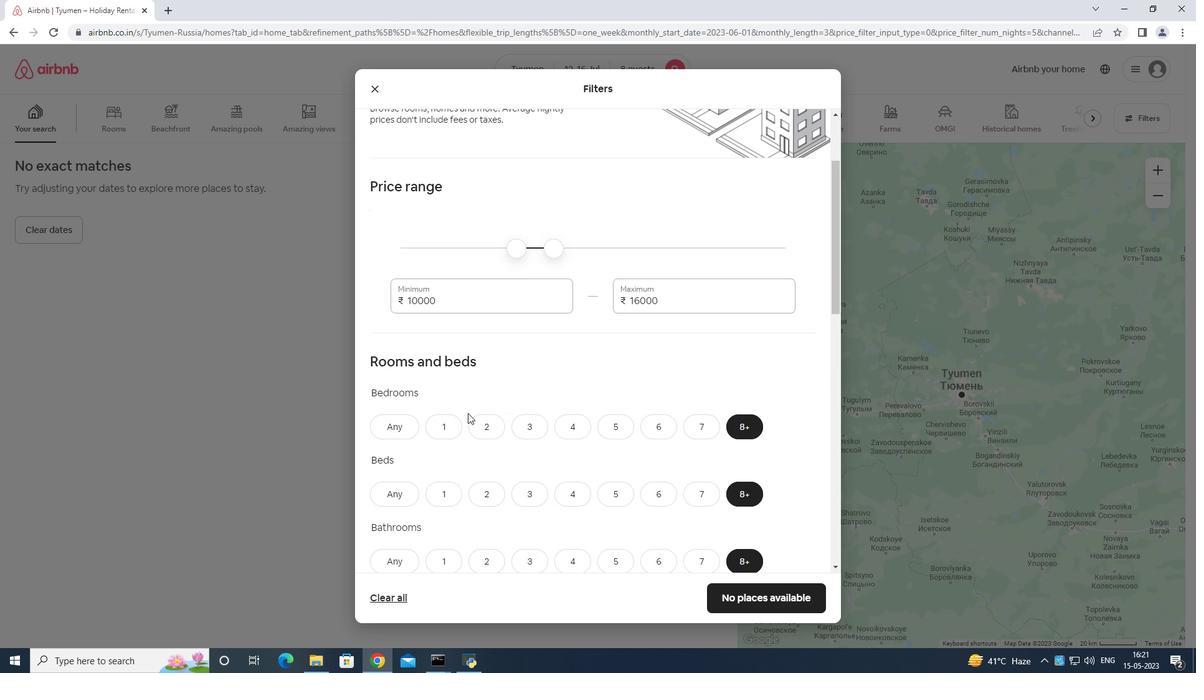 
Action: Mouse moved to (468, 430)
Screenshot: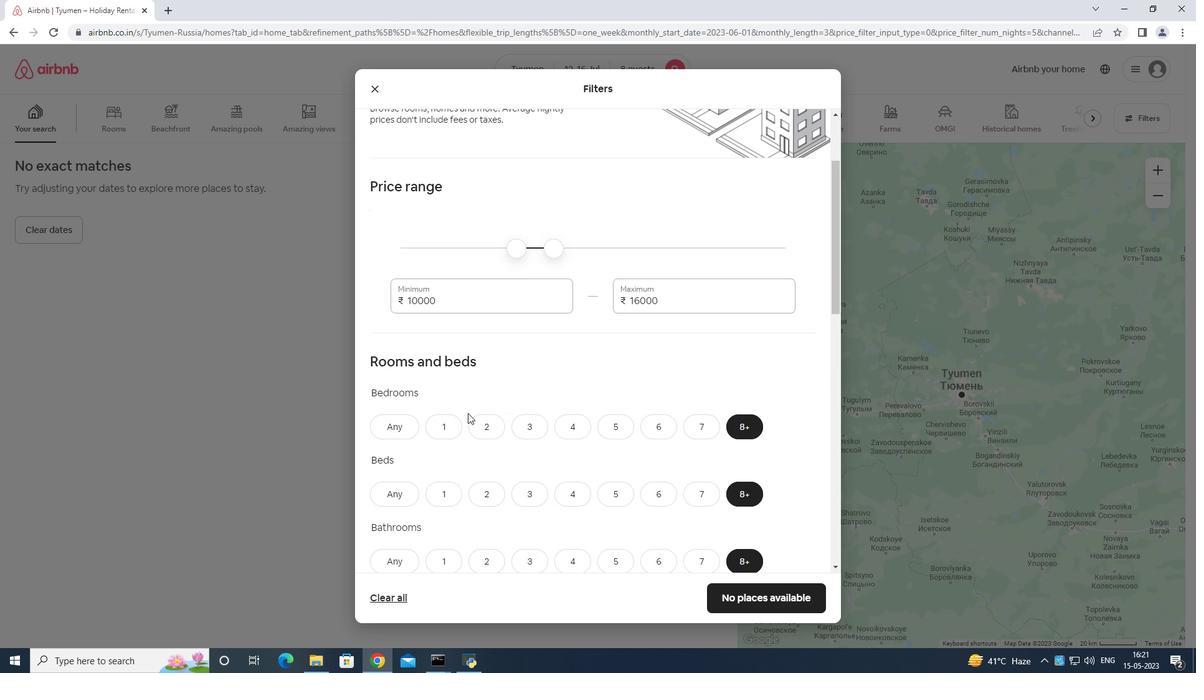 
Action: Mouse scrolled (468, 429) with delta (0, 0)
Screenshot: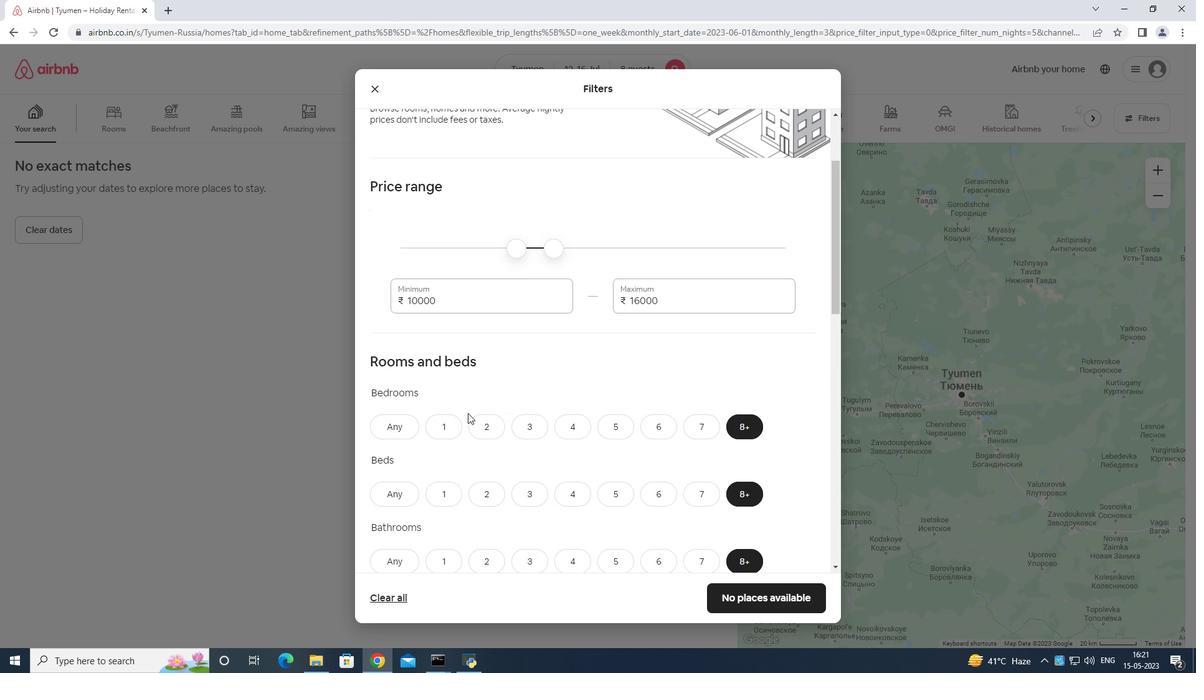
Action: Mouse moved to (468, 430)
Screenshot: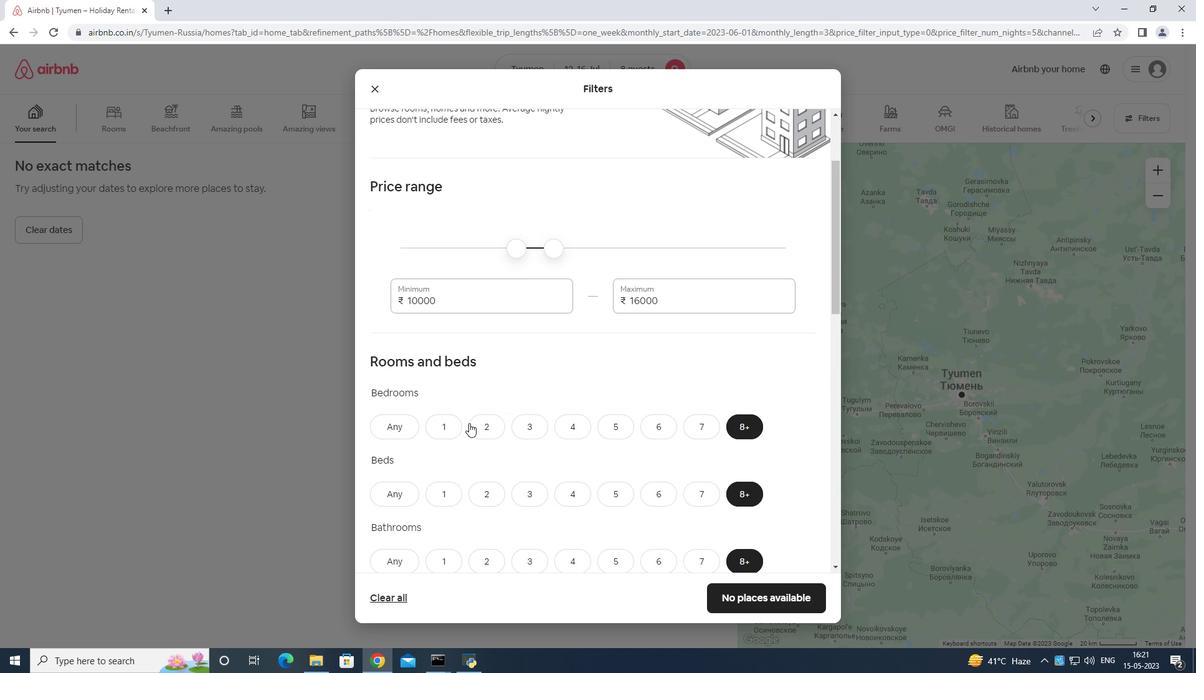 
Action: Mouse scrolled (468, 430) with delta (0, 0)
Screenshot: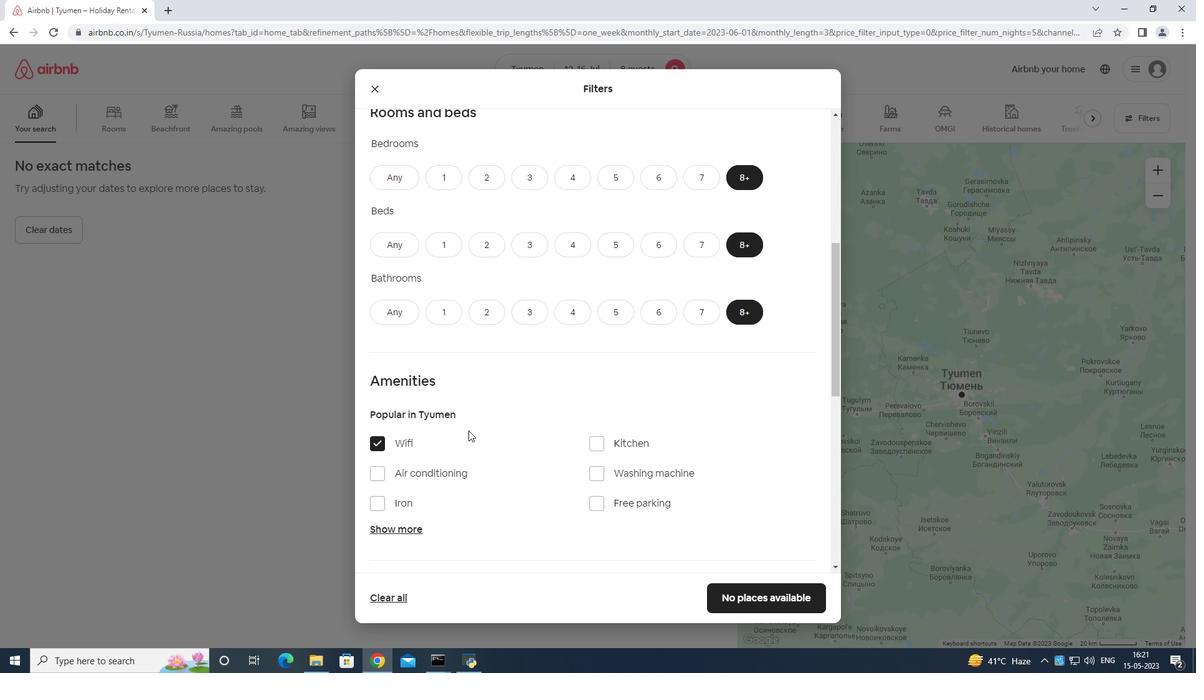 
Action: Mouse scrolled (468, 430) with delta (0, 0)
Screenshot: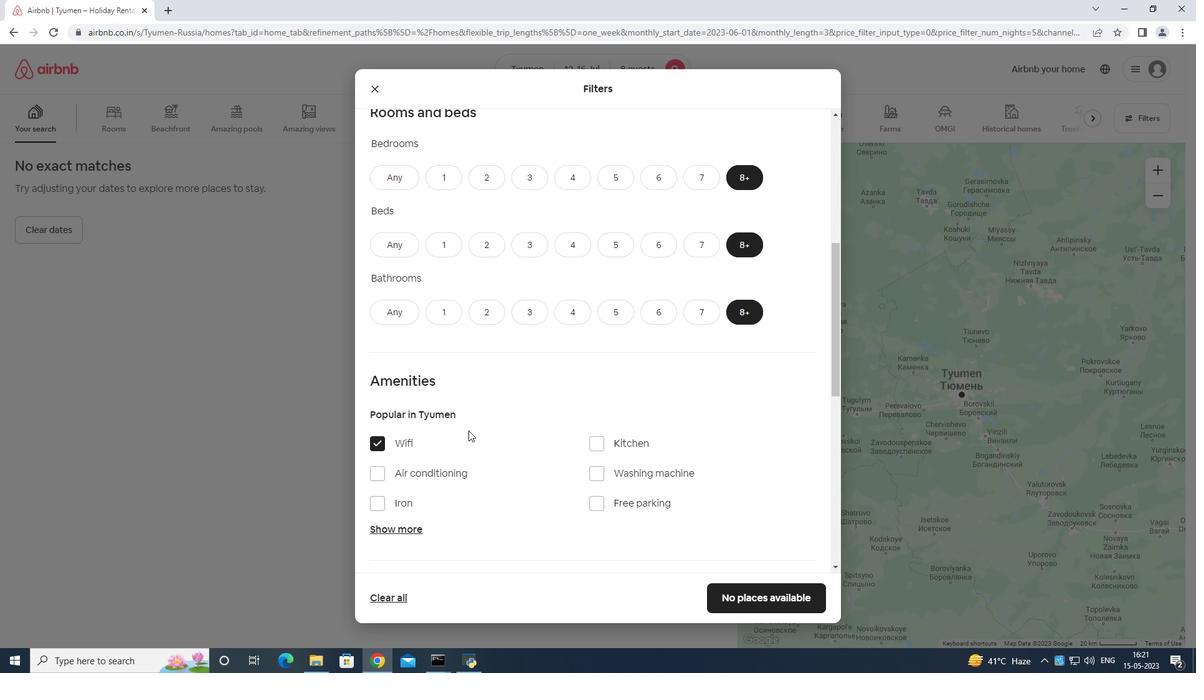 
Action: Mouse moved to (606, 378)
Screenshot: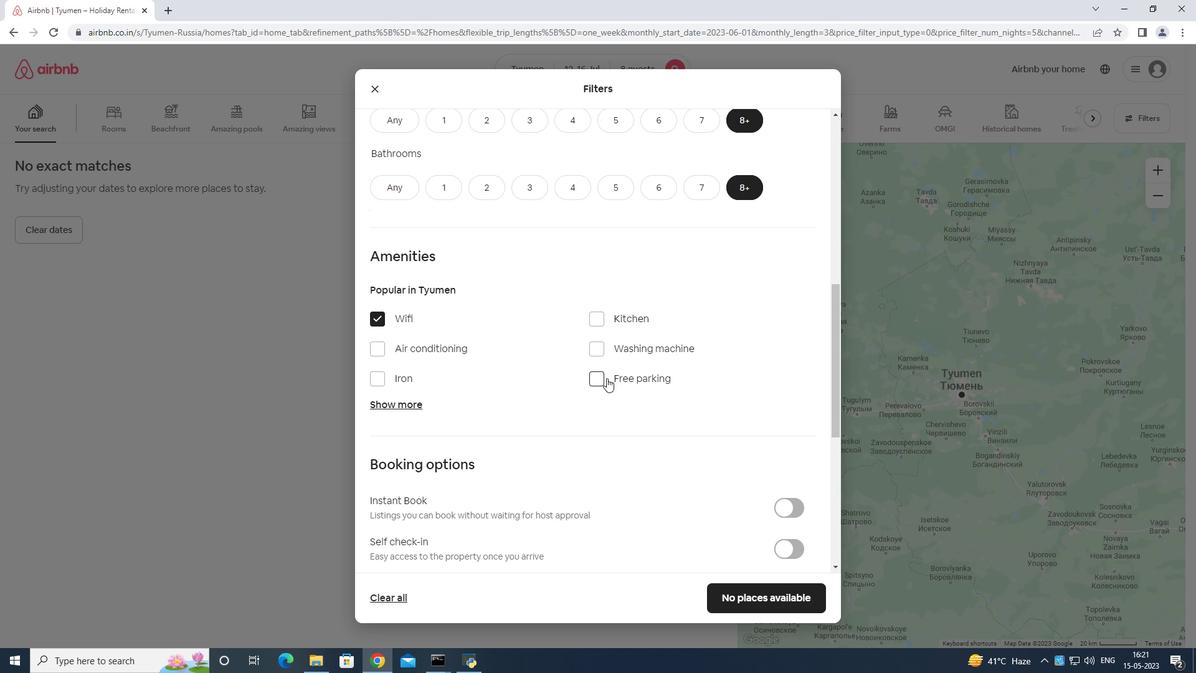 
Action: Mouse pressed left at (606, 378)
Screenshot: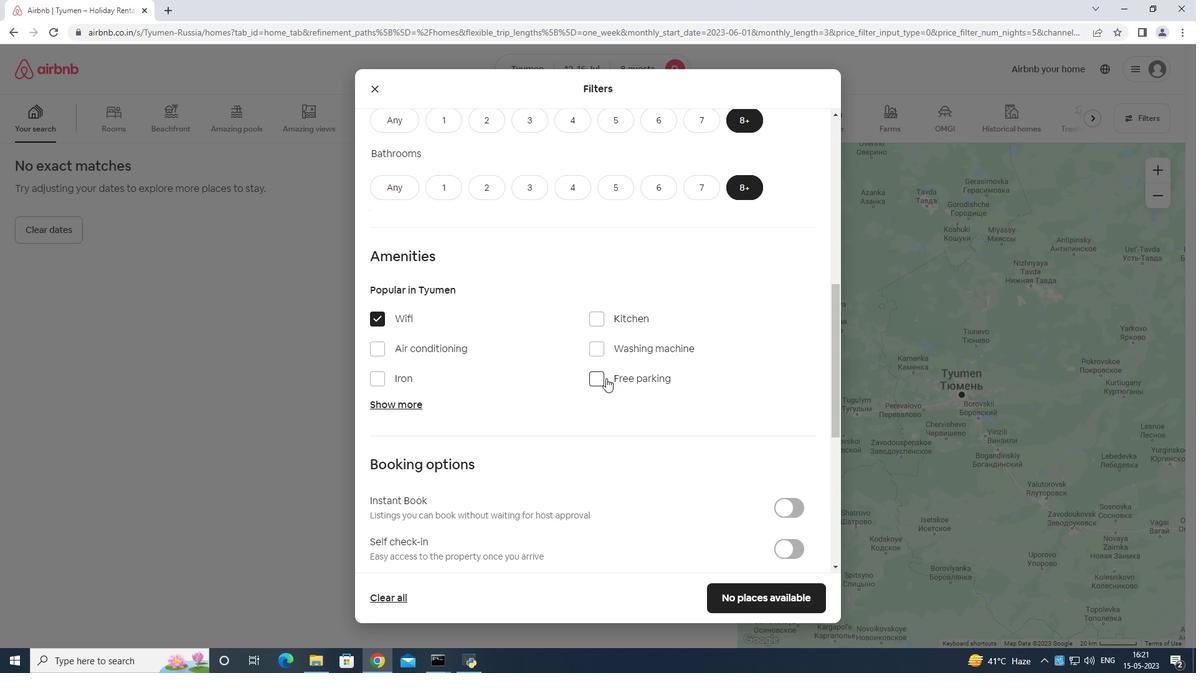 
Action: Mouse moved to (411, 403)
Screenshot: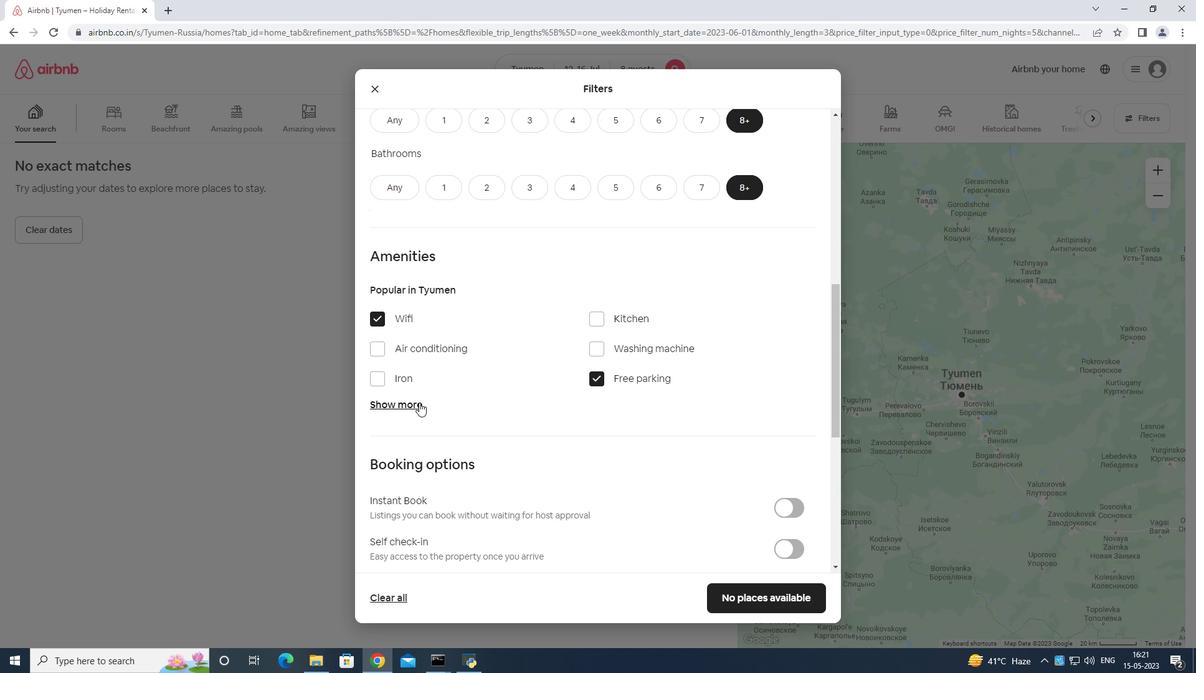 
Action: Mouse pressed left at (411, 403)
Screenshot: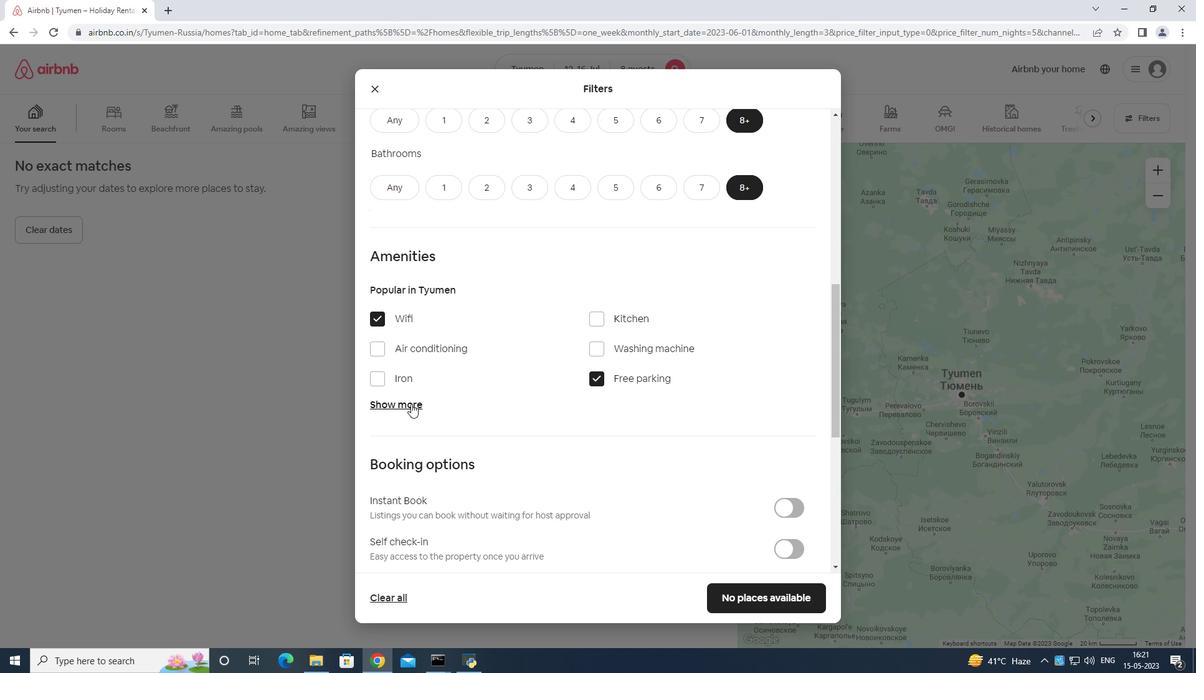 
Action: Mouse moved to (412, 405)
Screenshot: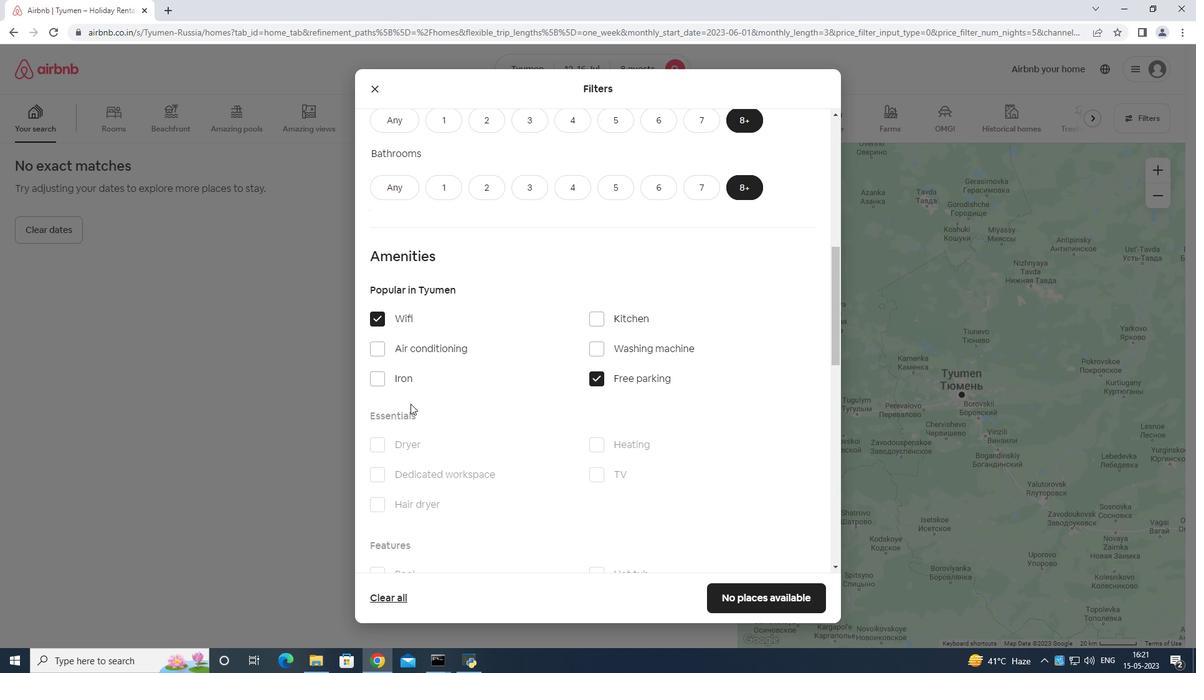 
Action: Mouse scrolled (412, 405) with delta (0, 0)
Screenshot: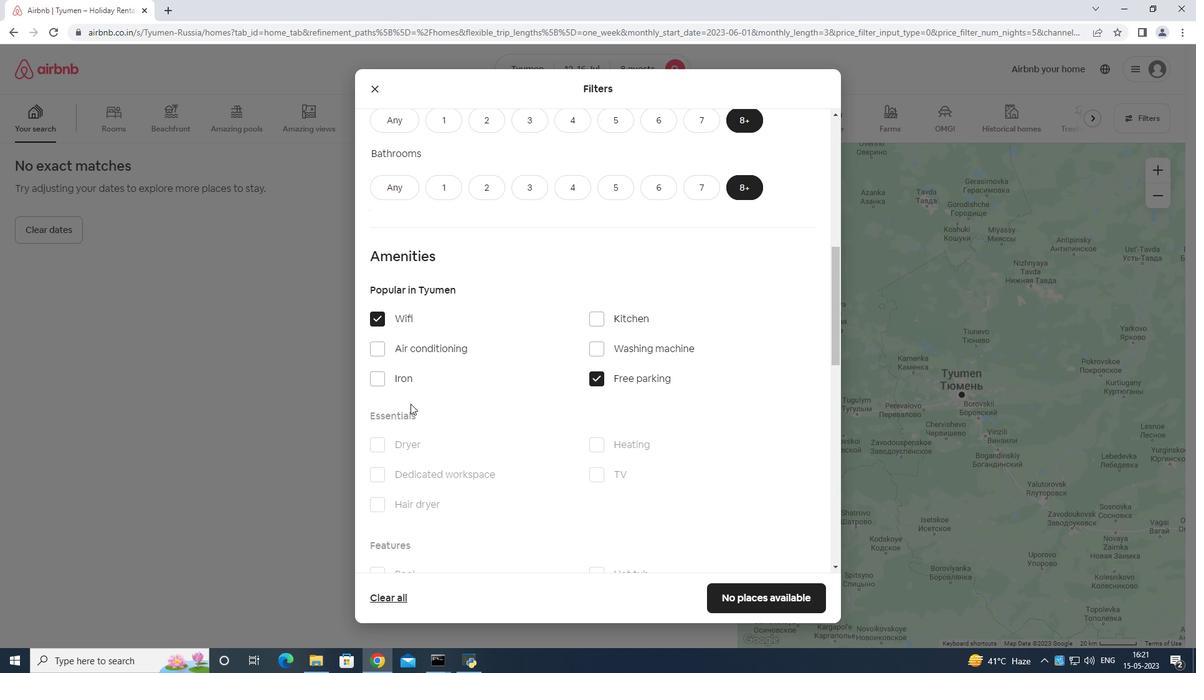 
Action: Mouse moved to (413, 406)
Screenshot: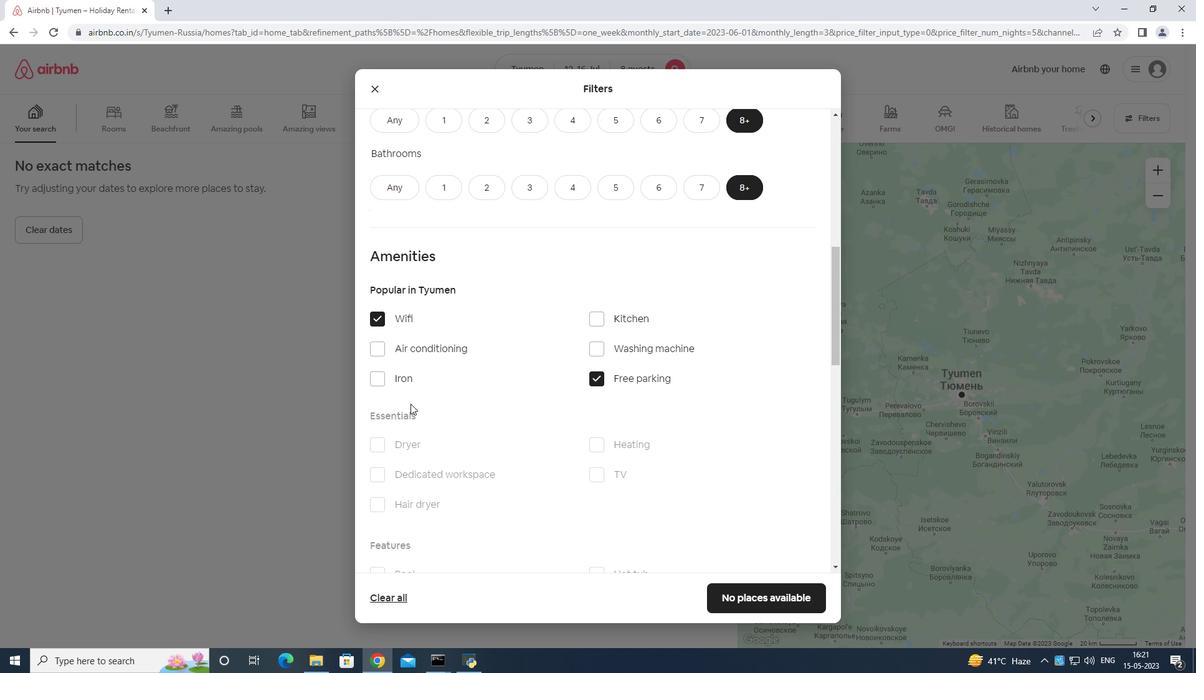 
Action: Mouse scrolled (413, 406) with delta (0, 0)
Screenshot: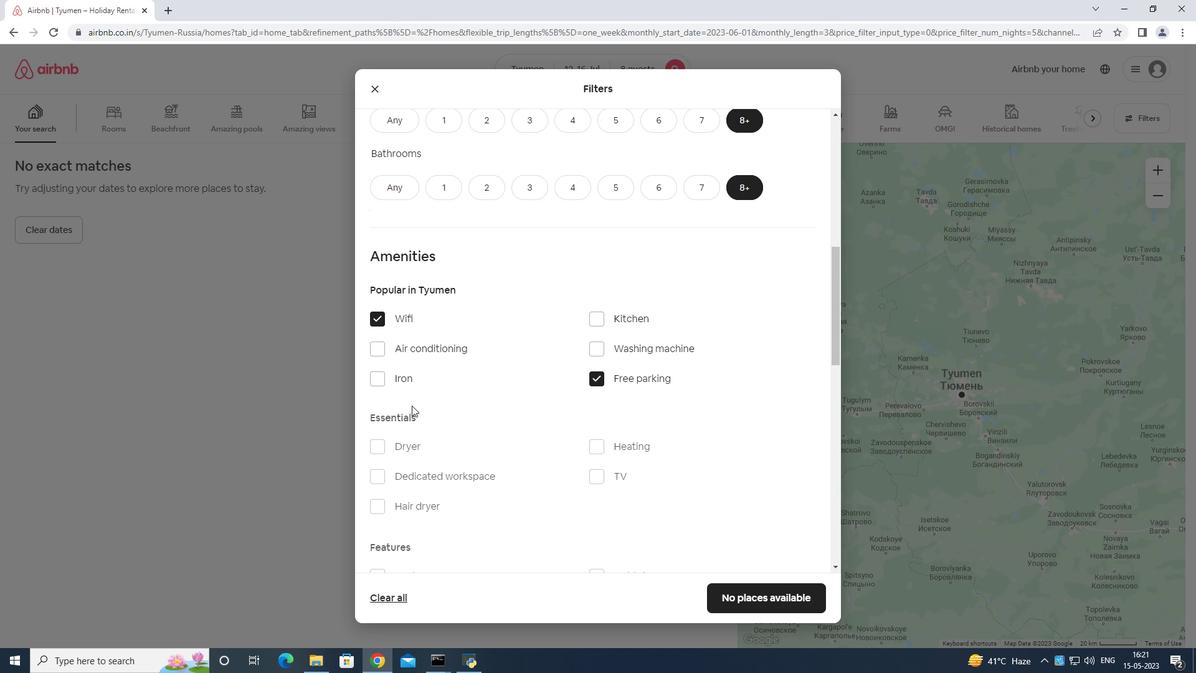 
Action: Mouse moved to (593, 354)
Screenshot: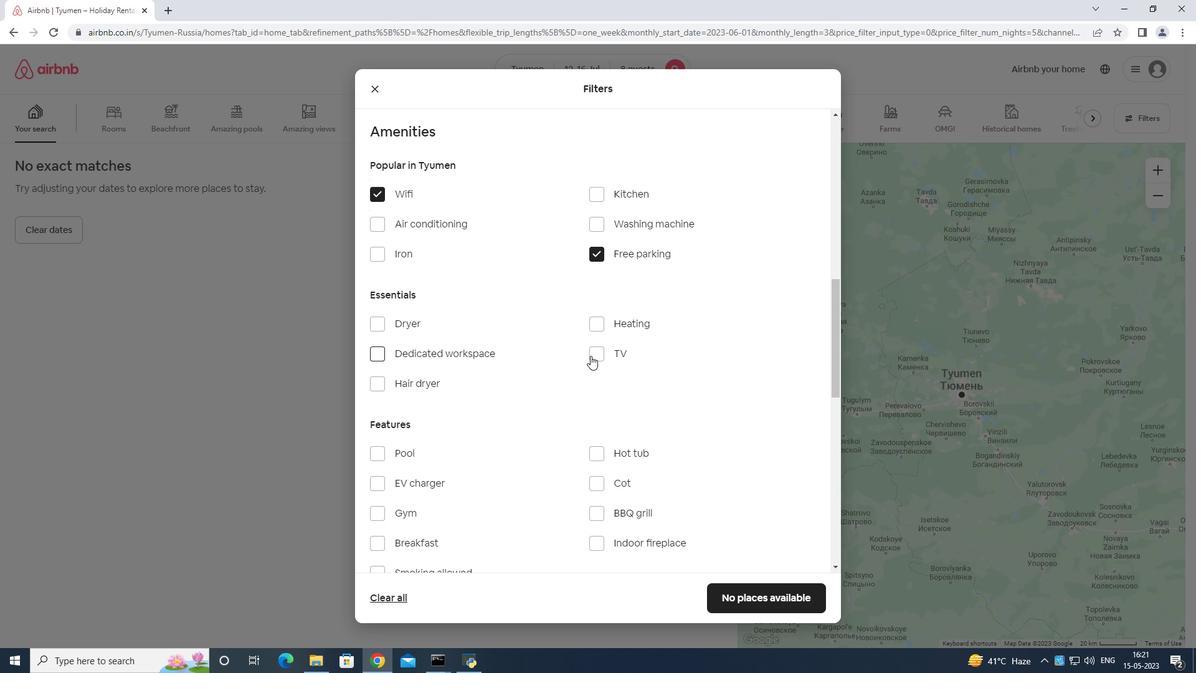 
Action: Mouse pressed left at (593, 354)
Screenshot: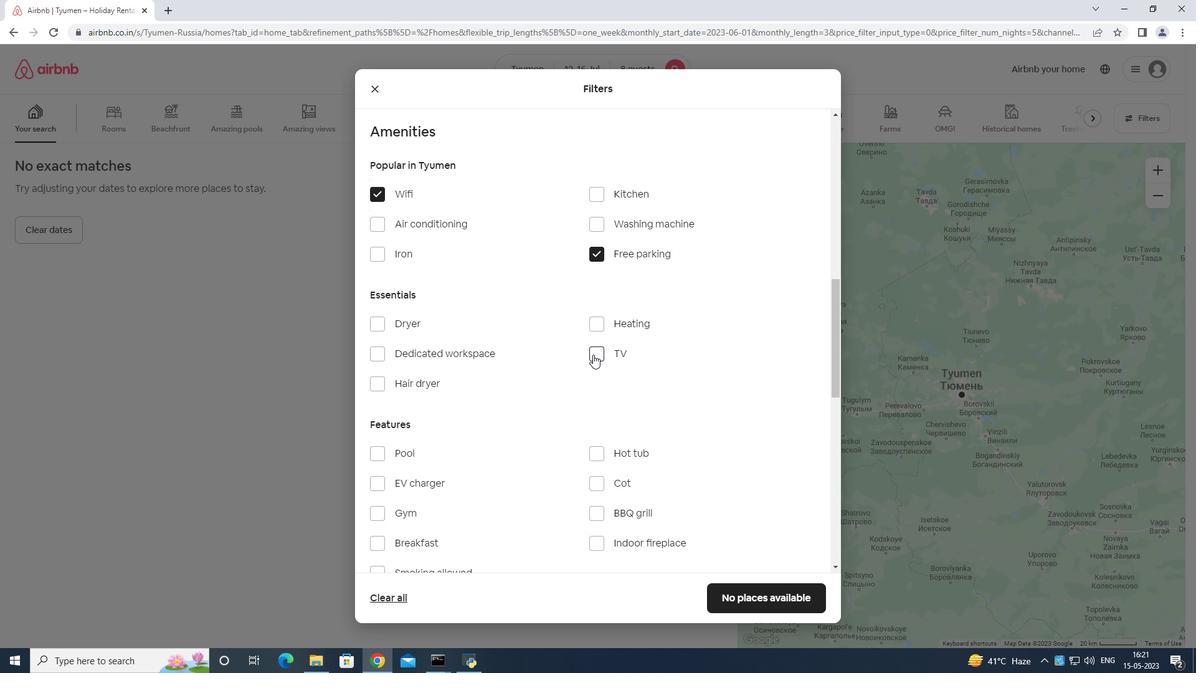 
Action: Mouse moved to (588, 362)
Screenshot: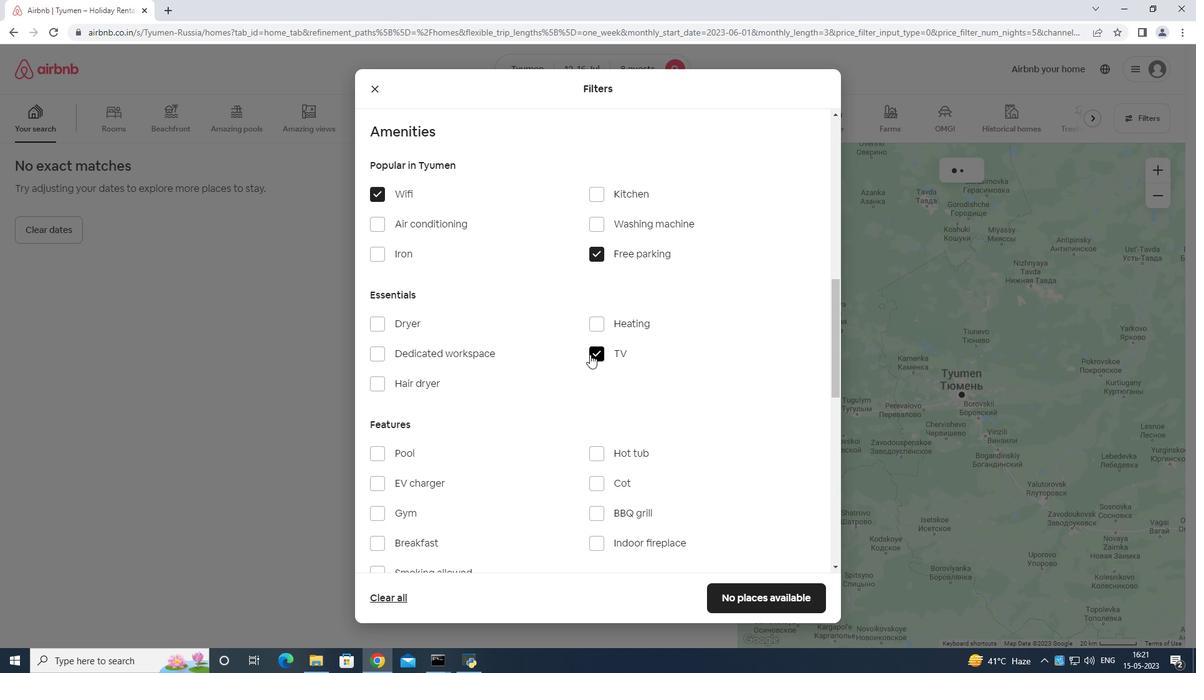 
Action: Mouse scrolled (588, 362) with delta (0, 0)
Screenshot: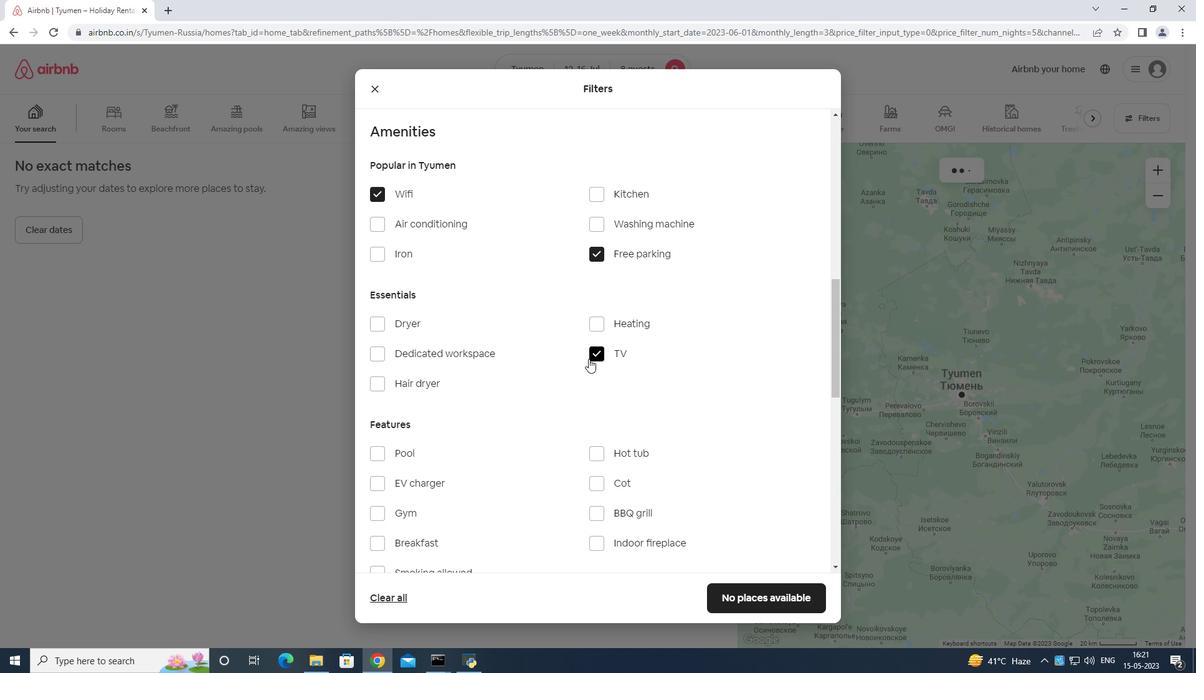 
Action: Mouse moved to (586, 365)
Screenshot: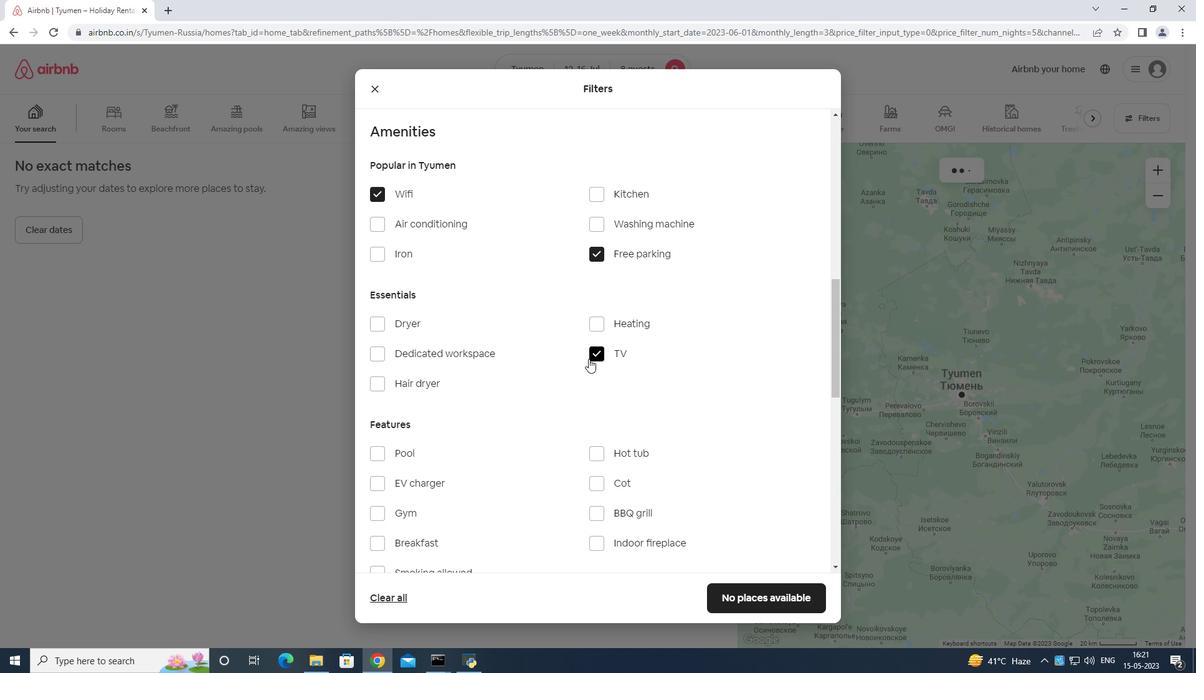 
Action: Mouse scrolled (586, 365) with delta (0, 0)
Screenshot: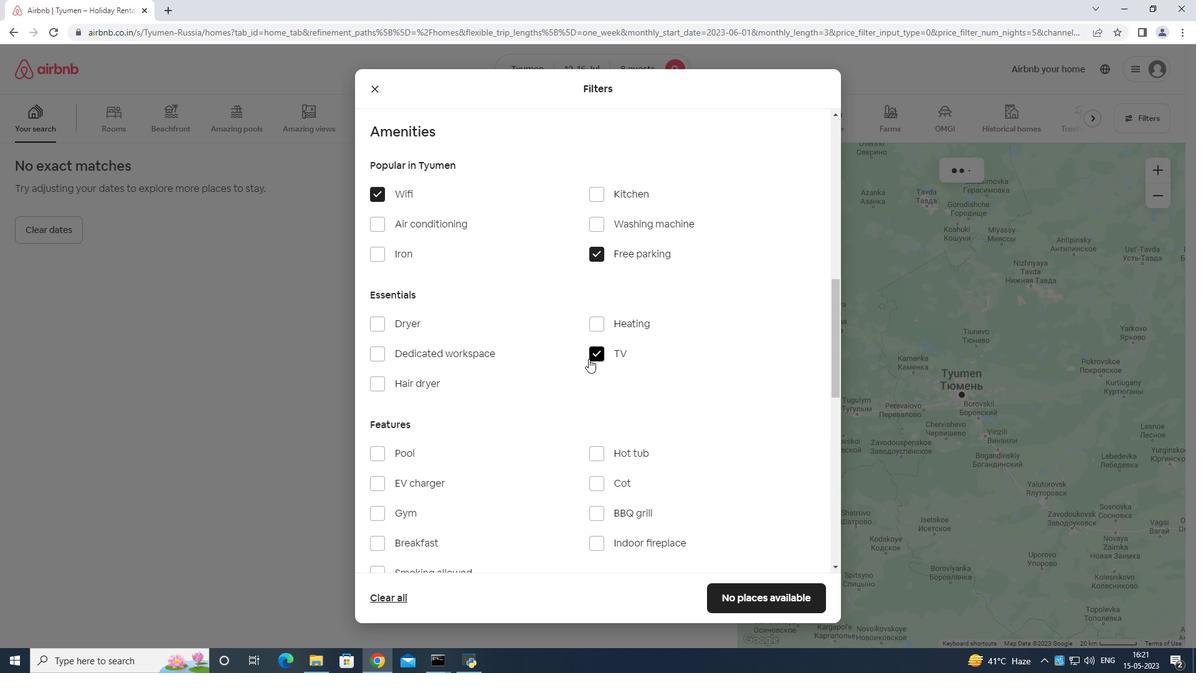 
Action: Mouse moved to (416, 390)
Screenshot: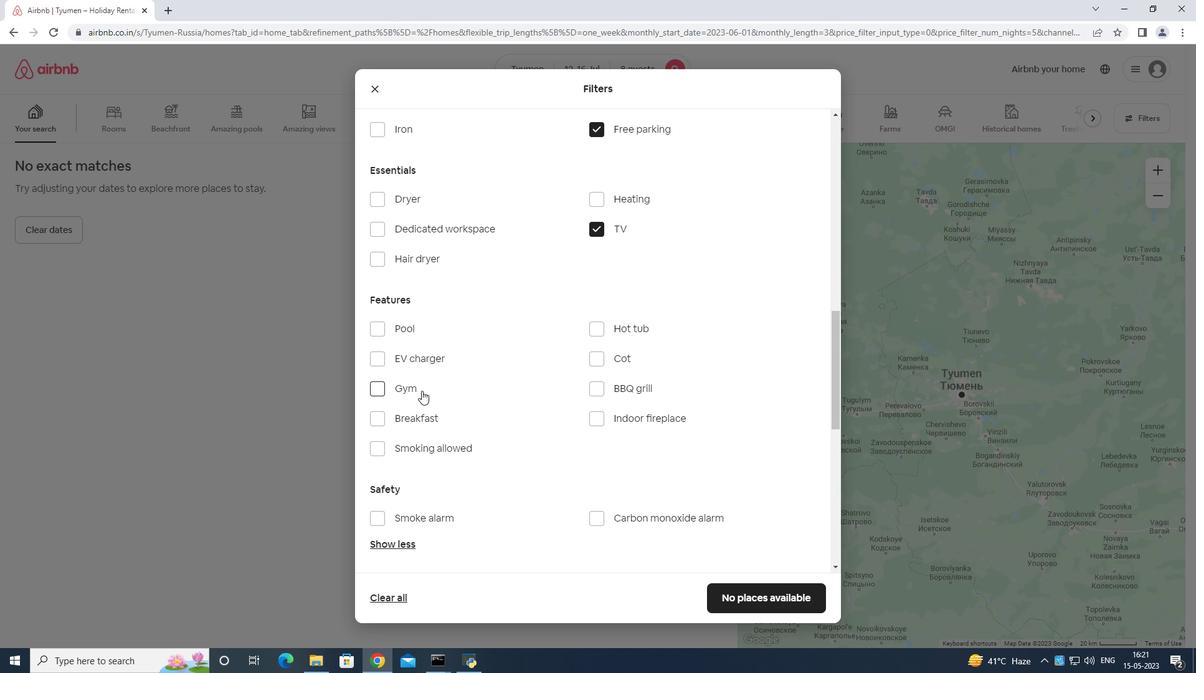 
Action: Mouse pressed left at (416, 390)
Screenshot: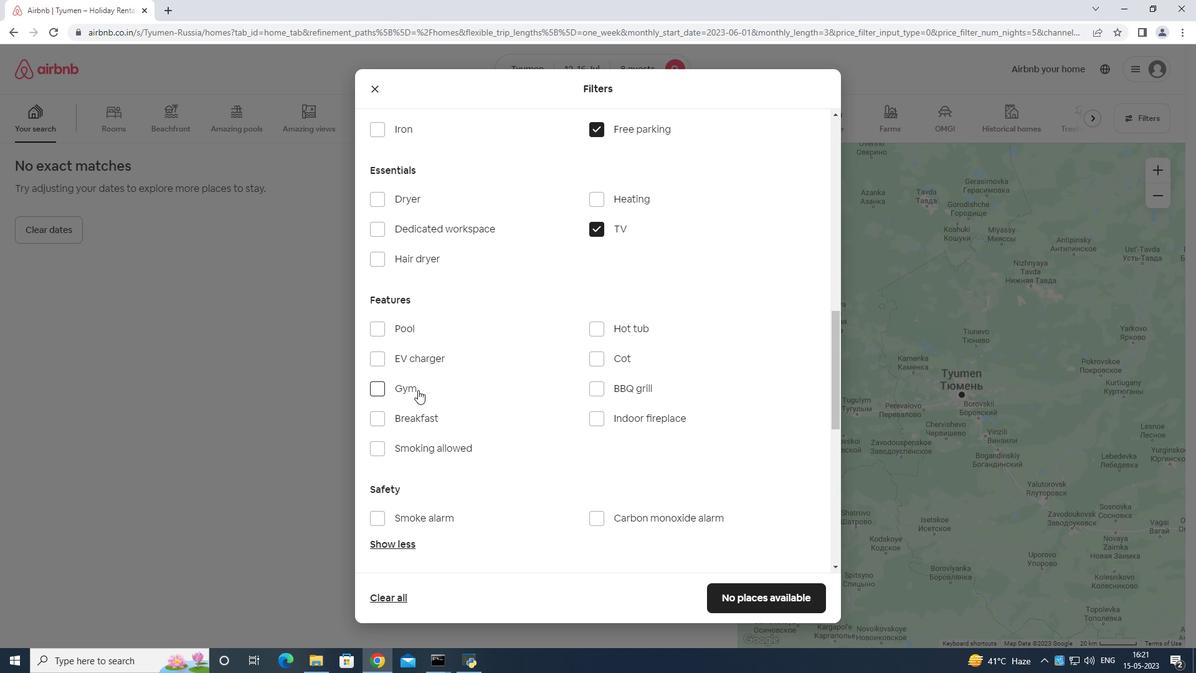 
Action: Mouse moved to (420, 417)
Screenshot: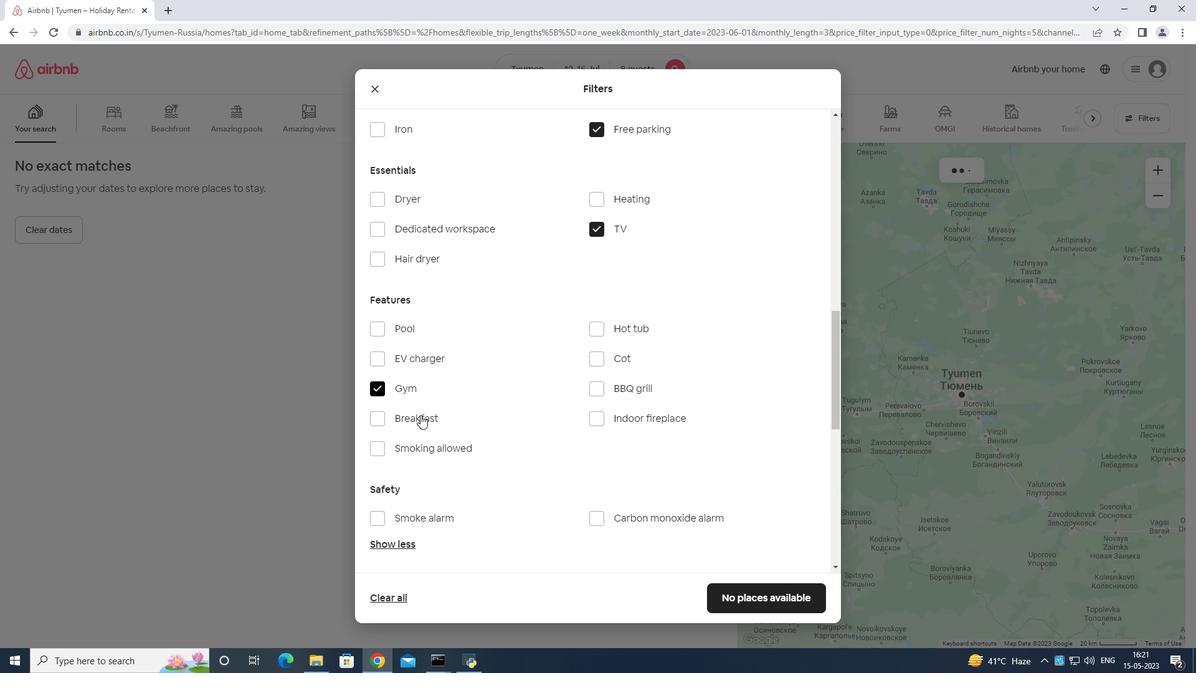 
Action: Mouse pressed left at (420, 417)
Screenshot: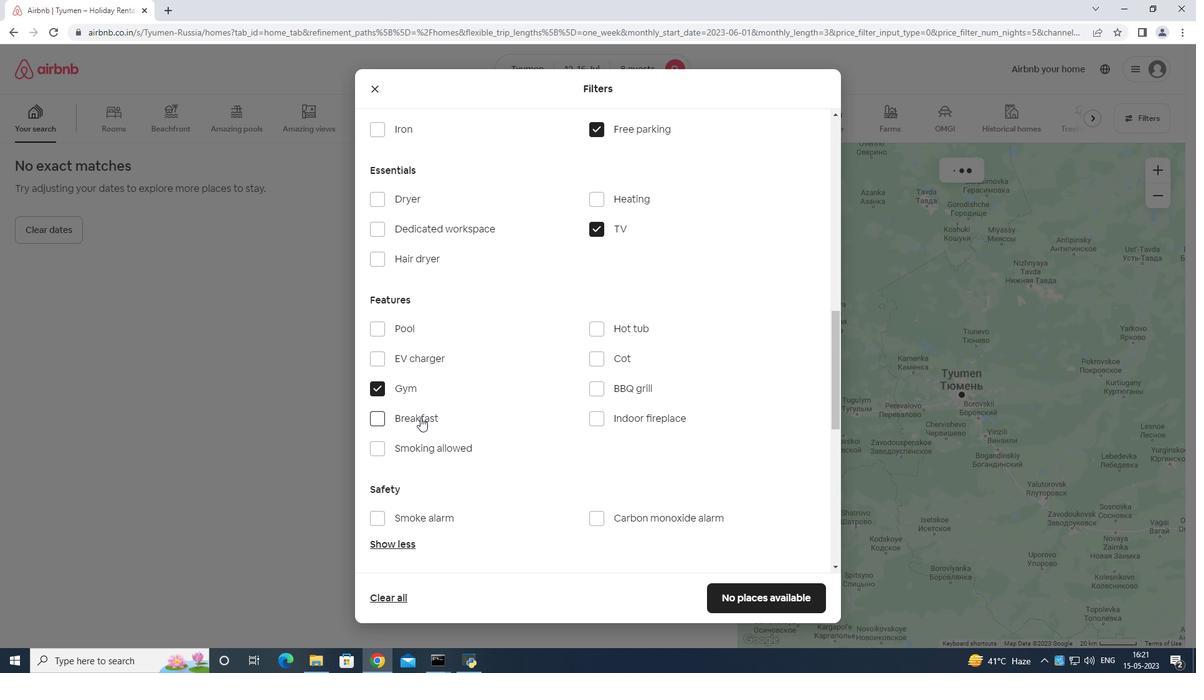 
Action: Mouse moved to (452, 452)
Screenshot: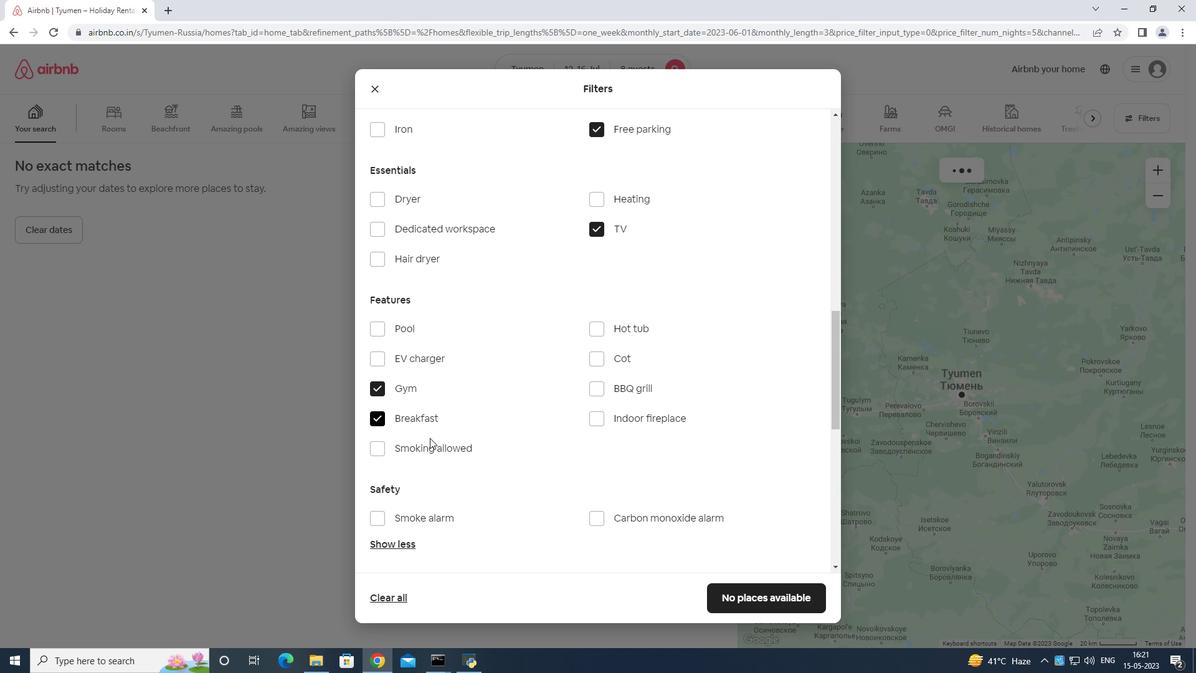 
Action: Mouse scrolled (452, 453) with delta (0, 0)
Screenshot: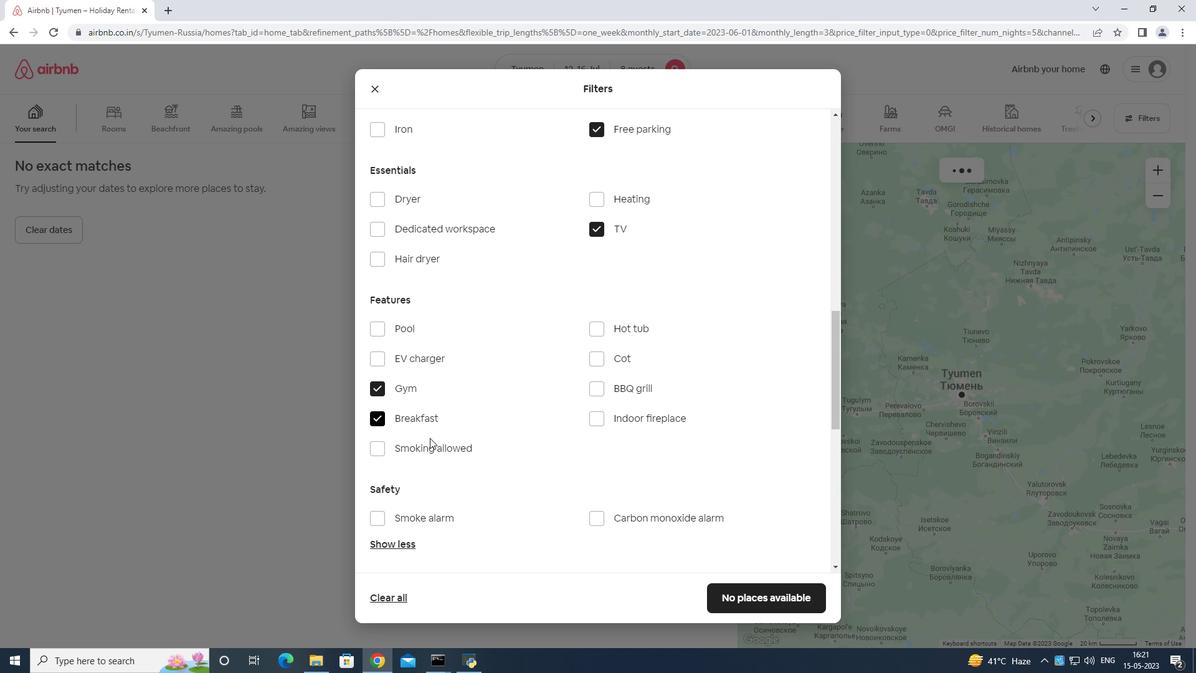 
Action: Mouse moved to (453, 452)
Screenshot: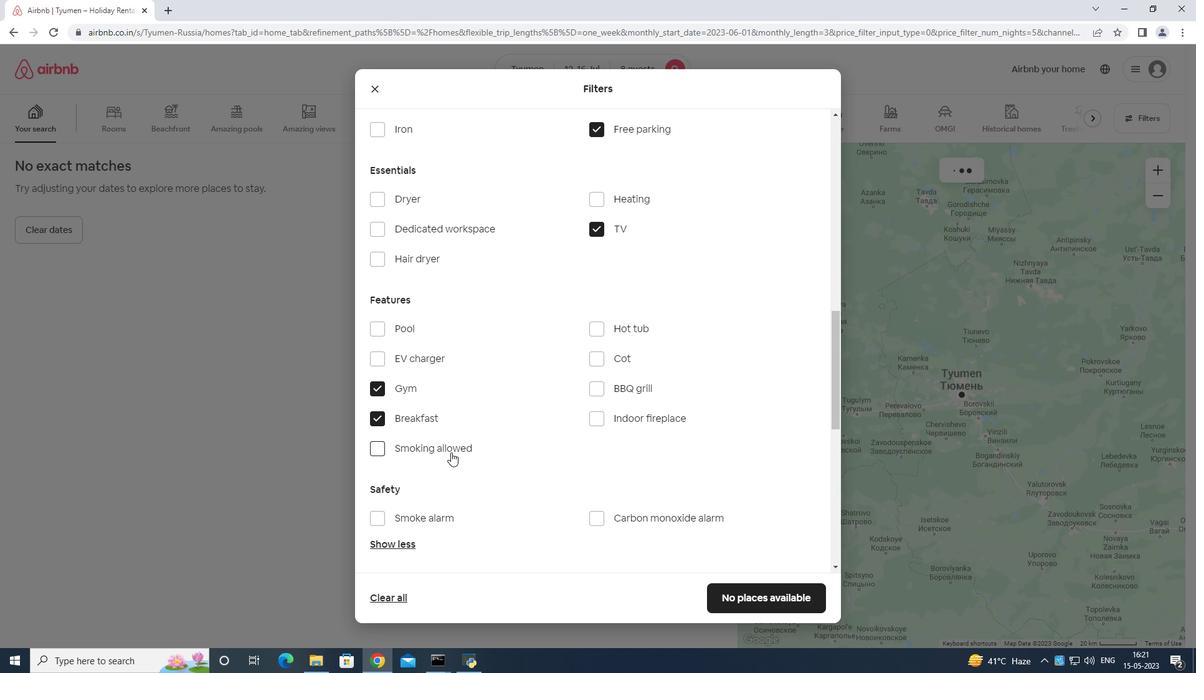 
Action: Mouse scrolled (453, 453) with delta (0, 0)
Screenshot: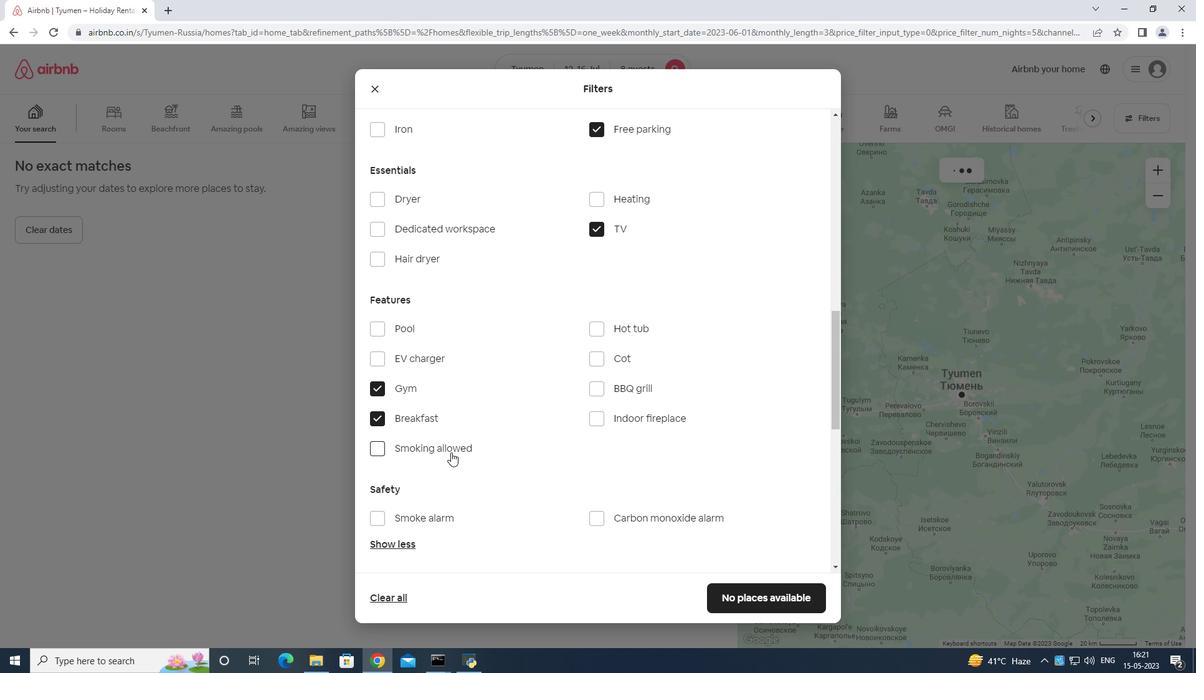 
Action: Mouse moved to (454, 452)
Screenshot: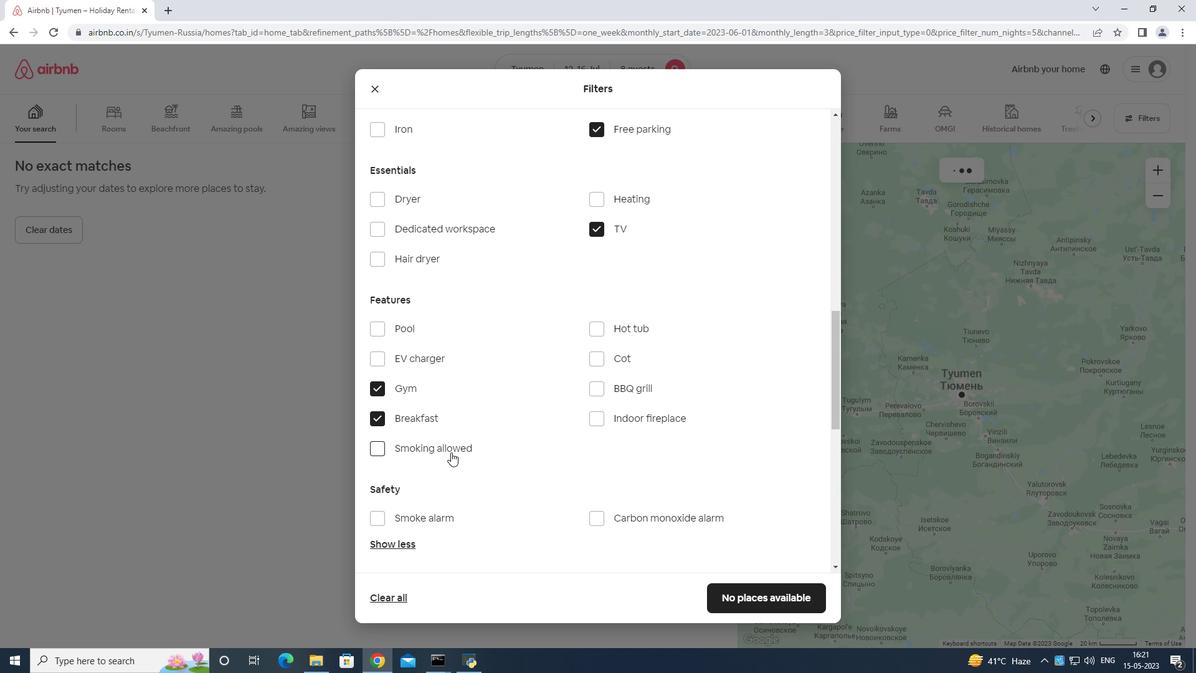 
Action: Mouse scrolled (454, 453) with delta (0, 0)
Screenshot: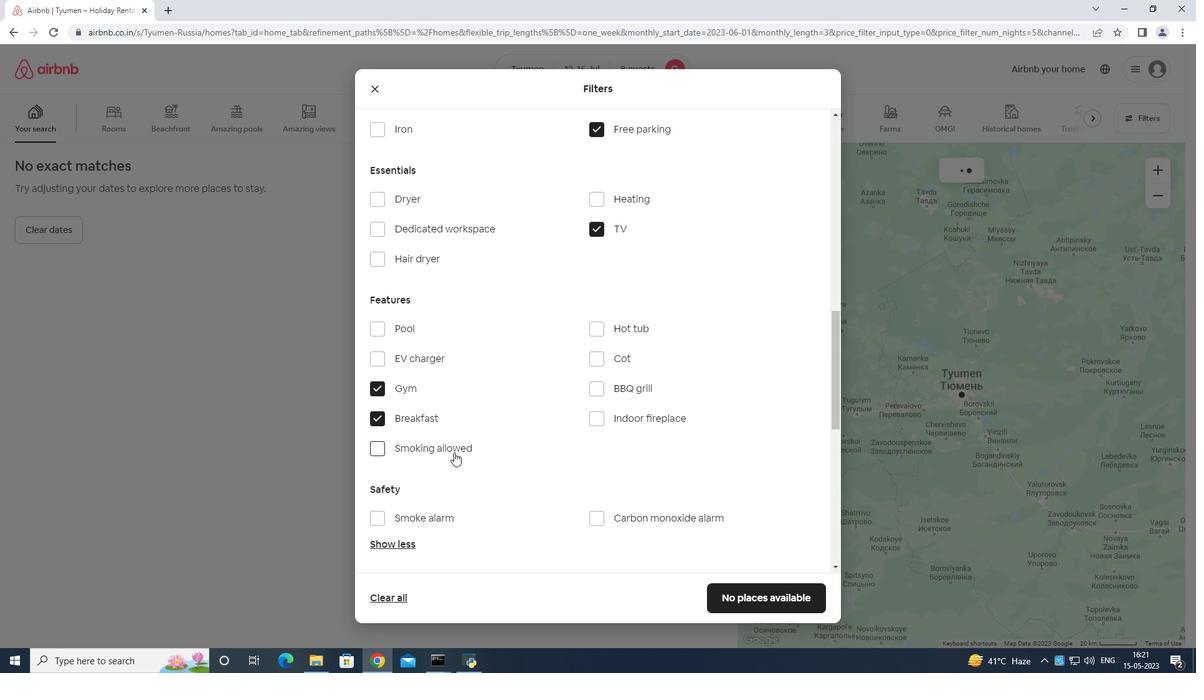 
Action: Mouse moved to (458, 453)
Screenshot: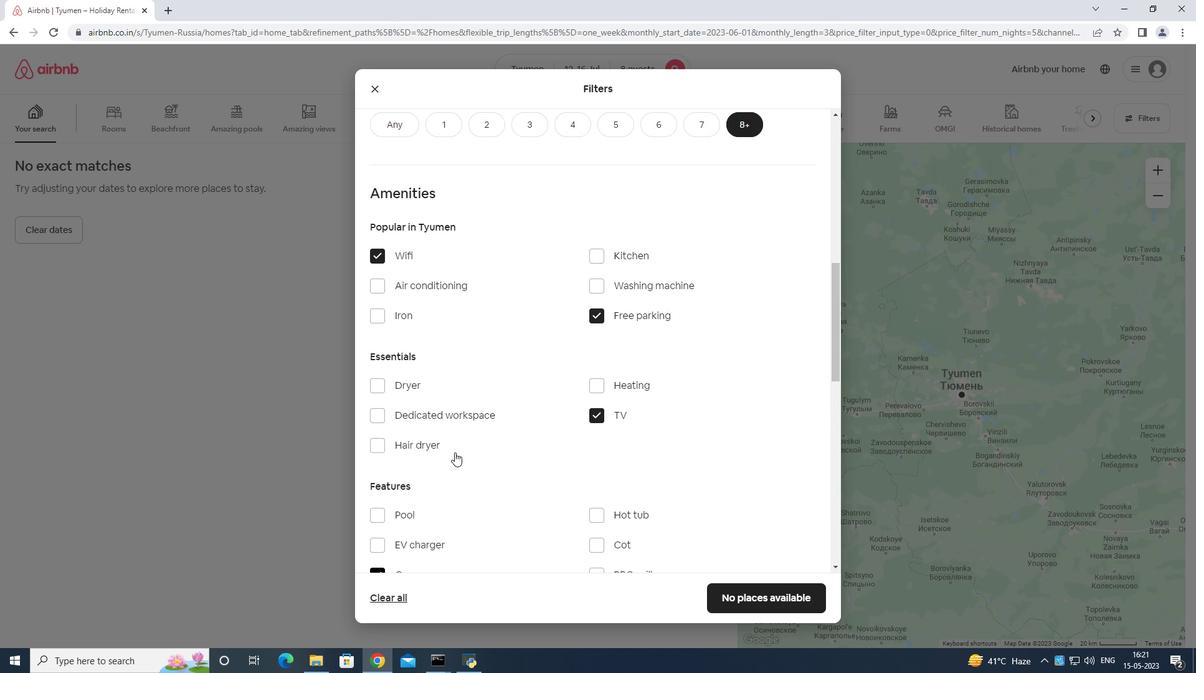 
Action: Mouse scrolled (458, 452) with delta (0, 0)
Screenshot: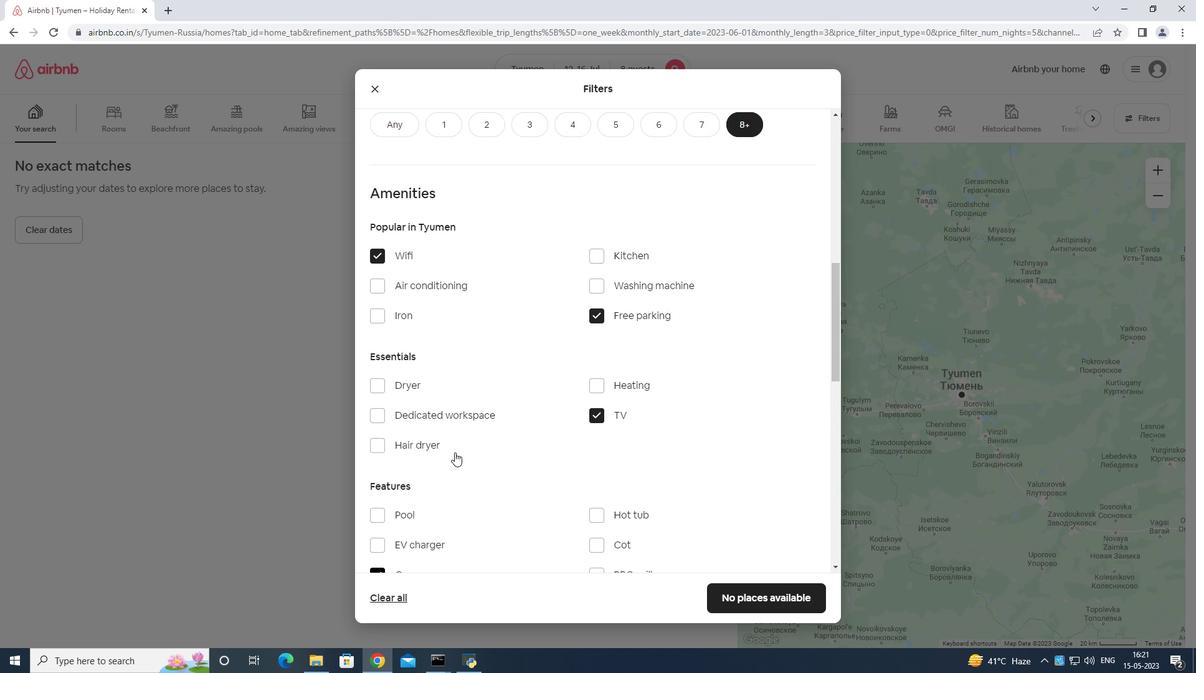
Action: Mouse moved to (460, 454)
Screenshot: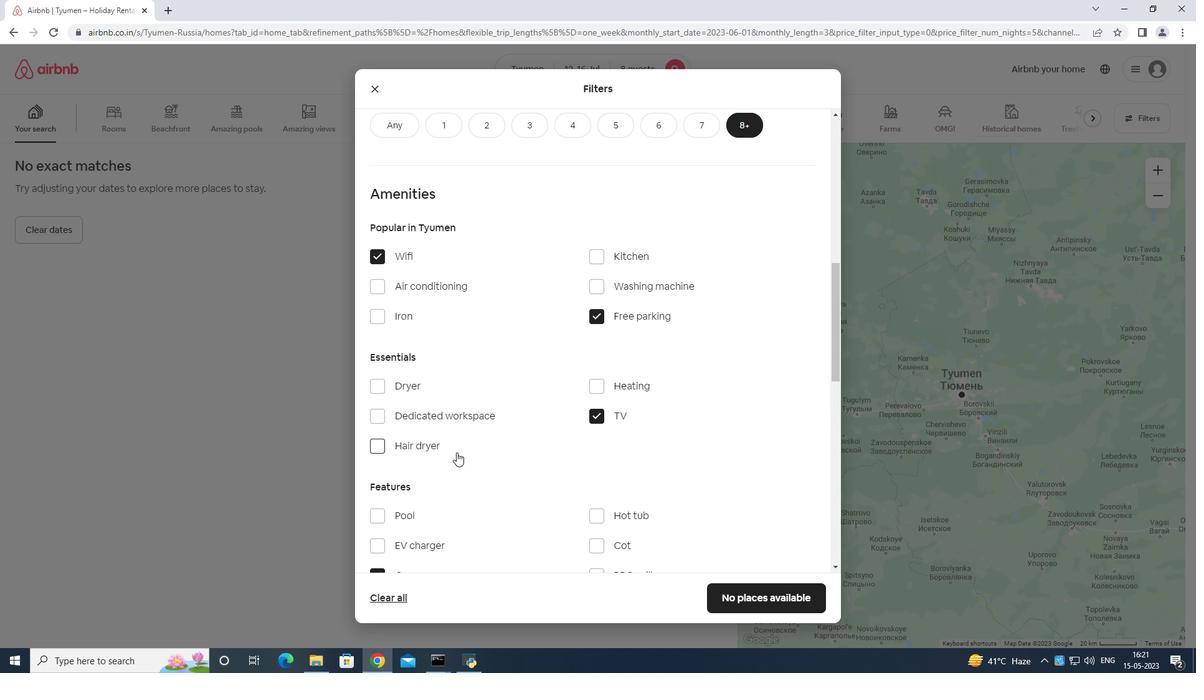 
Action: Mouse scrolled (460, 454) with delta (0, 0)
Screenshot: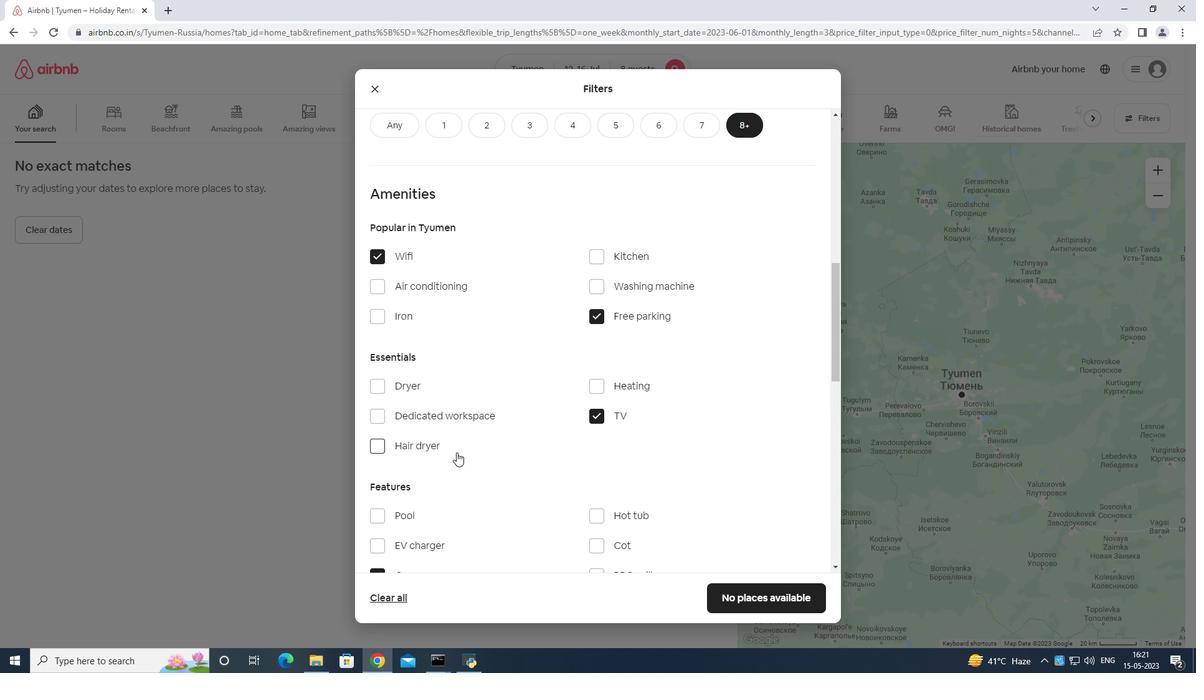 
Action: Mouse moved to (461, 455)
Screenshot: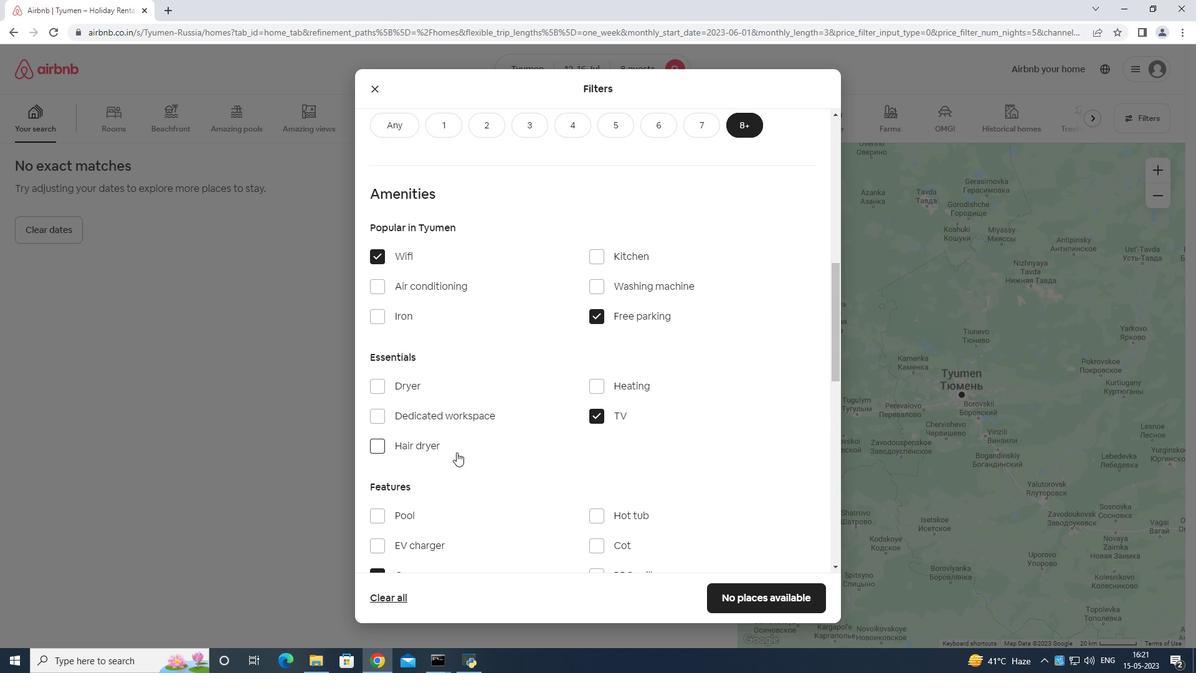 
Action: Mouse scrolled (461, 454) with delta (0, 0)
Screenshot: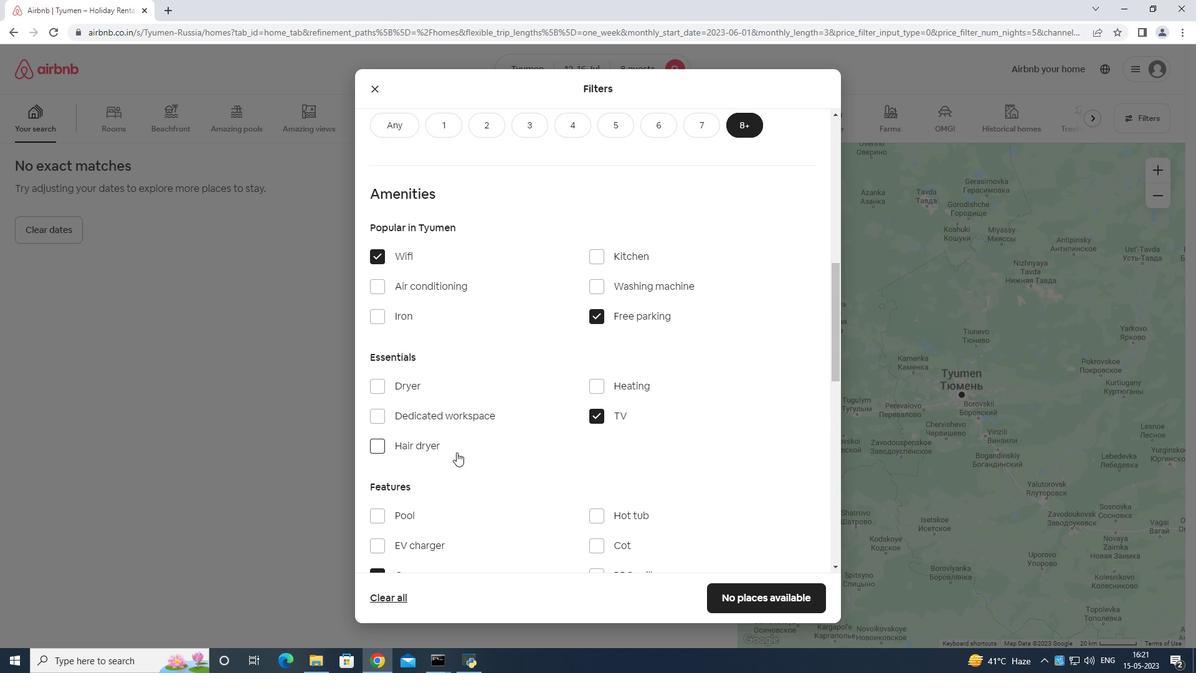 
Action: Mouse moved to (461, 458)
Screenshot: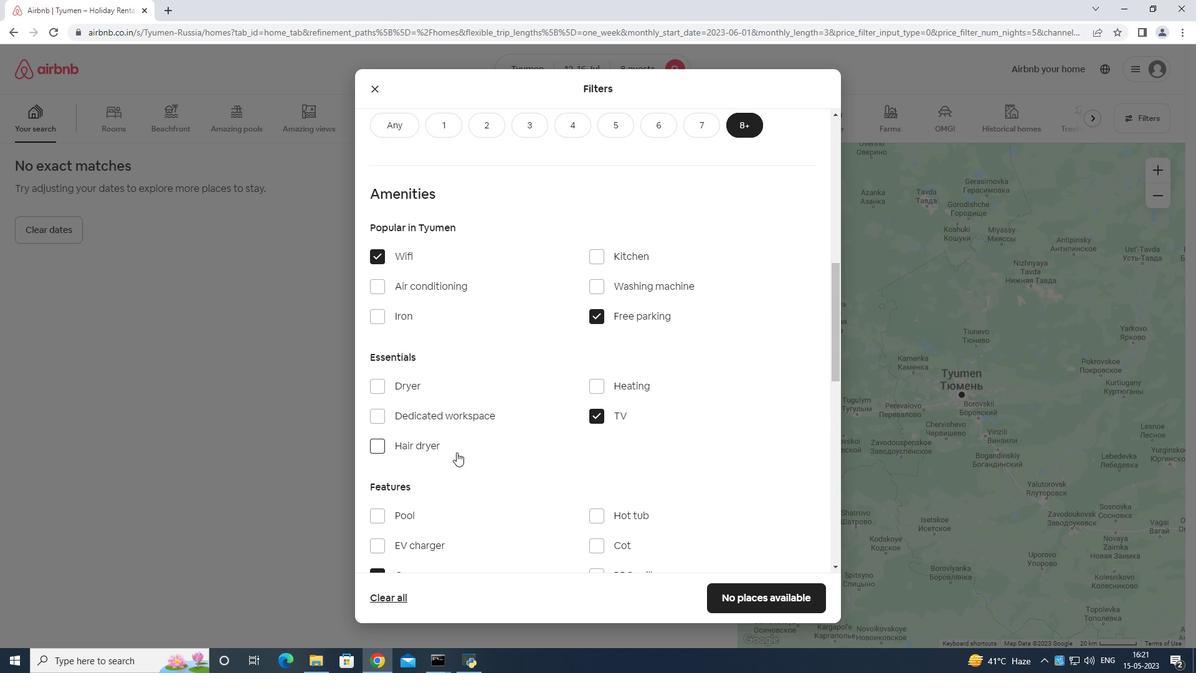 
Action: Mouse scrolled (461, 457) with delta (0, 0)
Screenshot: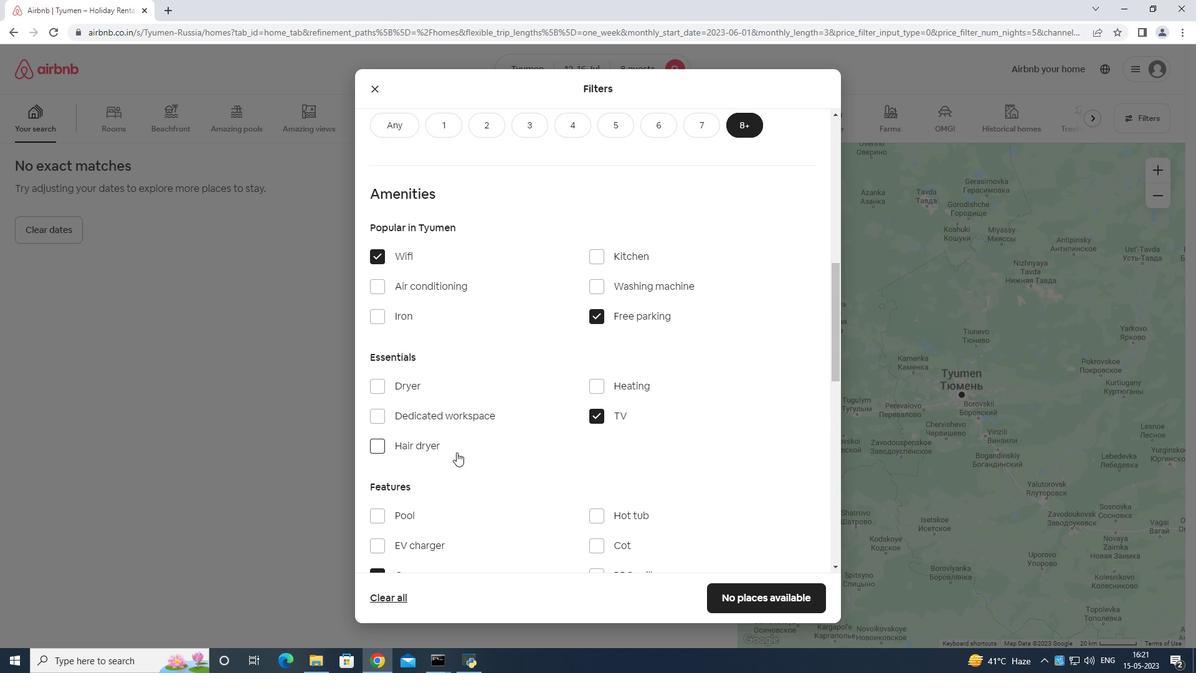 
Action: Mouse moved to (471, 464)
Screenshot: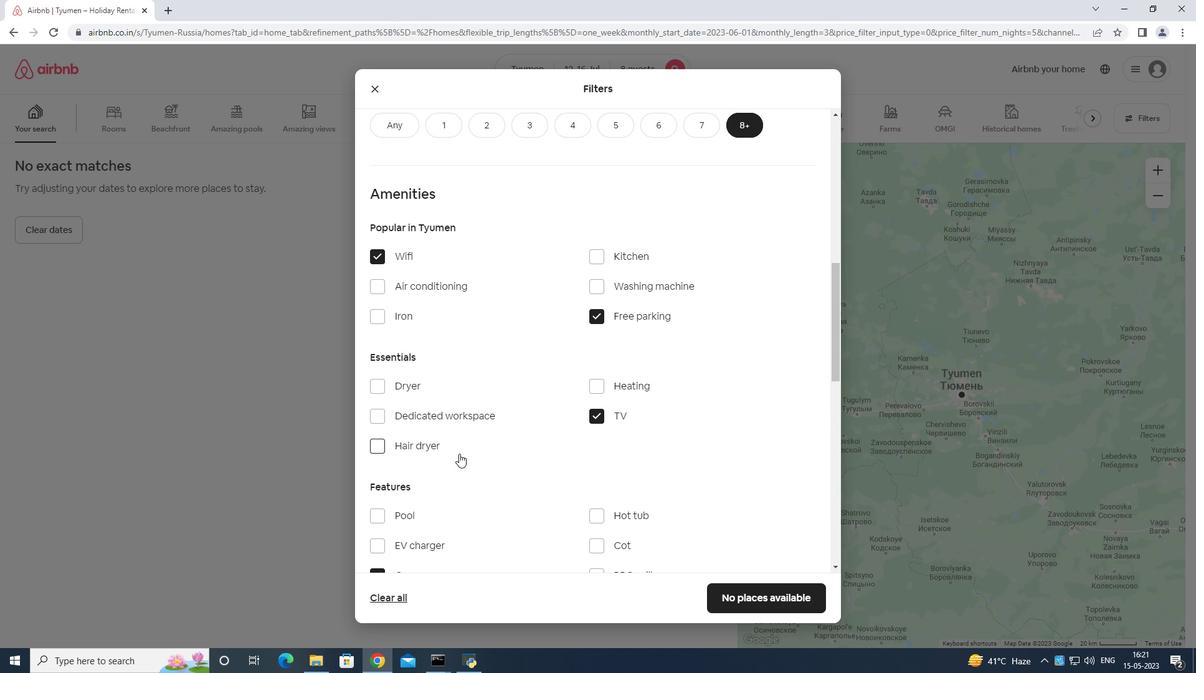 
Action: Mouse scrolled (471, 464) with delta (0, 0)
Screenshot: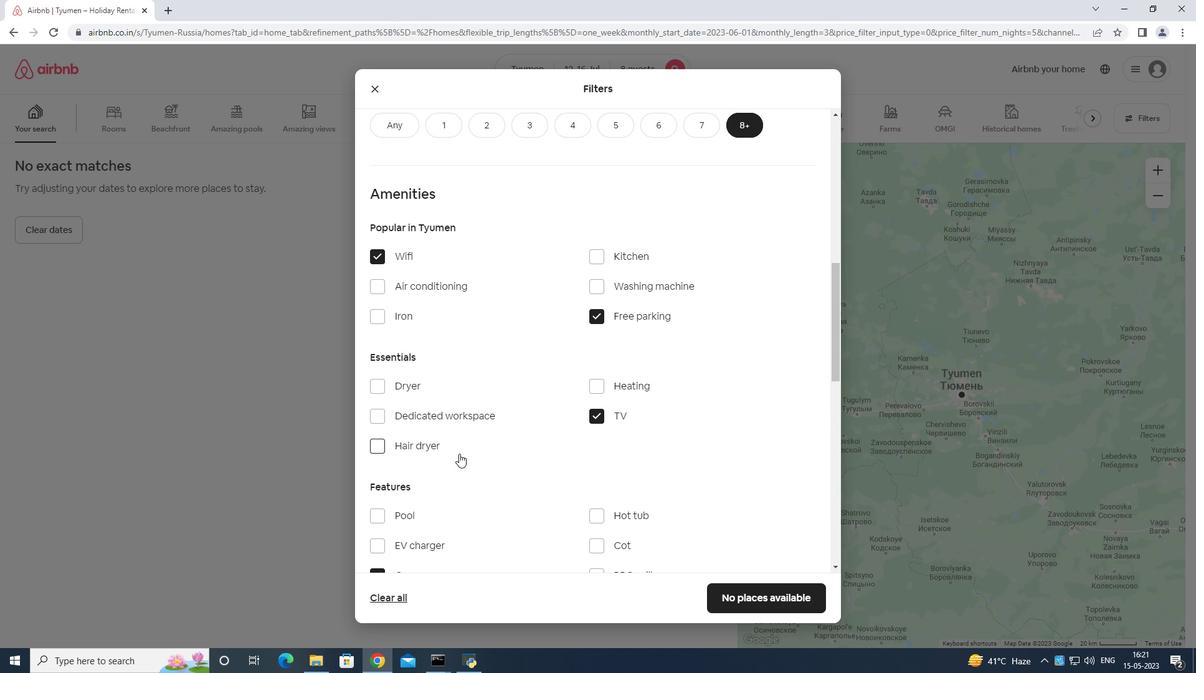 
Action: Mouse moved to (549, 479)
Screenshot: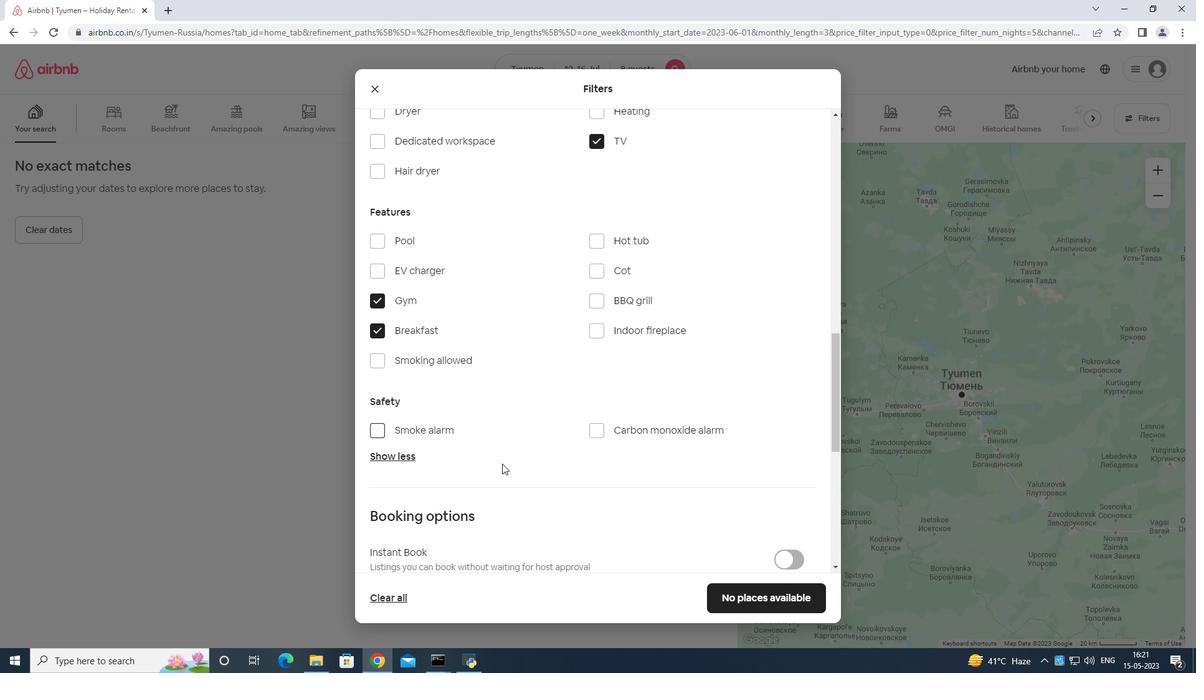 
Action: Mouse scrolled (549, 478) with delta (0, 0)
Screenshot: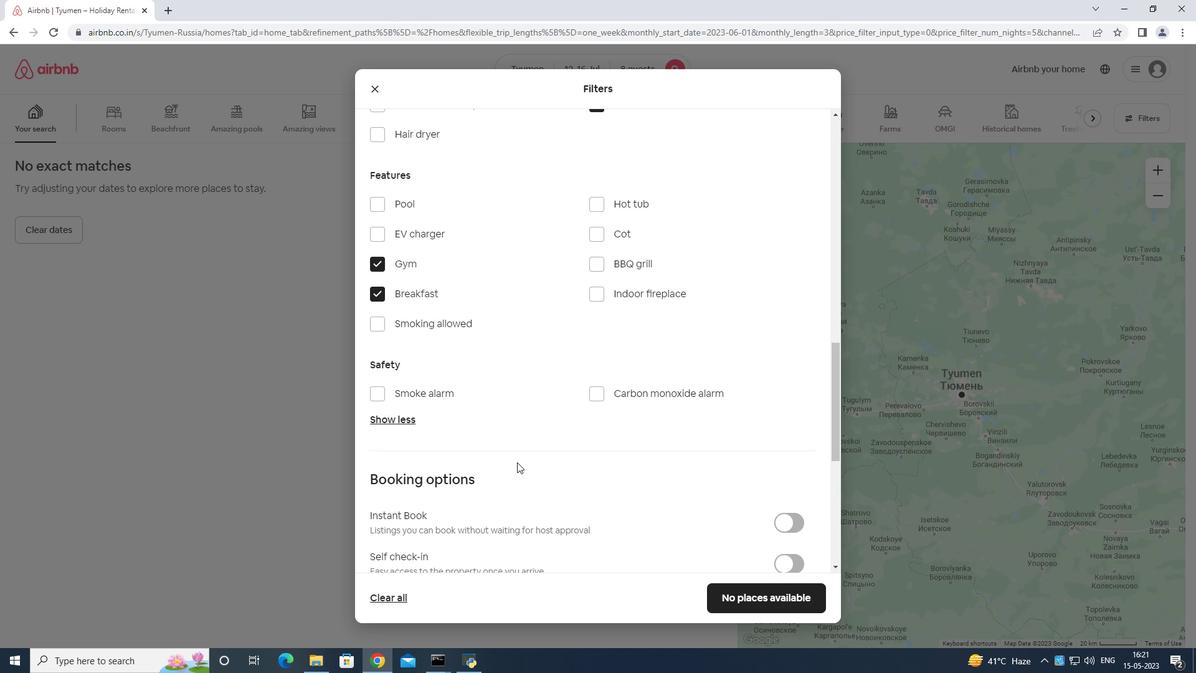
Action: Mouse moved to (564, 488)
Screenshot: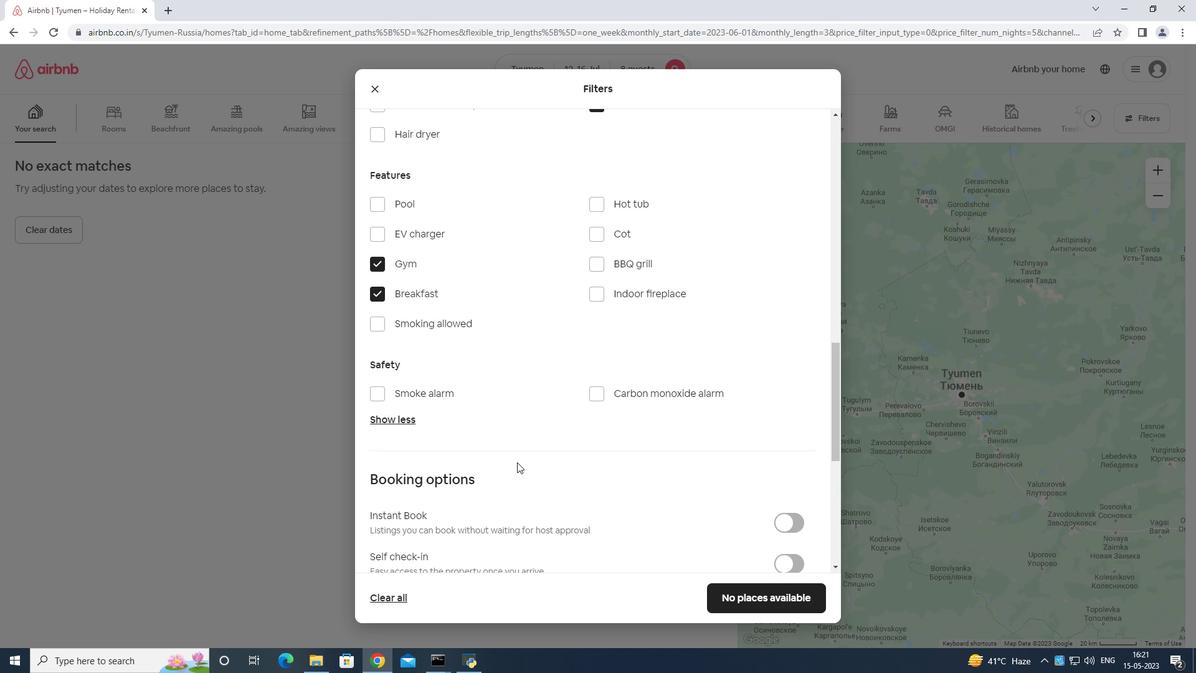 
Action: Mouse scrolled (564, 487) with delta (0, 0)
Screenshot: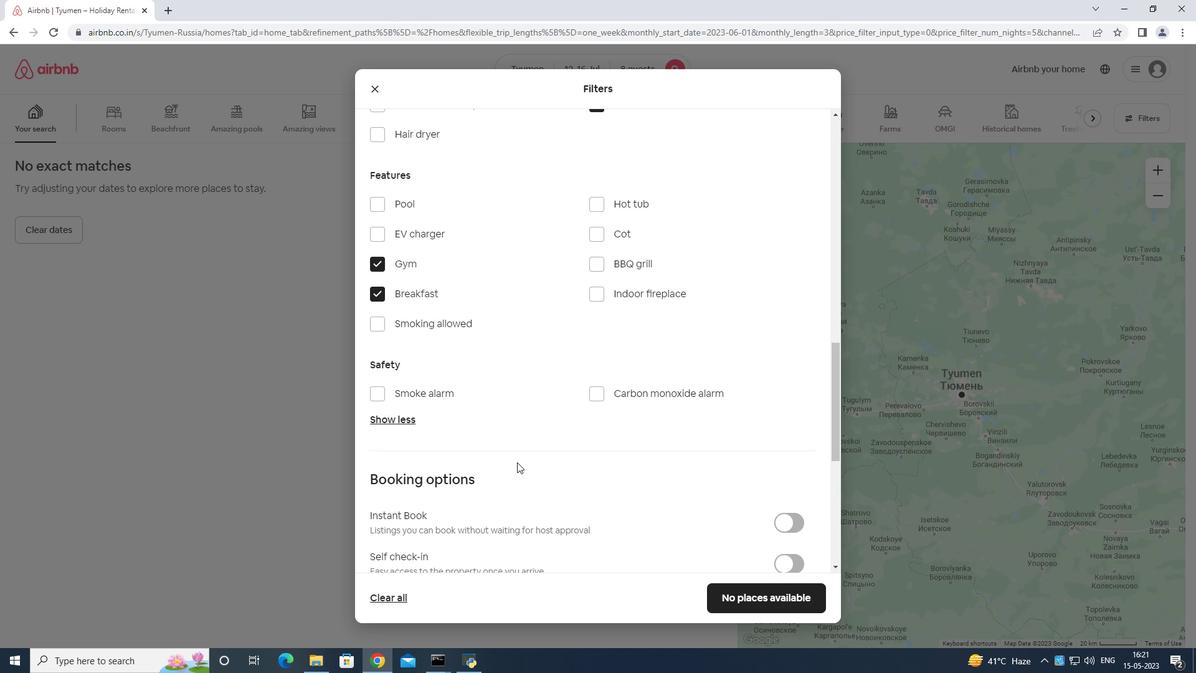 
Action: Mouse moved to (582, 493)
Screenshot: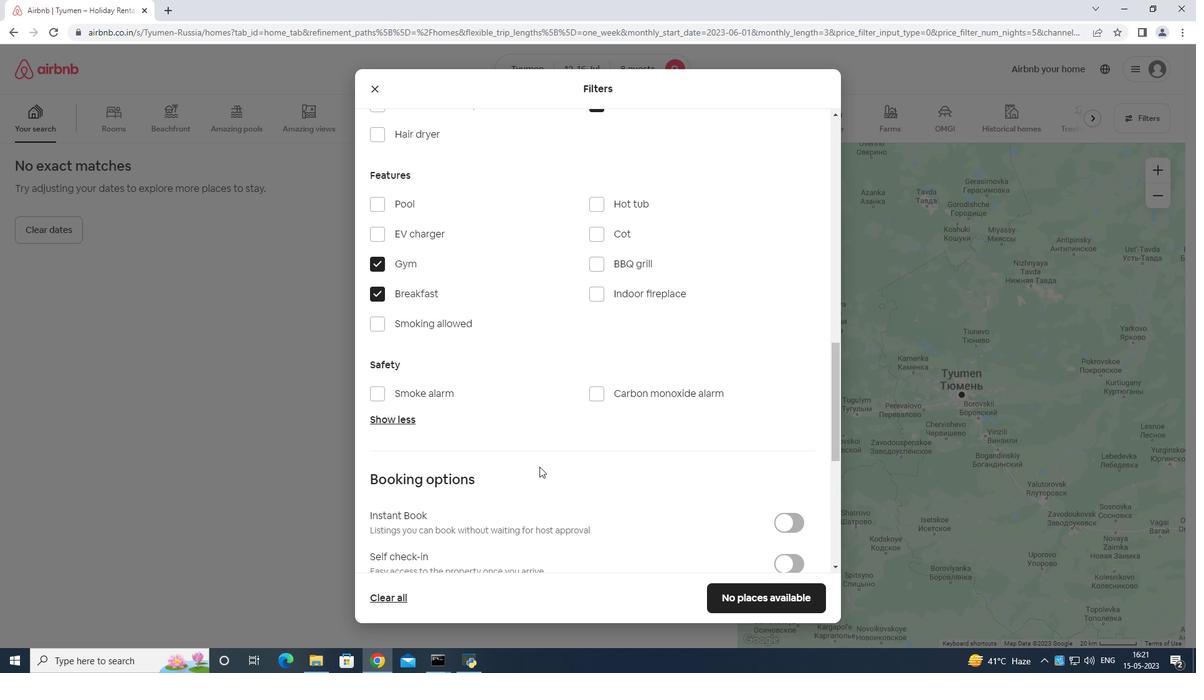 
Action: Mouse scrolled (582, 493) with delta (0, 0)
Screenshot: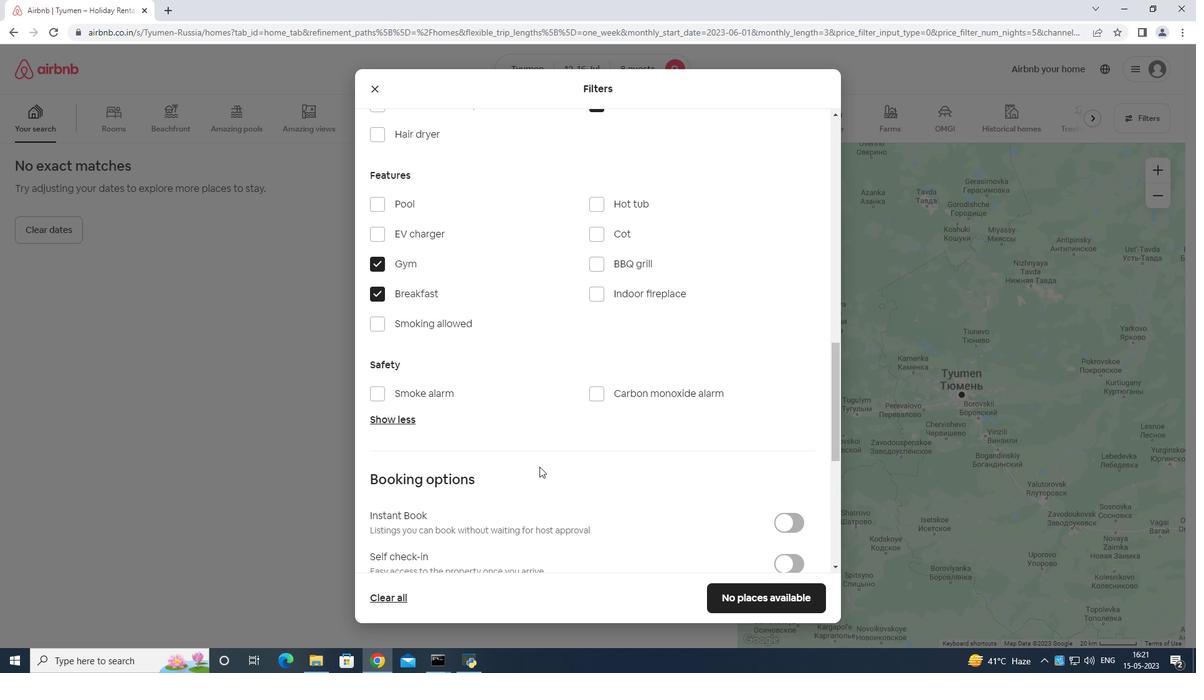 
Action: Mouse moved to (775, 380)
Screenshot: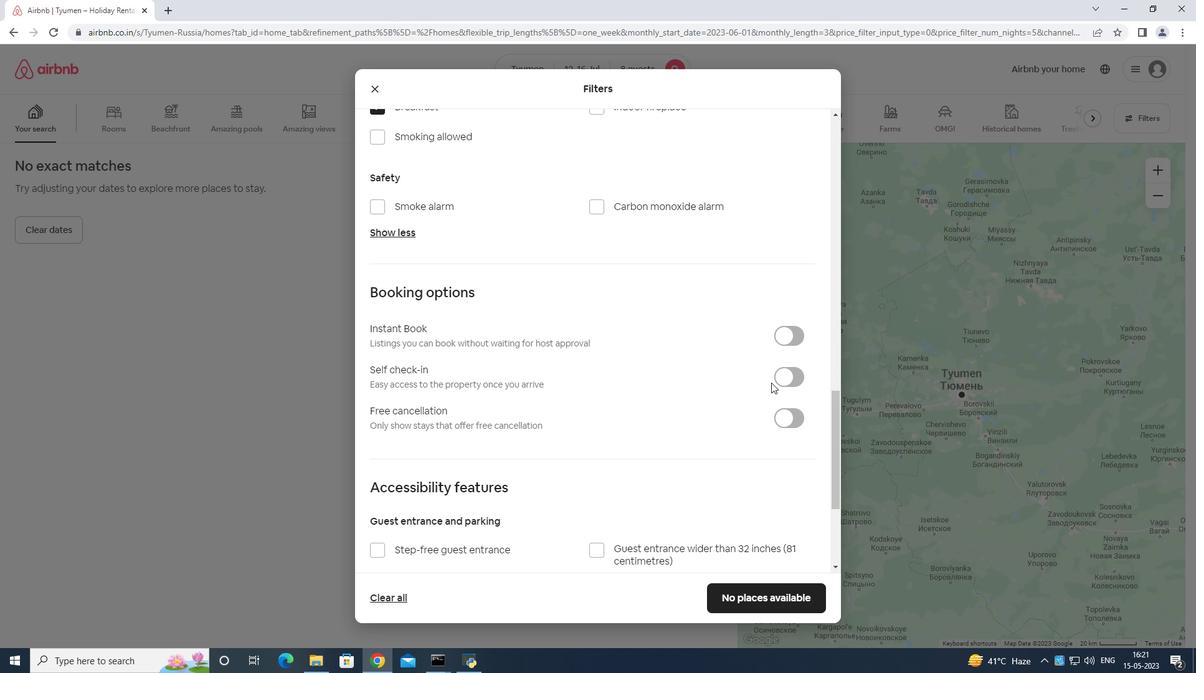 
Action: Mouse pressed left at (775, 380)
Screenshot: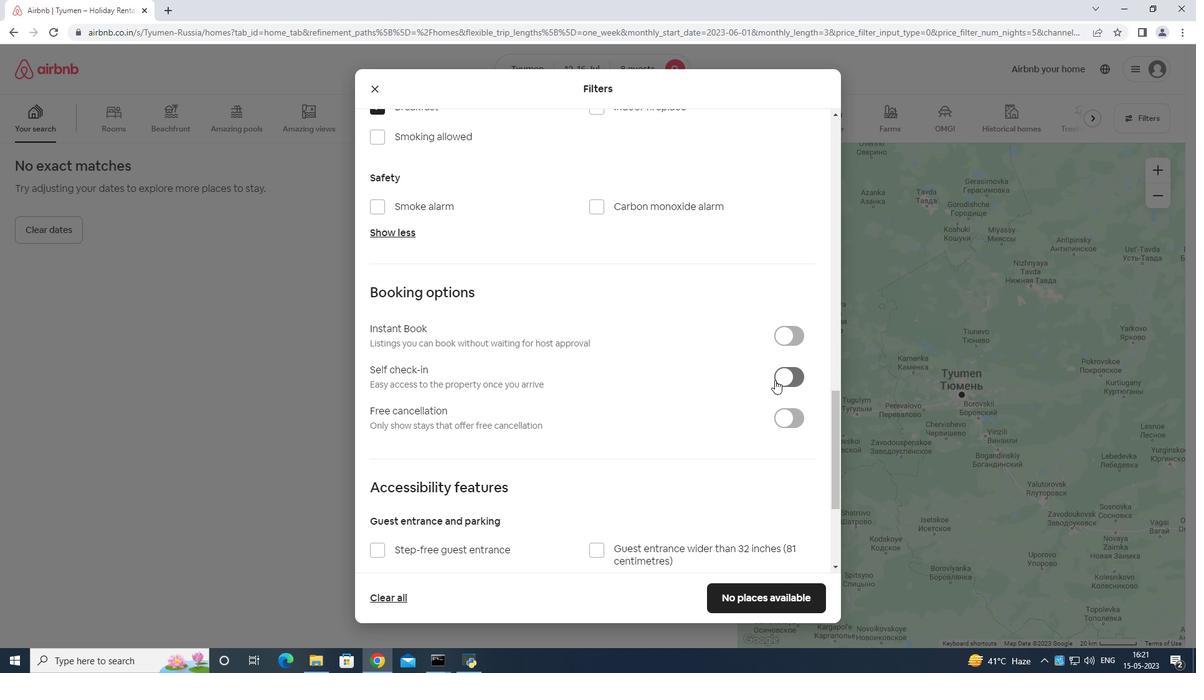 
Action: Mouse moved to (766, 407)
Screenshot: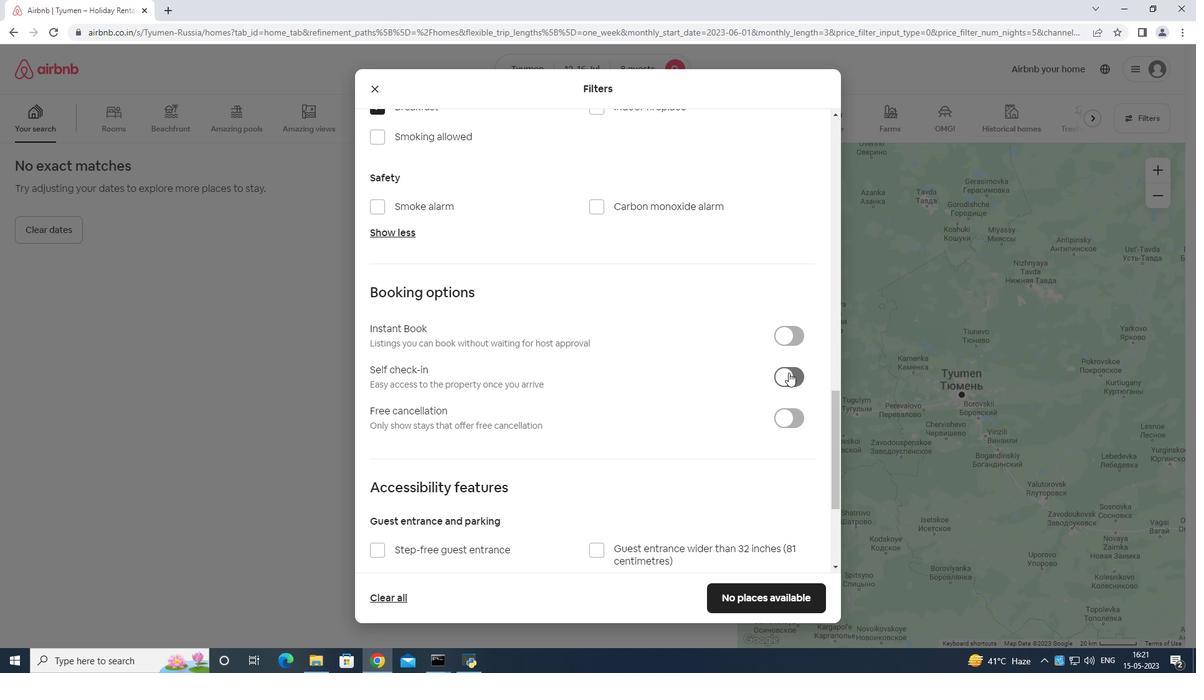 
Action: Mouse scrolled (766, 406) with delta (0, 0)
Screenshot: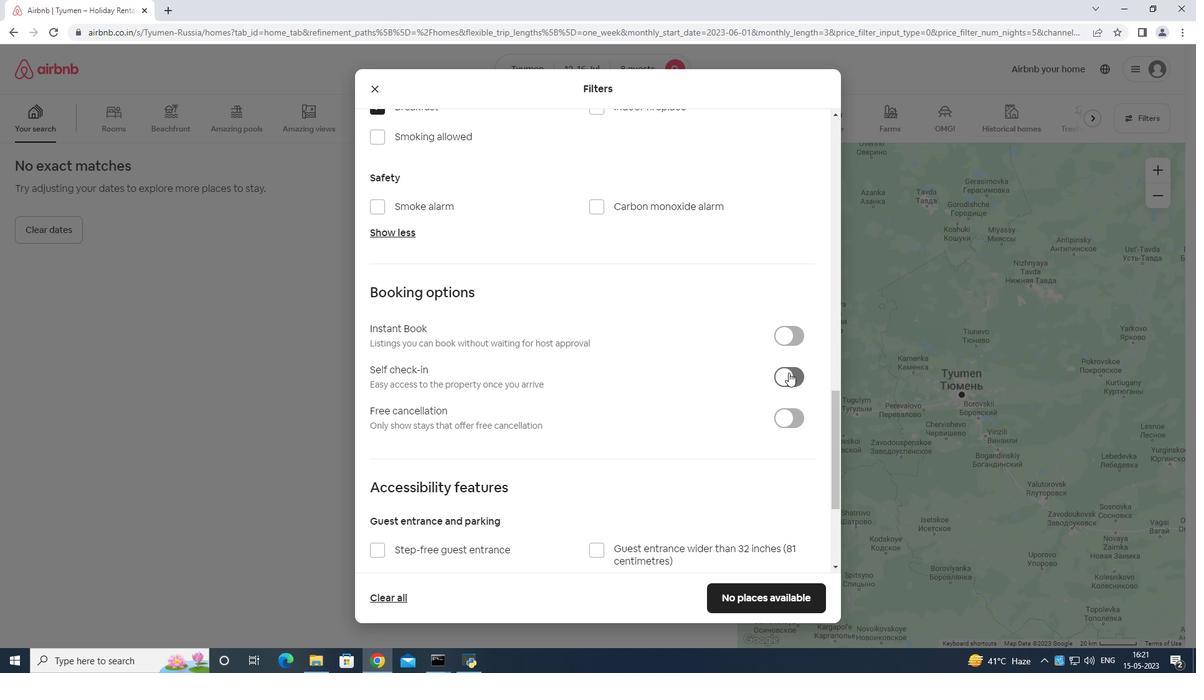 
Action: Mouse moved to (756, 417)
Screenshot: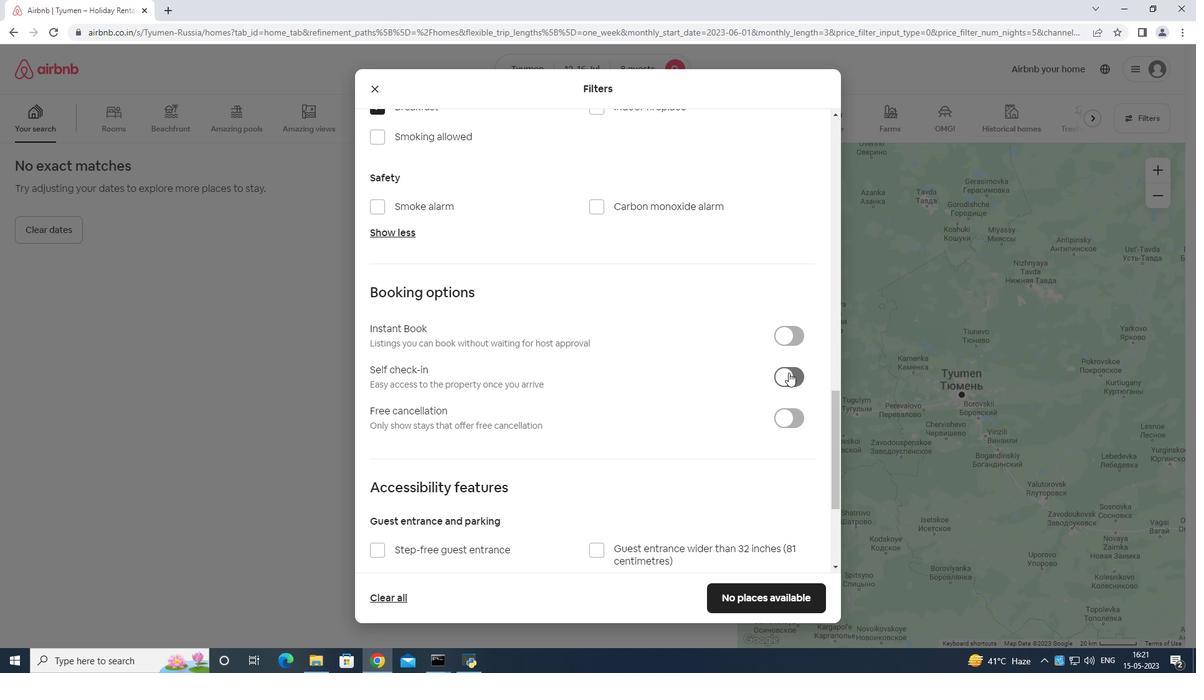 
Action: Mouse scrolled (756, 416) with delta (0, 0)
Screenshot: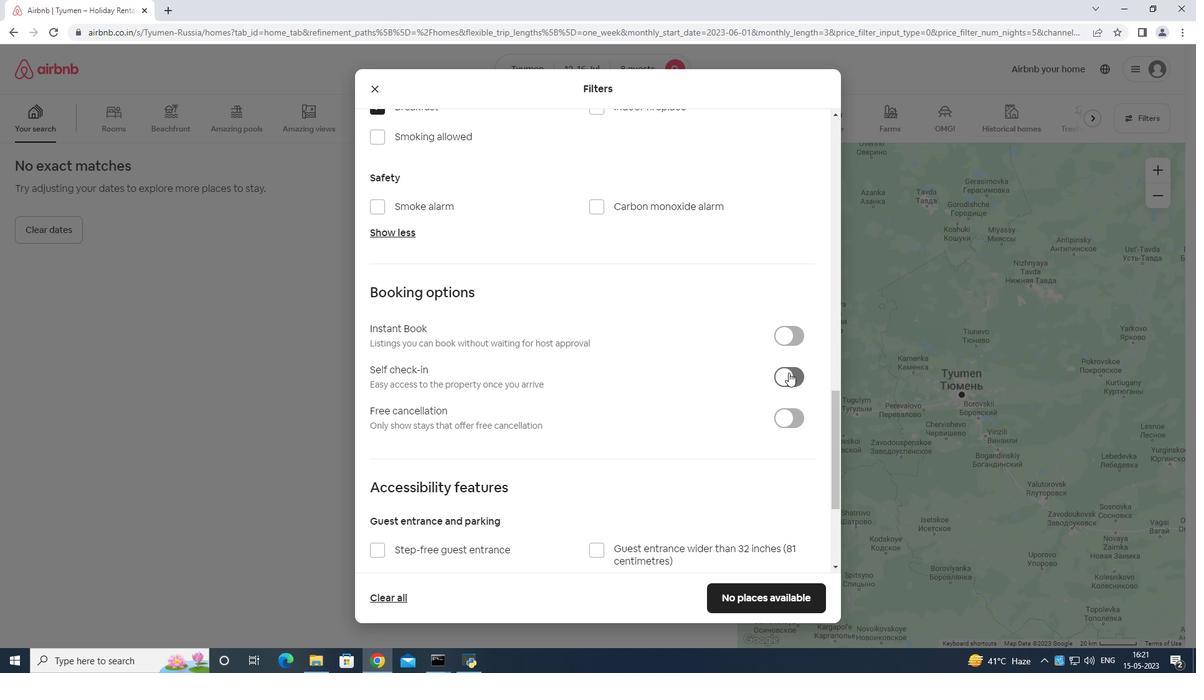 
Action: Mouse moved to (754, 419)
Screenshot: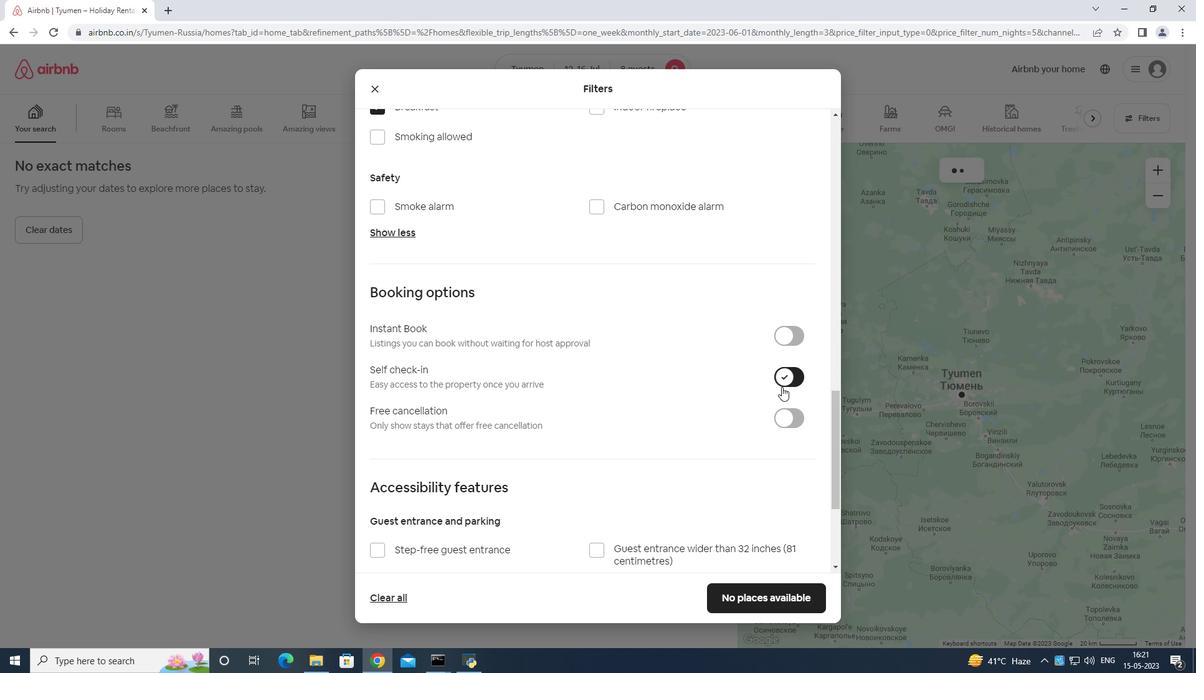 
Action: Mouse scrolled (754, 418) with delta (0, 0)
Screenshot: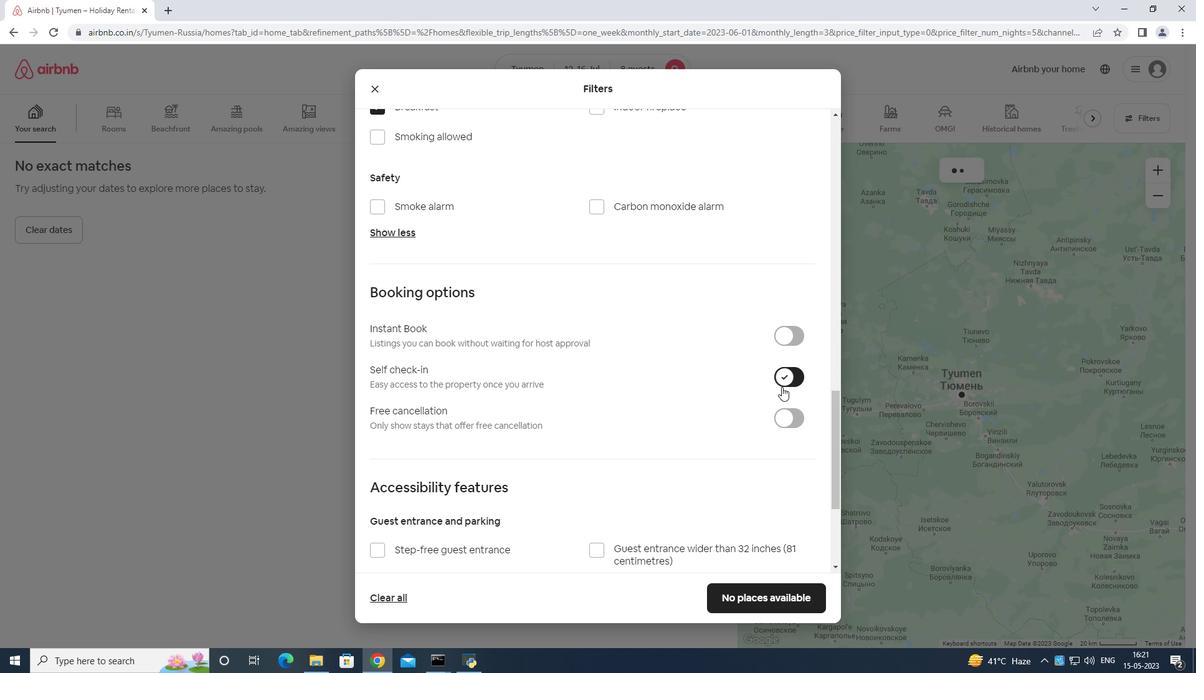 
Action: Mouse moved to (718, 453)
Screenshot: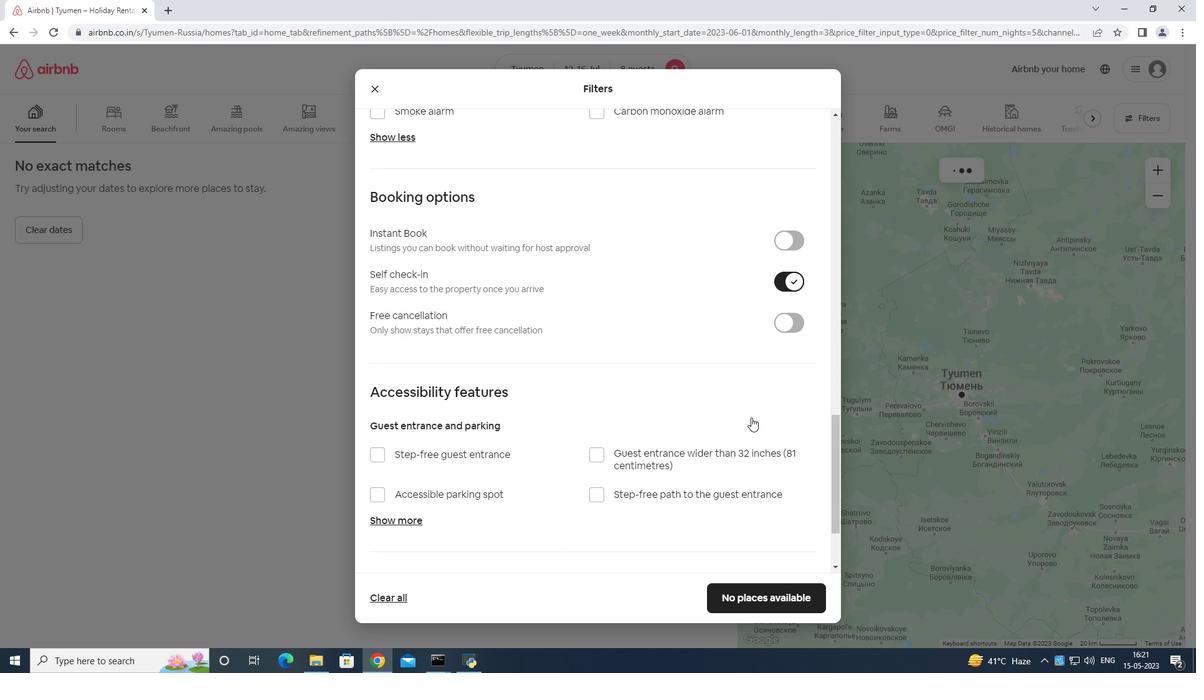 
Action: Mouse scrolled (731, 438) with delta (0, 0)
Screenshot: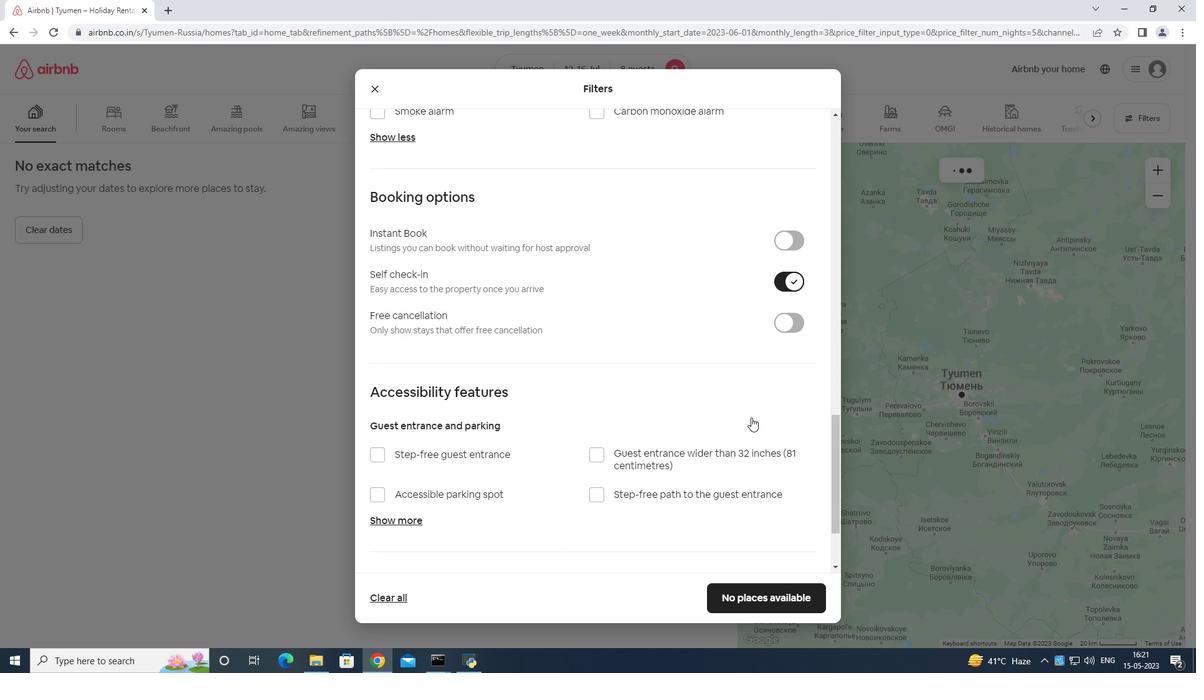 
Action: Mouse scrolled (721, 450) with delta (0, 0)
Screenshot: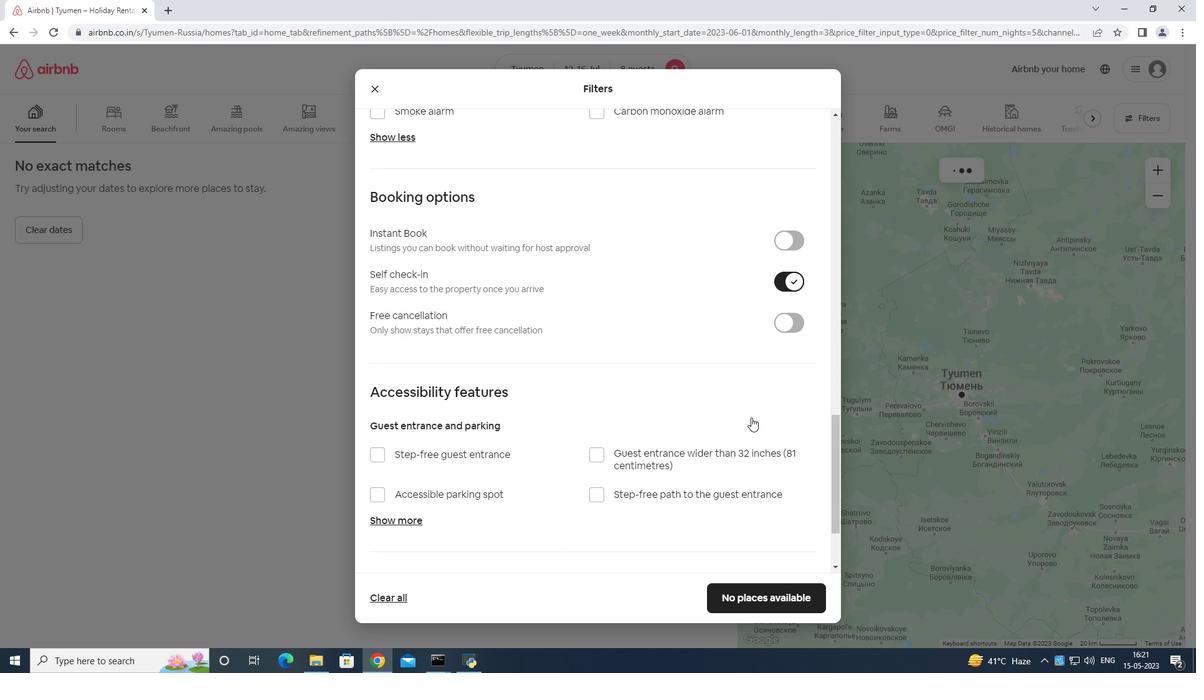 
Action: Mouse scrolled (719, 451) with delta (0, 0)
Screenshot: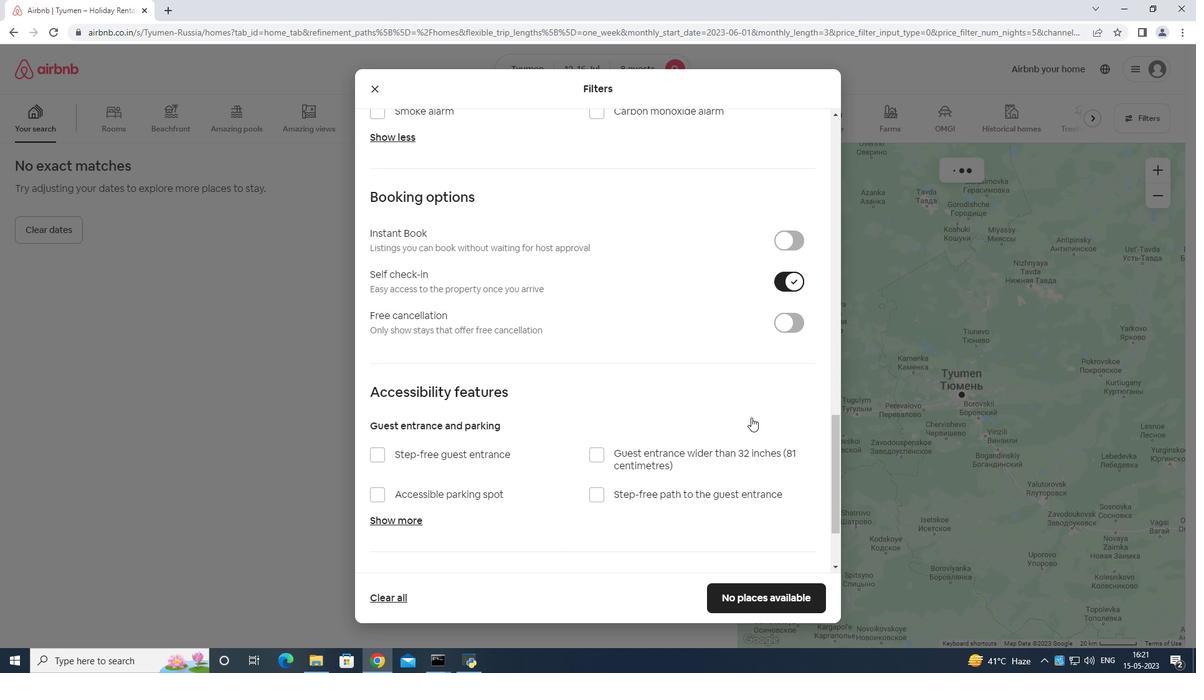 
Action: Mouse moved to (711, 450)
Screenshot: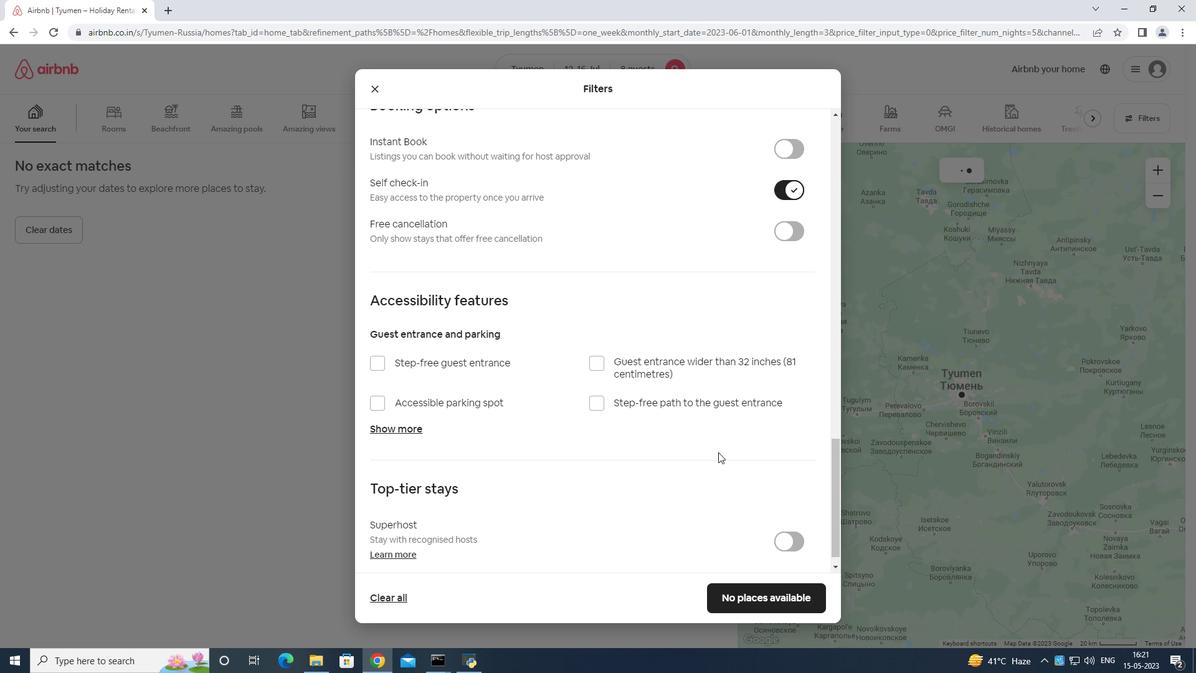 
Action: Mouse scrolled (711, 450) with delta (0, 0)
Screenshot: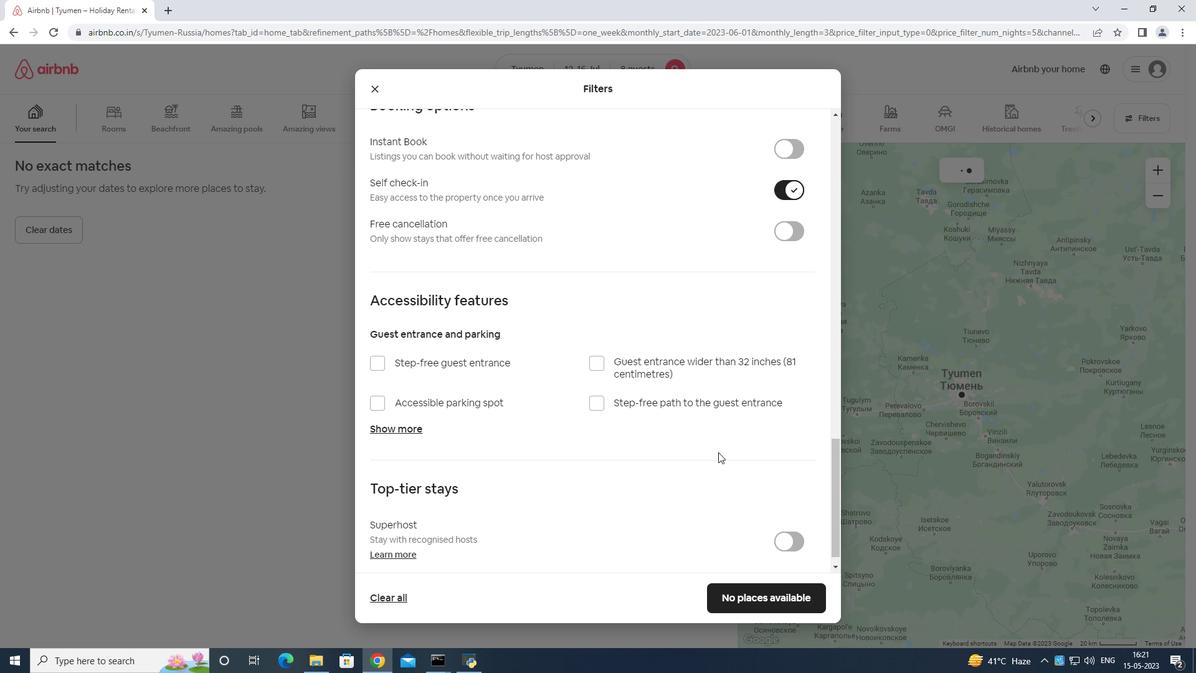 
Action: Mouse moved to (709, 452)
Screenshot: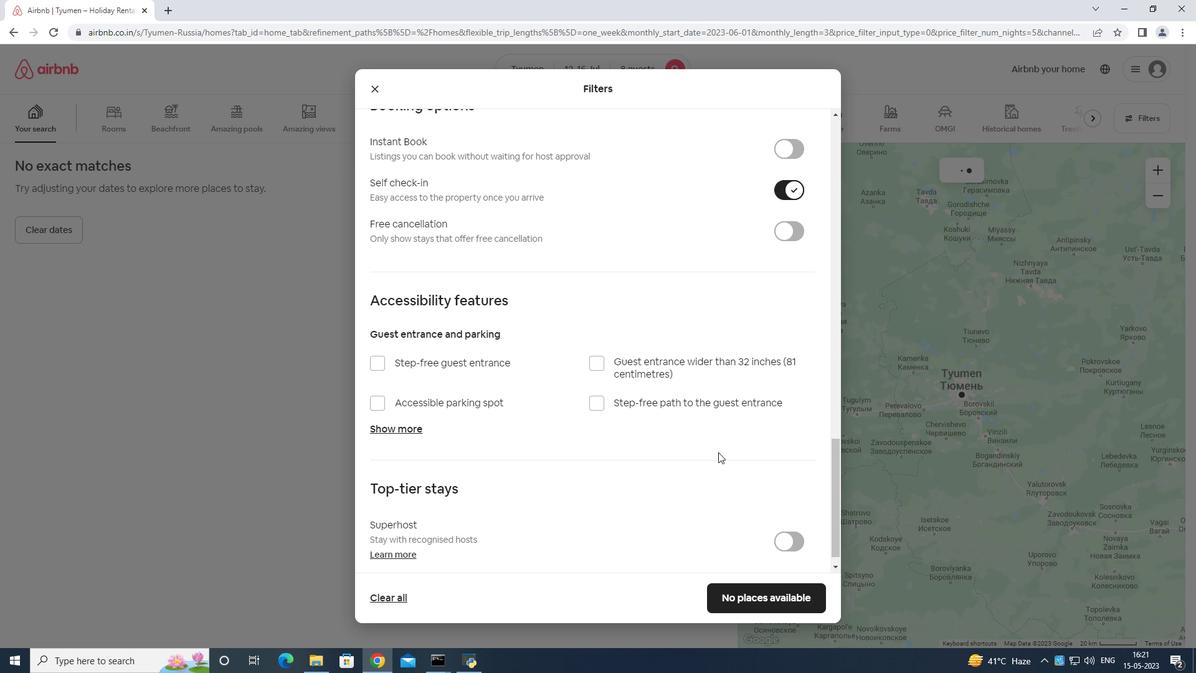 
Action: Mouse scrolled (709, 451) with delta (0, 0)
Screenshot: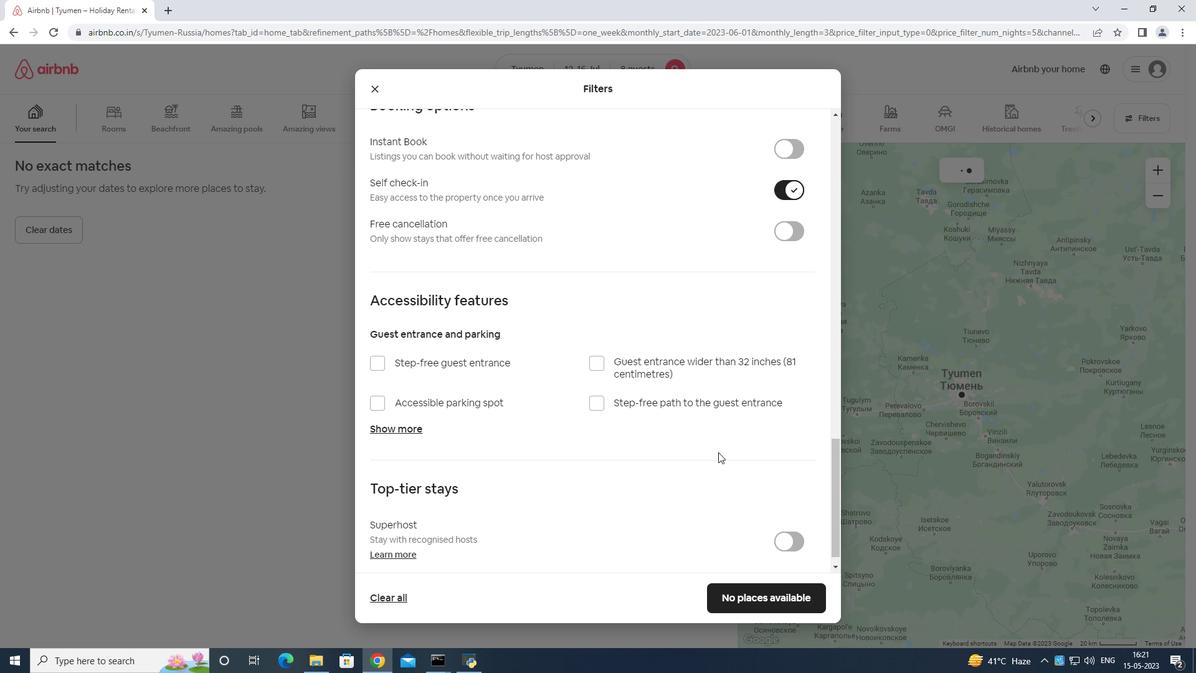 
Action: Mouse moved to (708, 453)
Screenshot: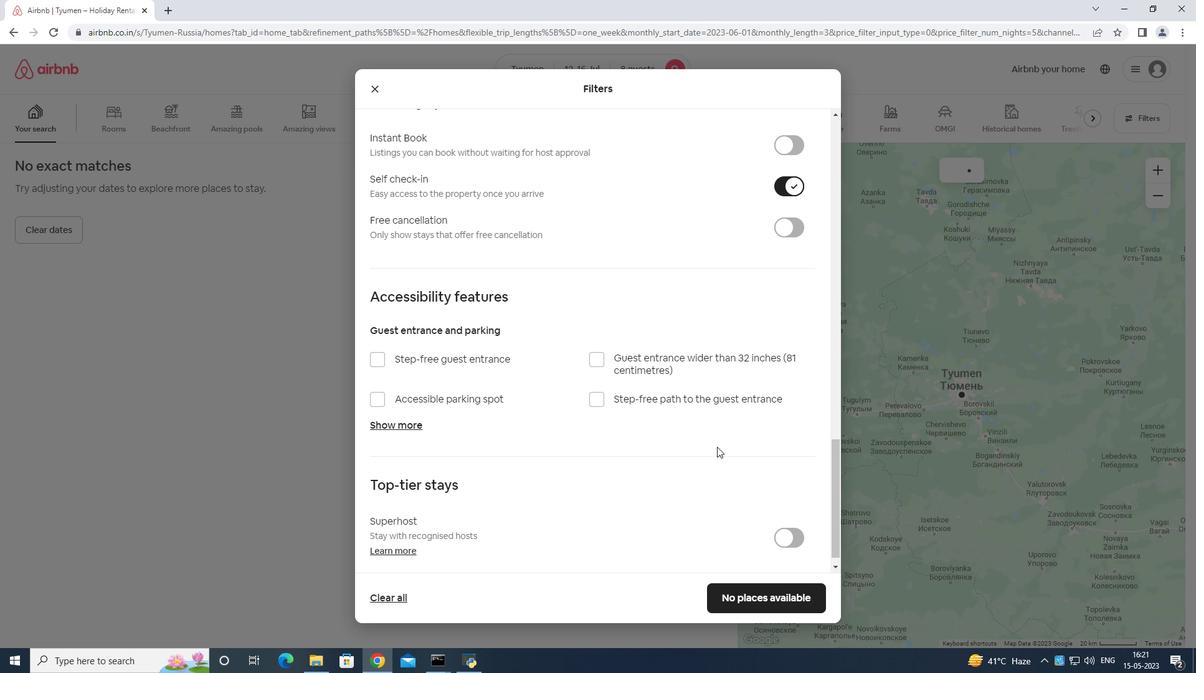 
Action: Mouse scrolled (708, 453) with delta (0, 0)
Screenshot: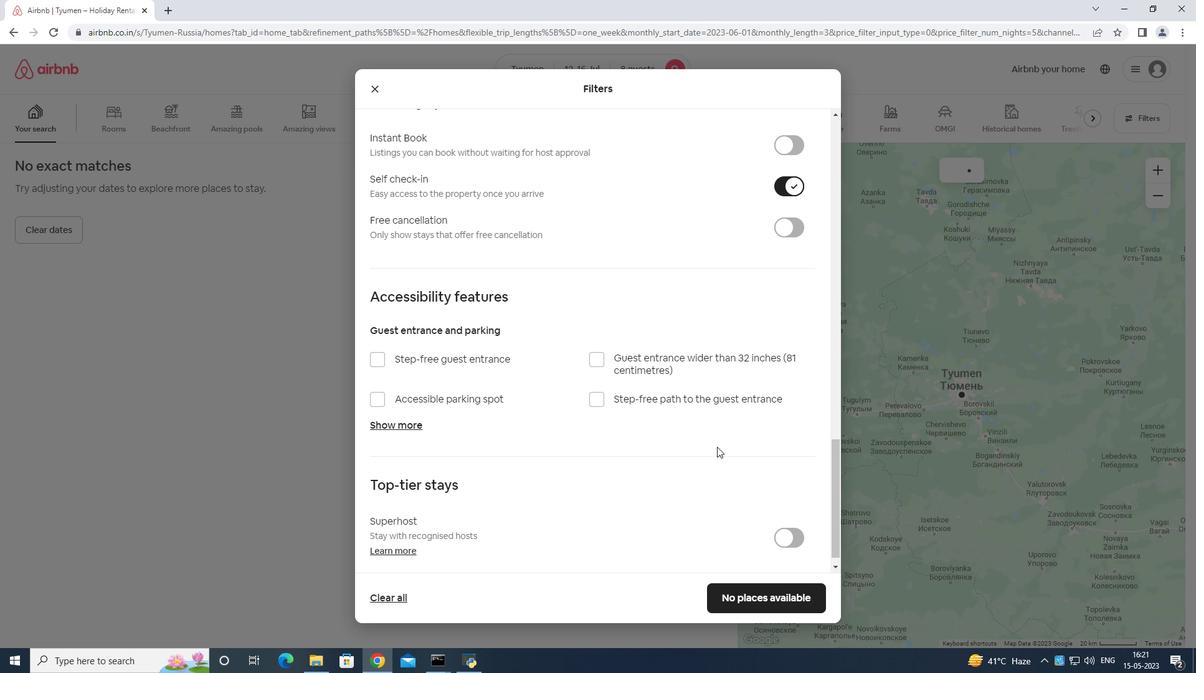 
Action: Mouse moved to (708, 454)
Screenshot: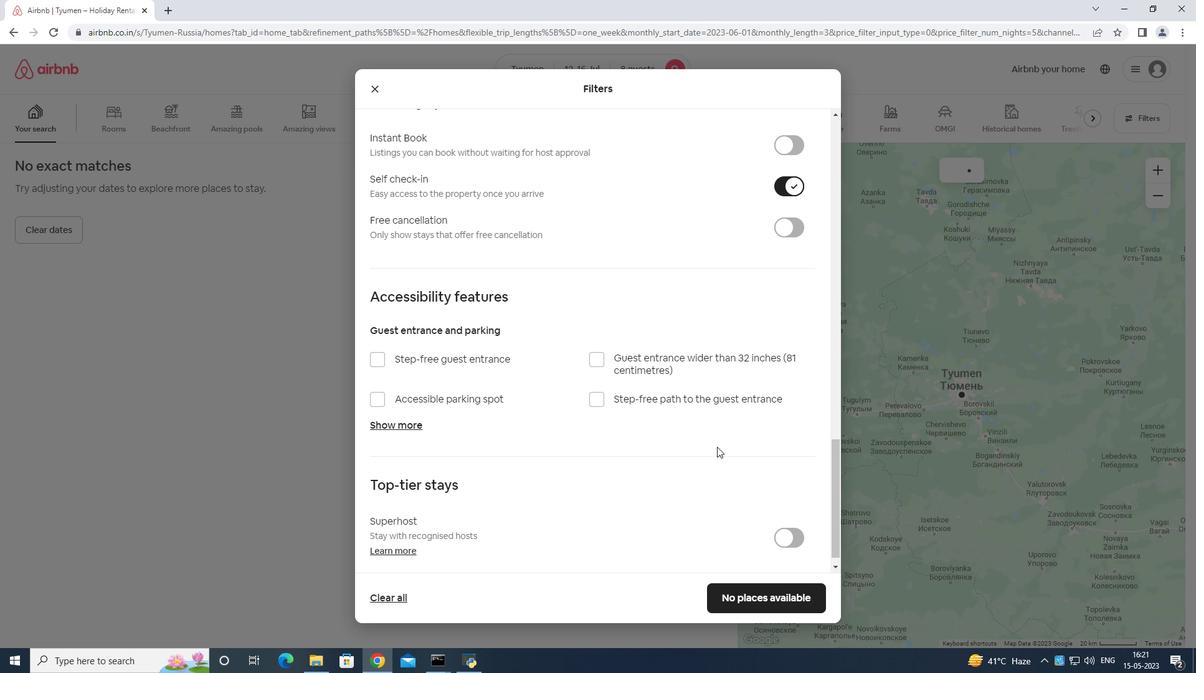 
Action: Mouse scrolled (708, 453) with delta (0, 0)
Screenshot: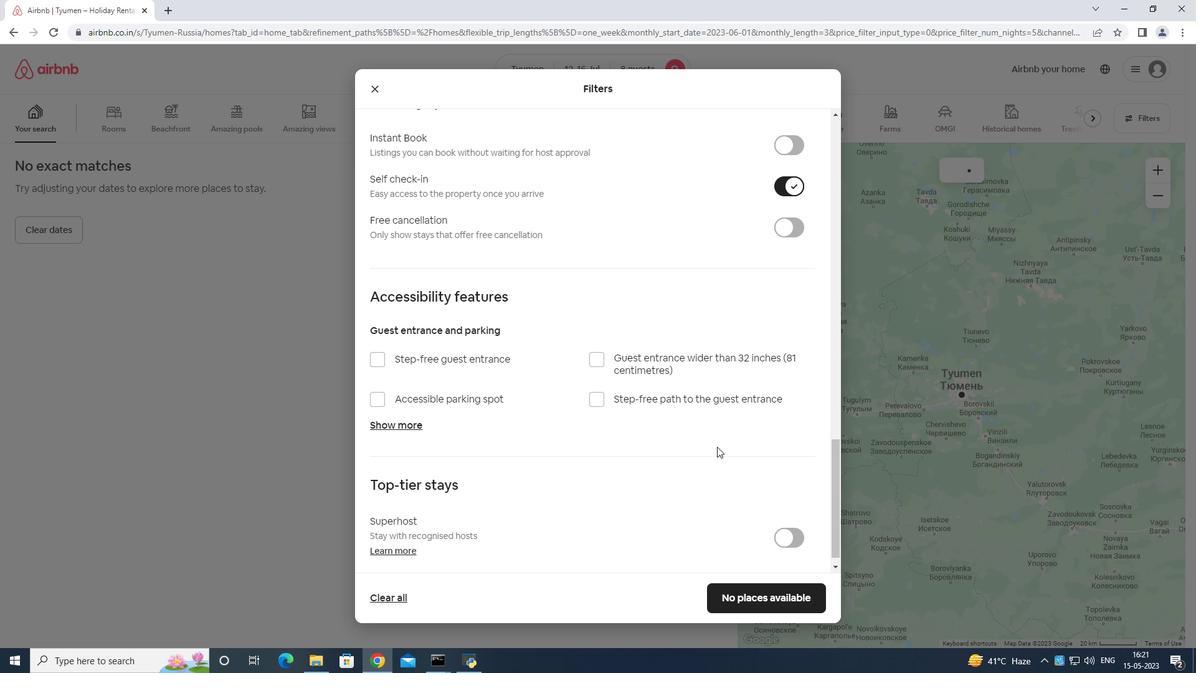 
Action: Mouse moved to (695, 458)
Screenshot: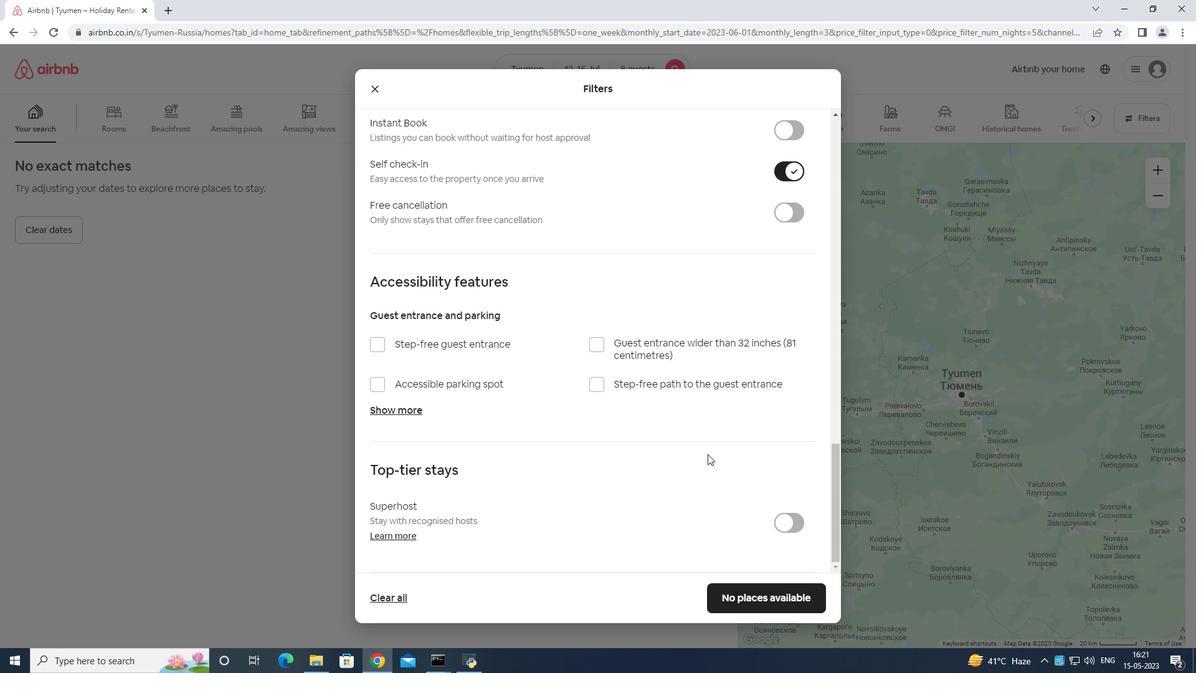 
Action: Mouse scrolled (695, 457) with delta (0, 0)
Screenshot: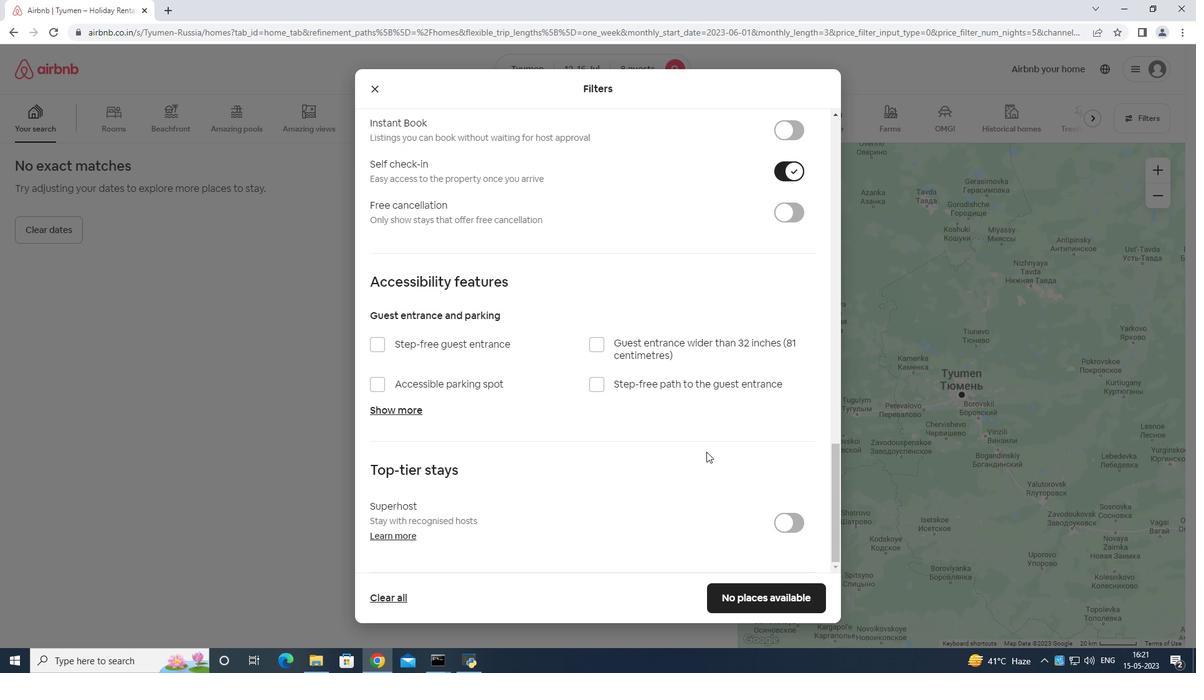 
Action: Mouse moved to (690, 464)
Screenshot: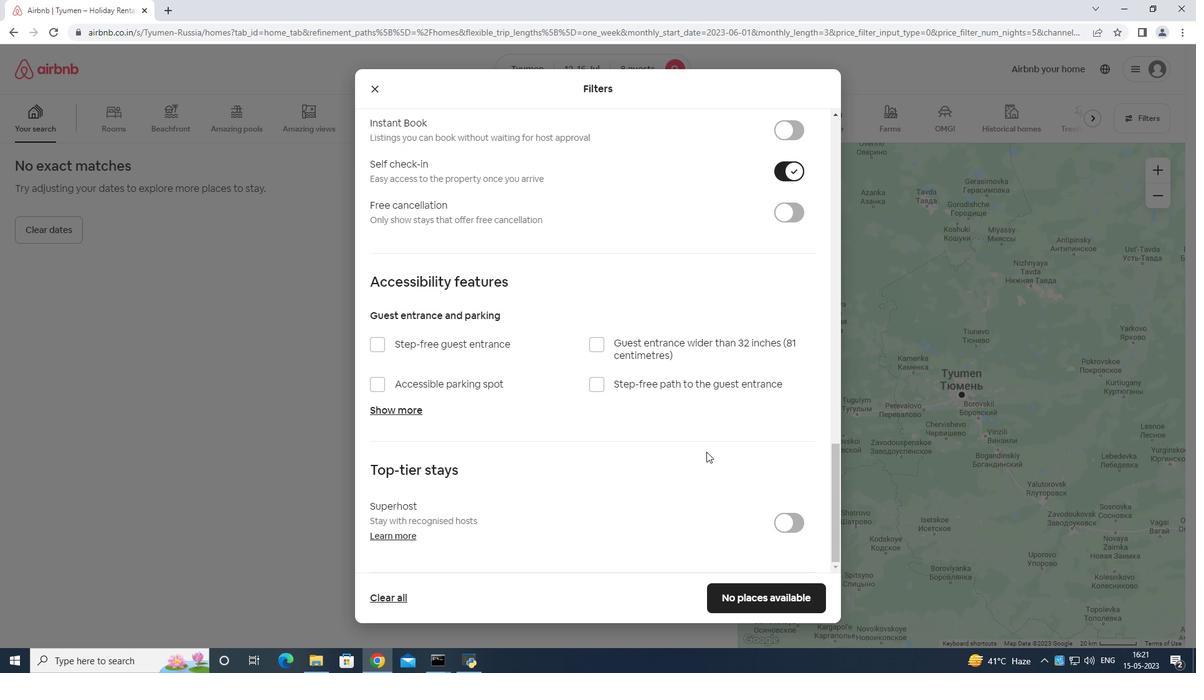 
Action: Mouse scrolled (690, 463) with delta (0, 0)
Screenshot: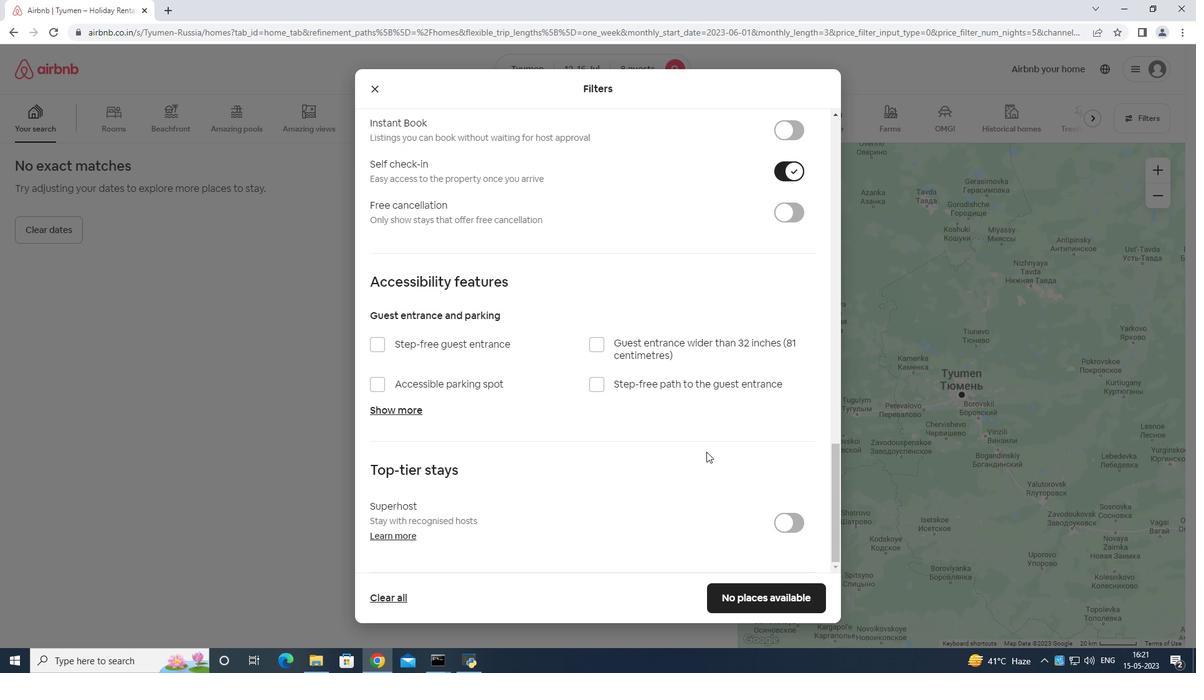 
Action: Mouse moved to (688, 468)
Screenshot: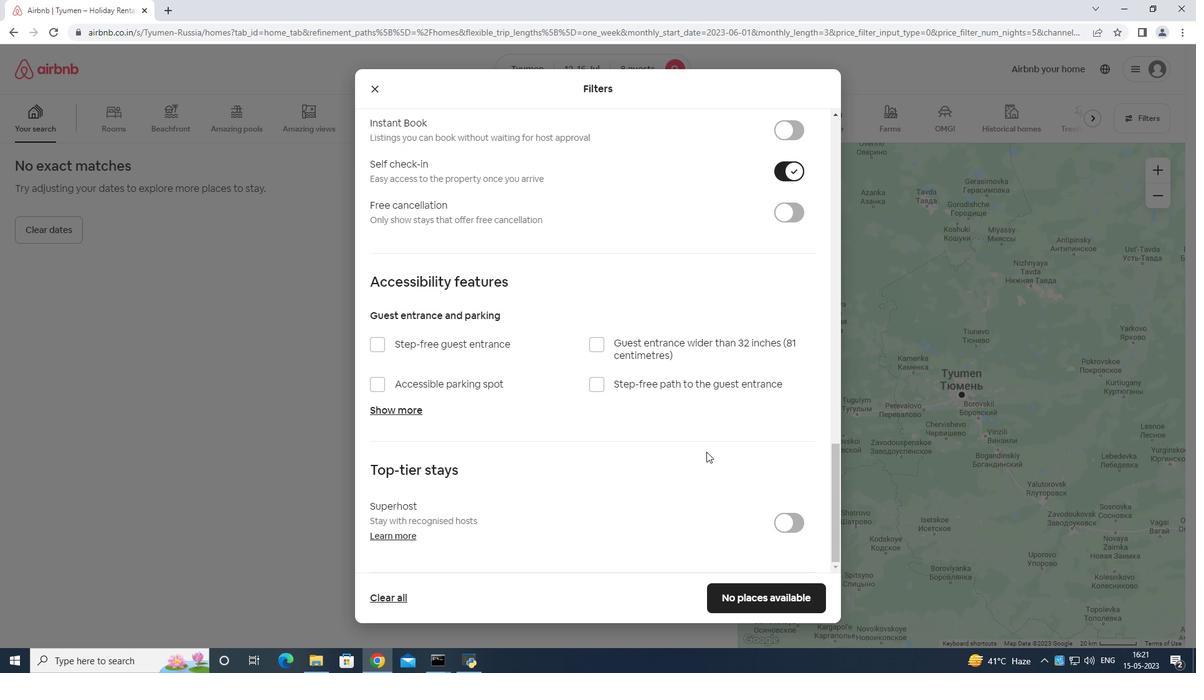 
Action: Mouse scrolled (688, 467) with delta (0, 0)
Screenshot: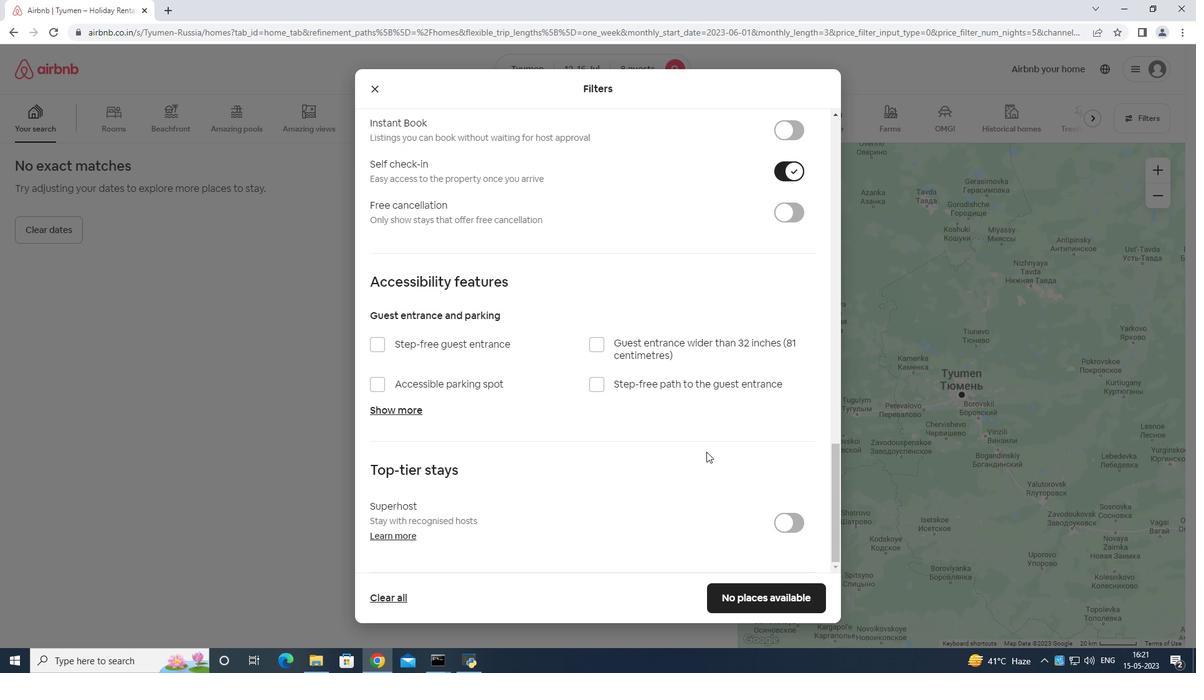 
Action: Mouse moved to (670, 474)
Screenshot: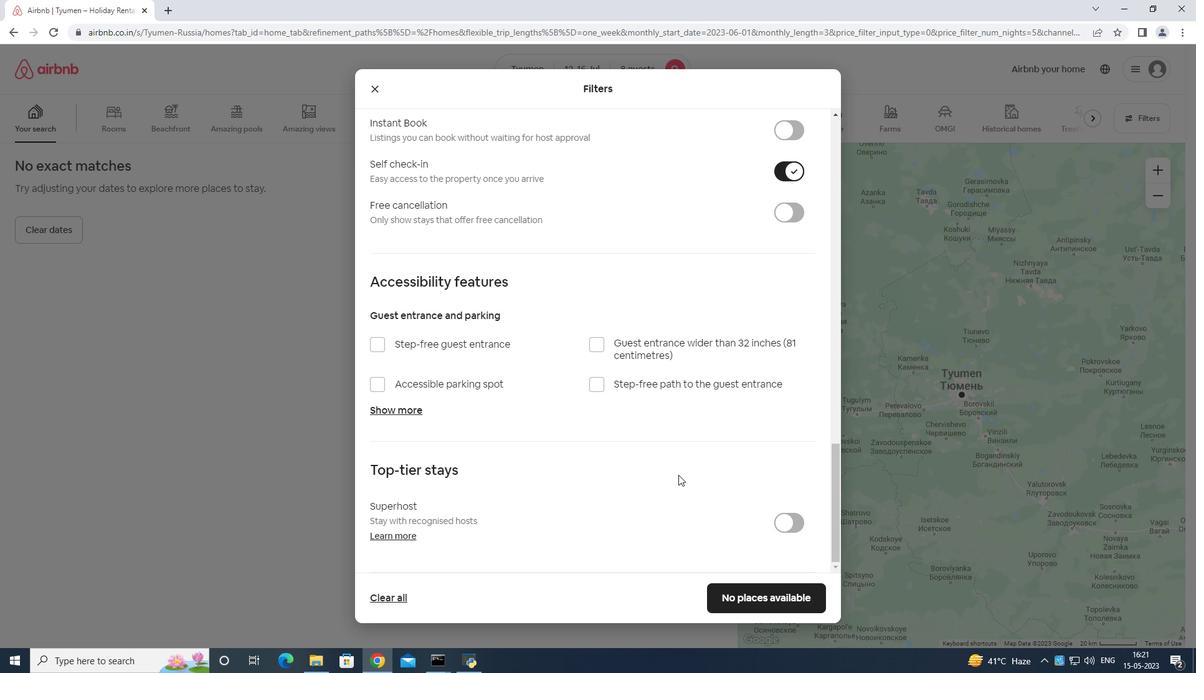 
Action: Mouse scrolled (670, 473) with delta (0, 0)
Screenshot: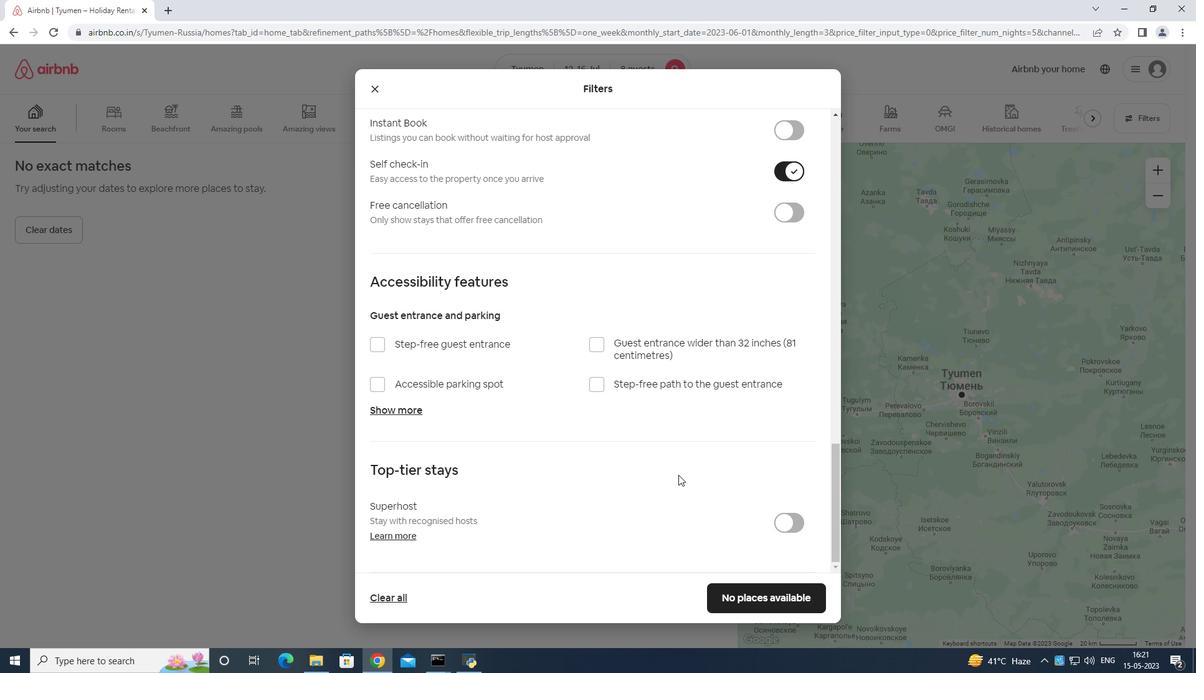 
Action: Mouse moved to (653, 493)
Screenshot: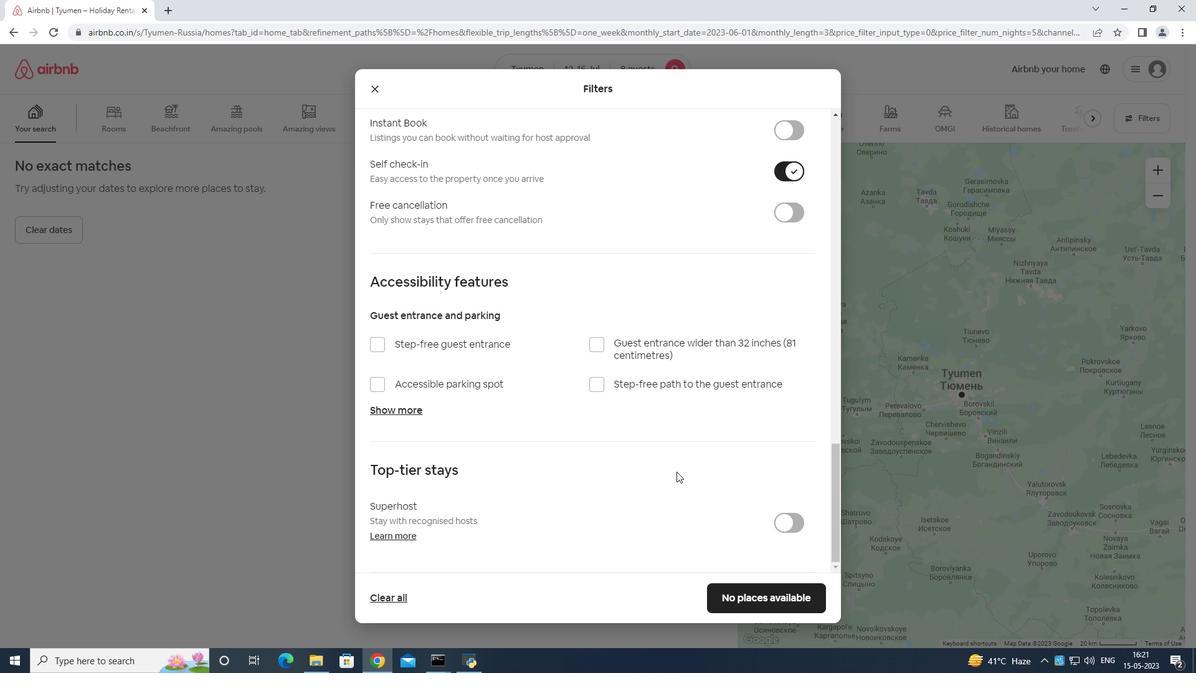 
Action: Mouse scrolled (653, 492) with delta (0, 0)
Screenshot: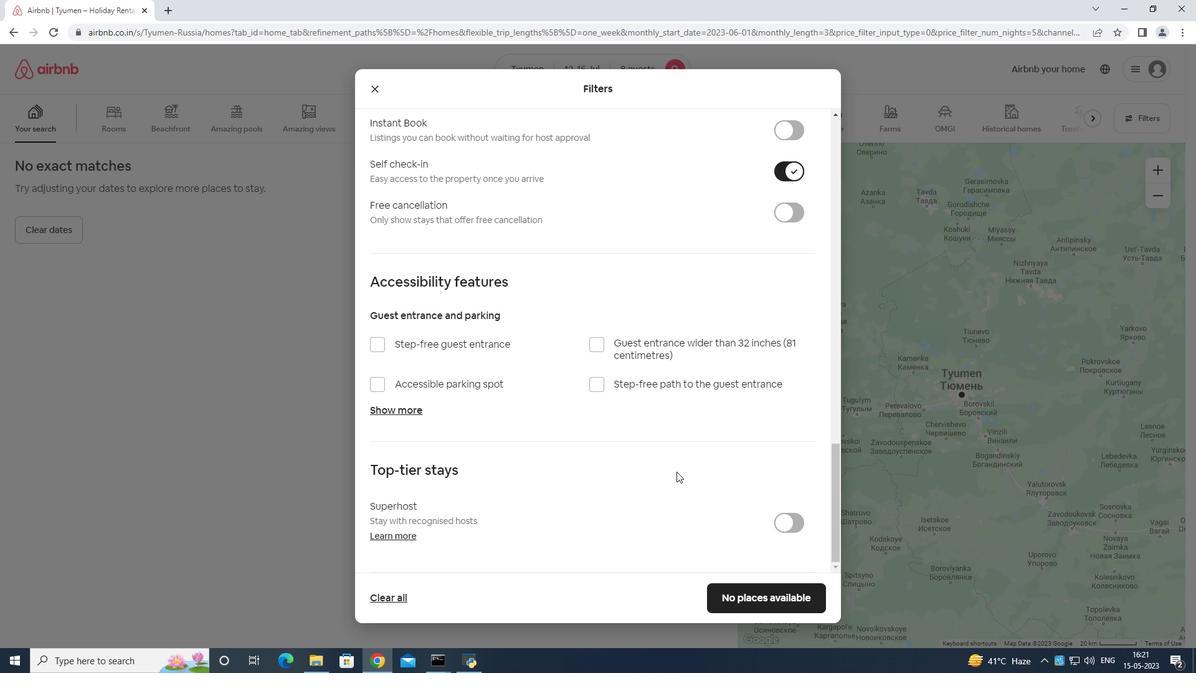 
Action: Mouse moved to (652, 495)
Screenshot: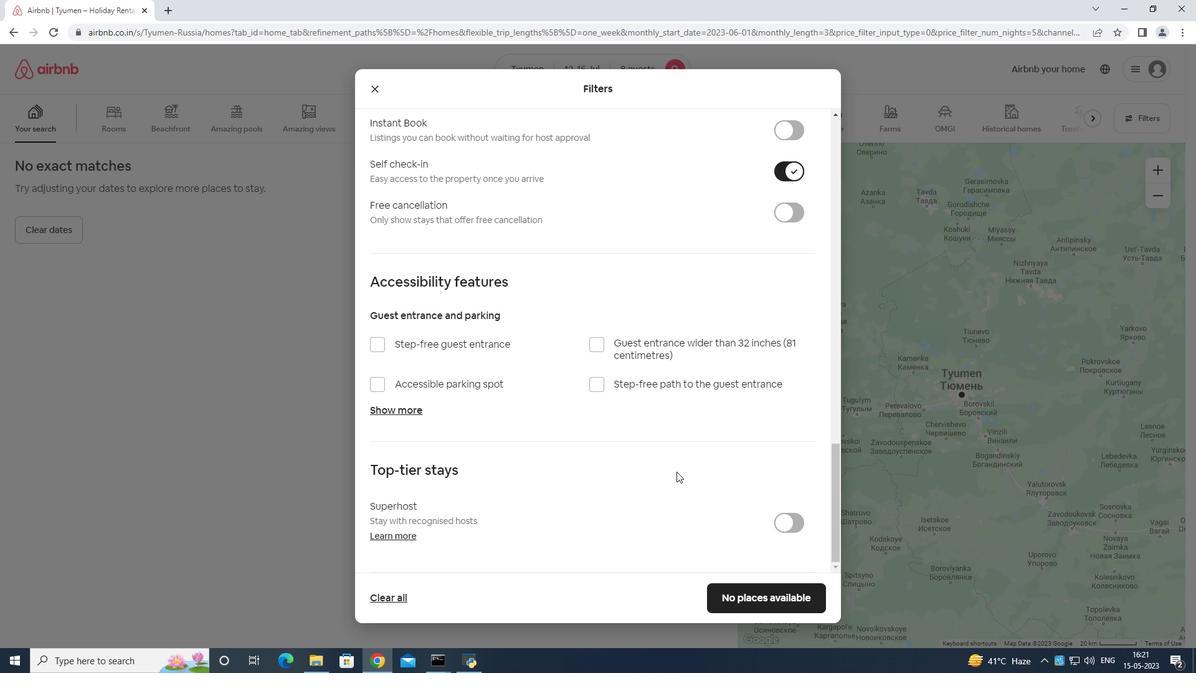 
Action: Mouse scrolled (652, 494) with delta (0, 0)
Screenshot: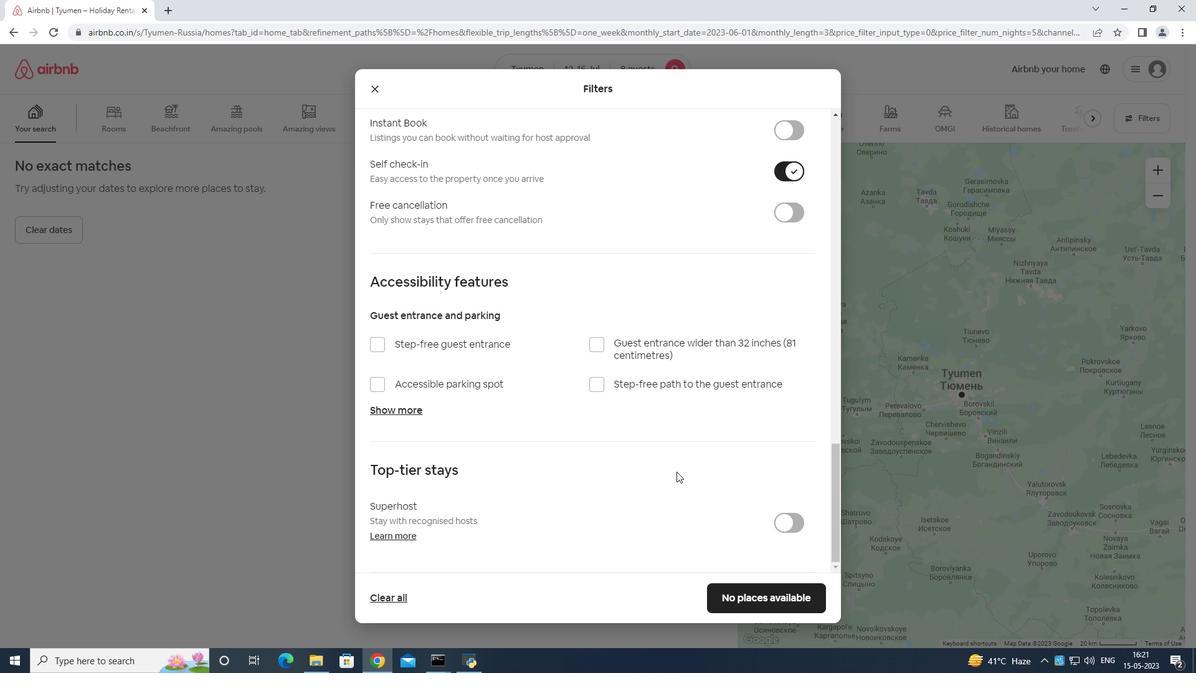 
Action: Mouse moved to (651, 497)
Screenshot: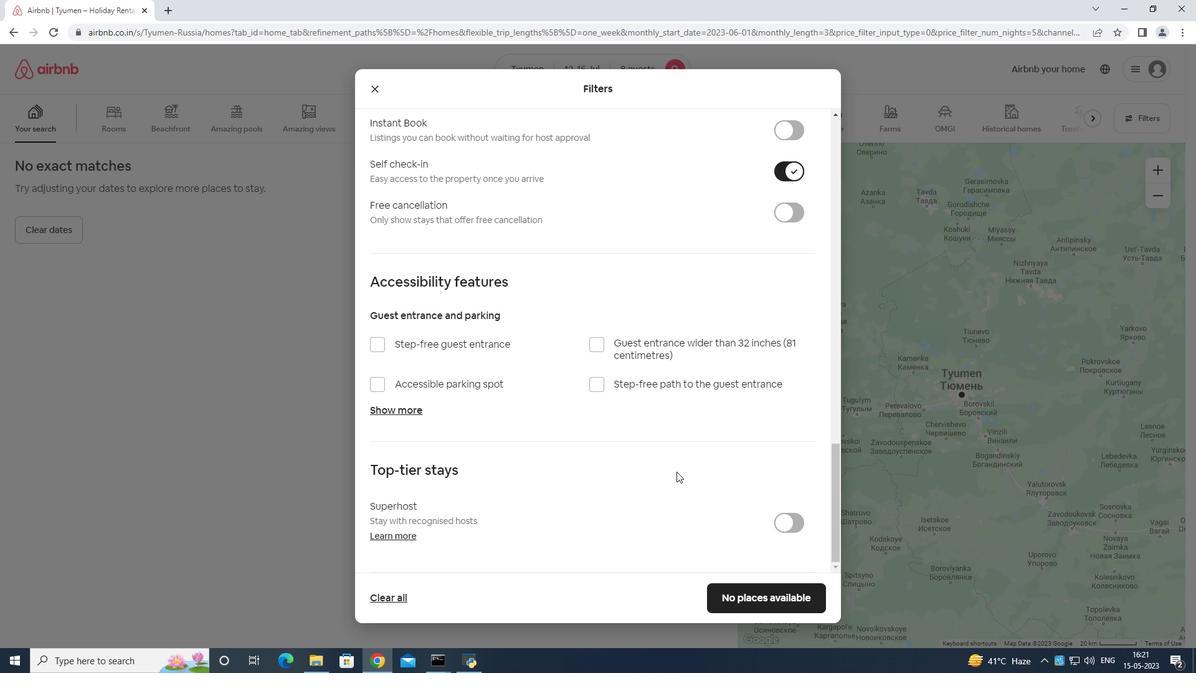 
Action: Mouse scrolled (651, 497) with delta (0, 0)
Screenshot: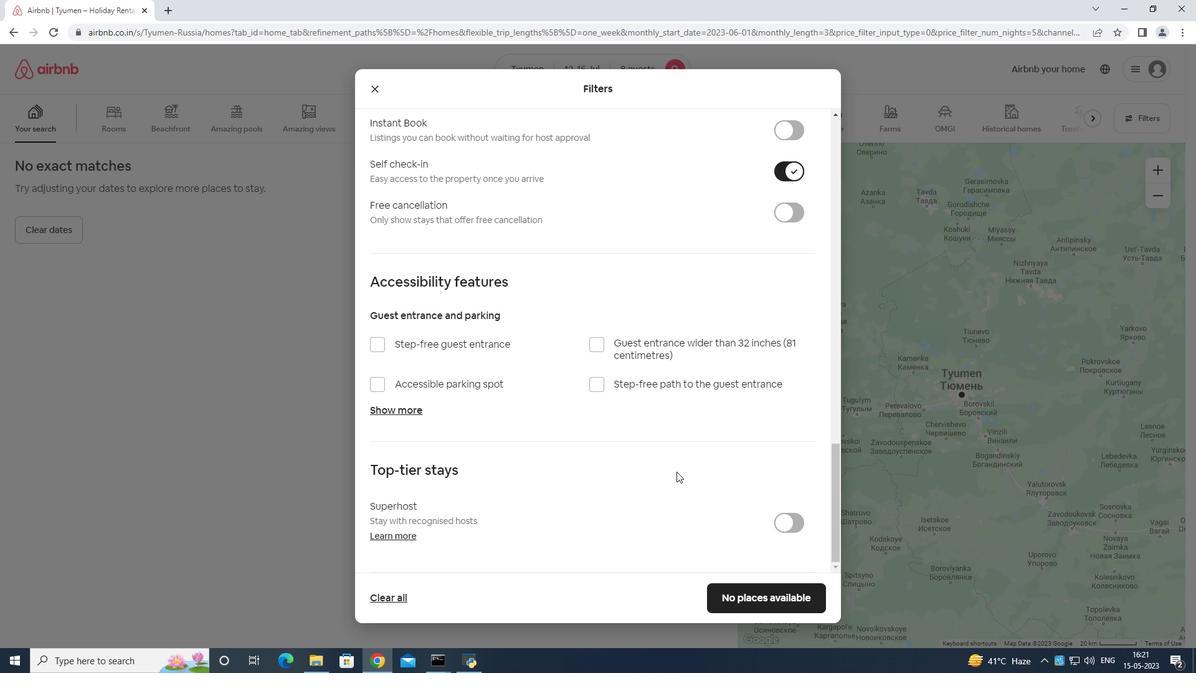 
Action: Mouse moved to (753, 591)
Screenshot: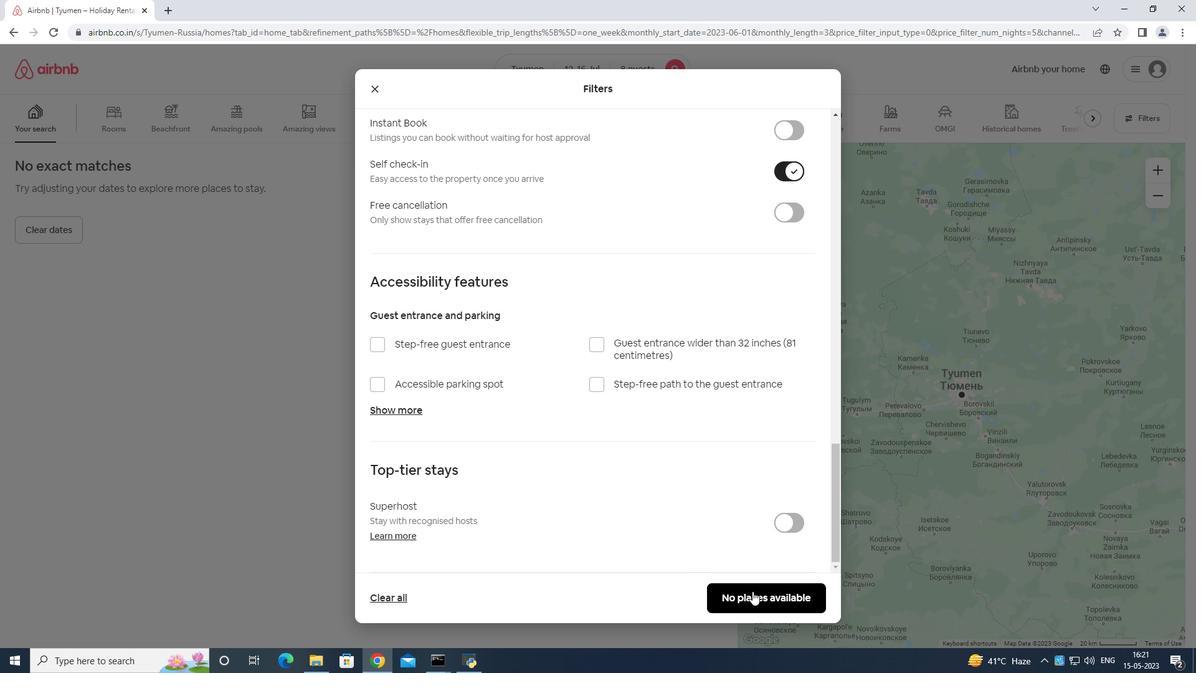 
Action: Mouse pressed left at (753, 591)
Screenshot: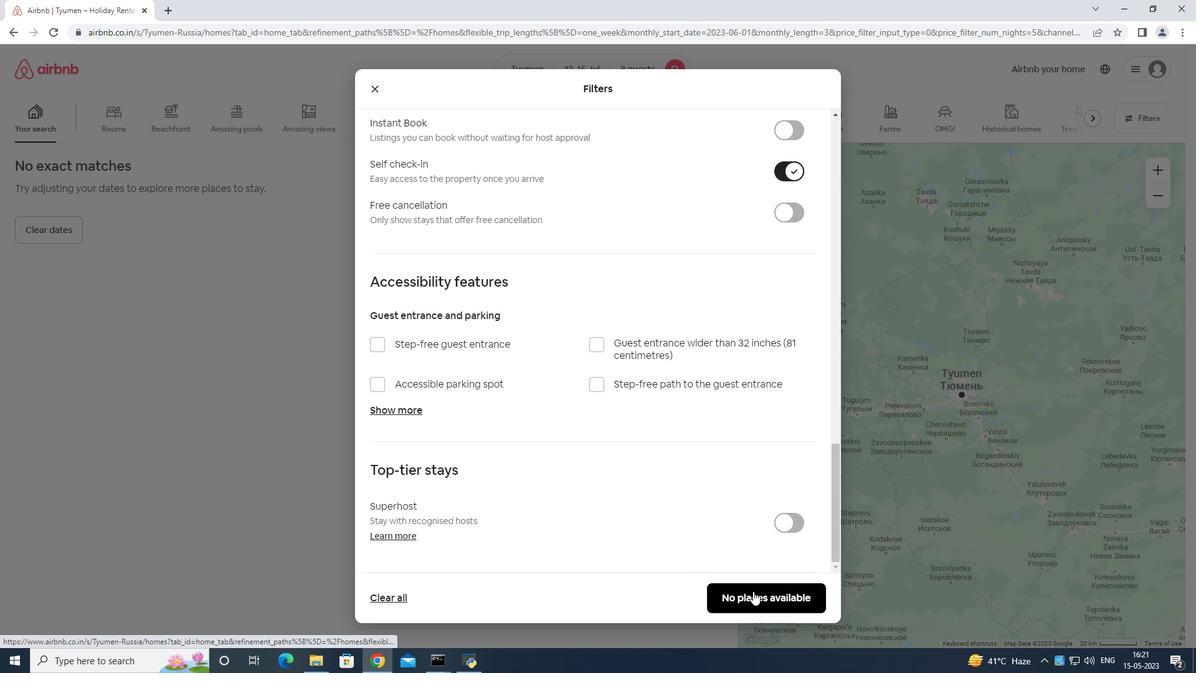 
Action: Mouse moved to (753, 590)
Screenshot: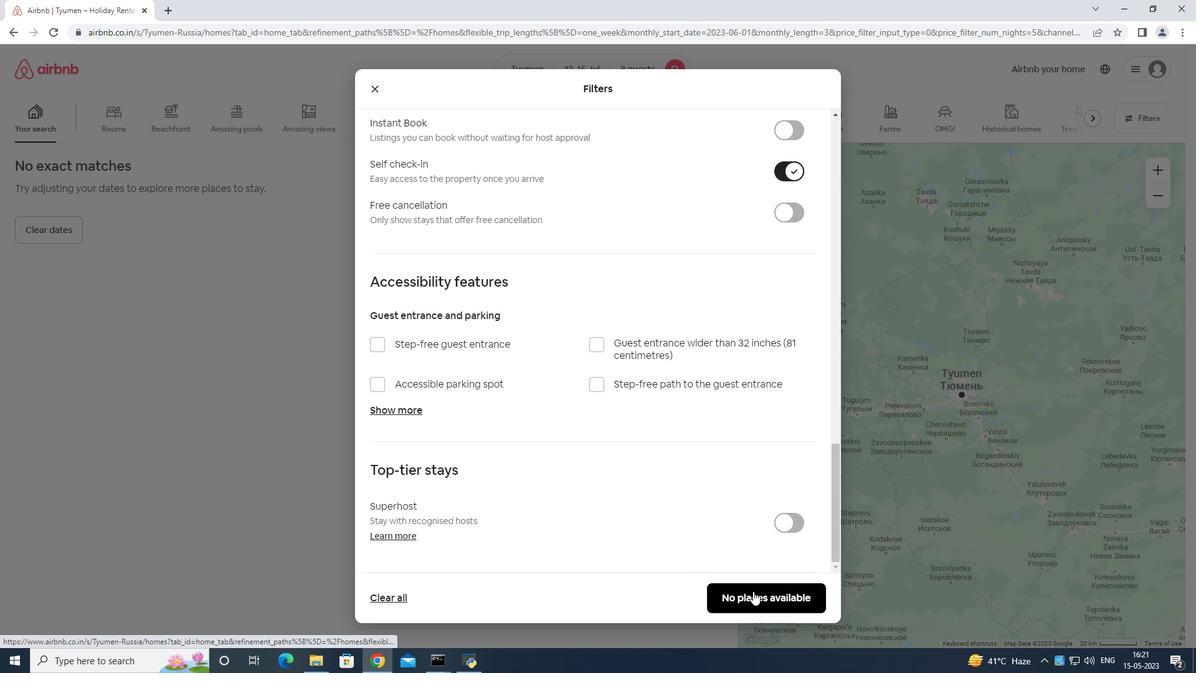 
